 Task: Find connections with filter location St Albans with filter topic #Ideaswith filter profile language Spanish with filter current company Careernet with filter school Kuvempu University, Shankaraghatta, Shimoga with filter industry Performing Arts and Spectator Sports with filter service category Logo Design with filter keywords title Credit Authorizer
Action: Mouse moved to (645, 92)
Screenshot: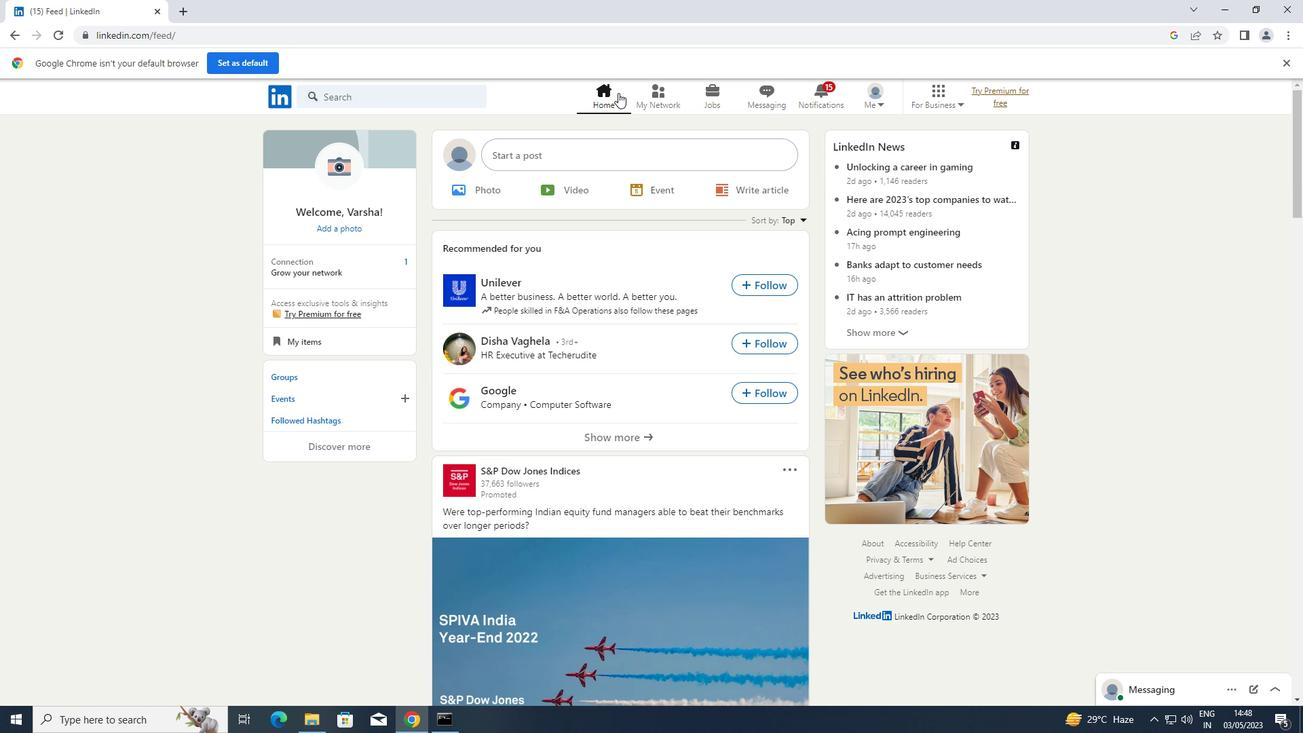 
Action: Mouse pressed left at (645, 92)
Screenshot: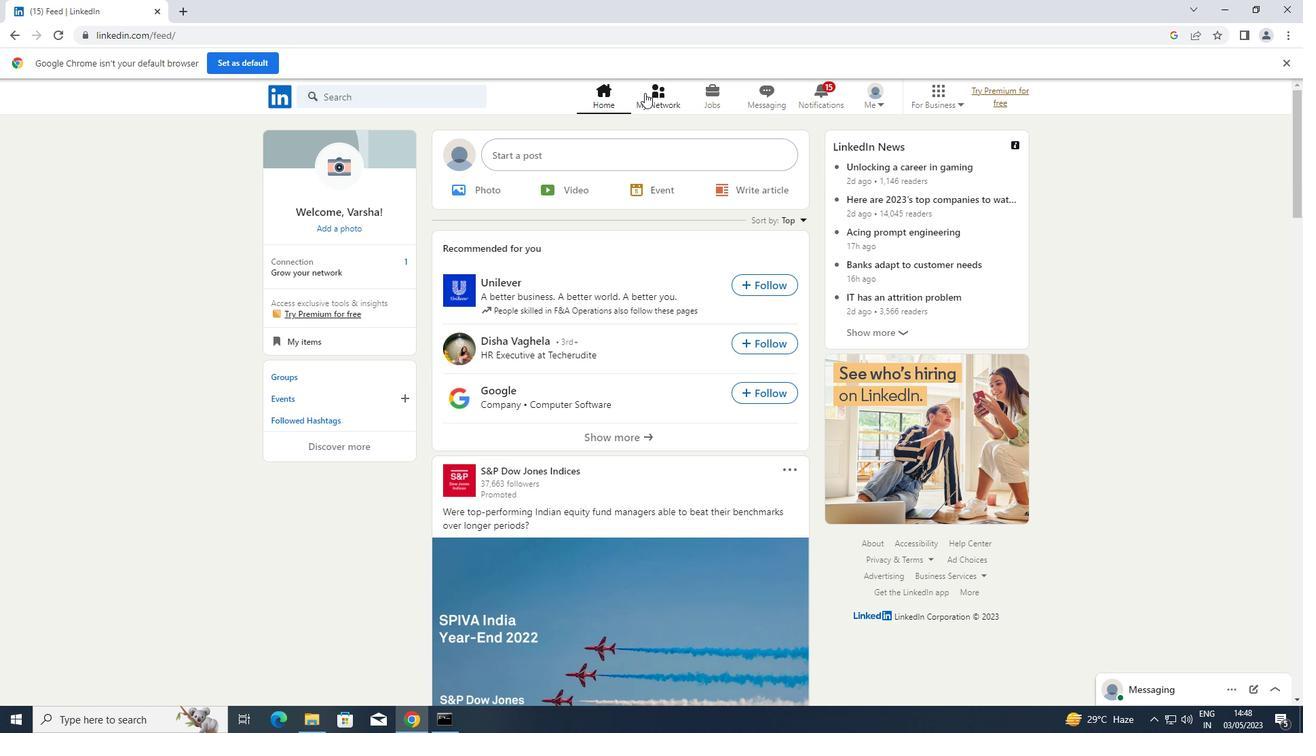 
Action: Mouse moved to (374, 175)
Screenshot: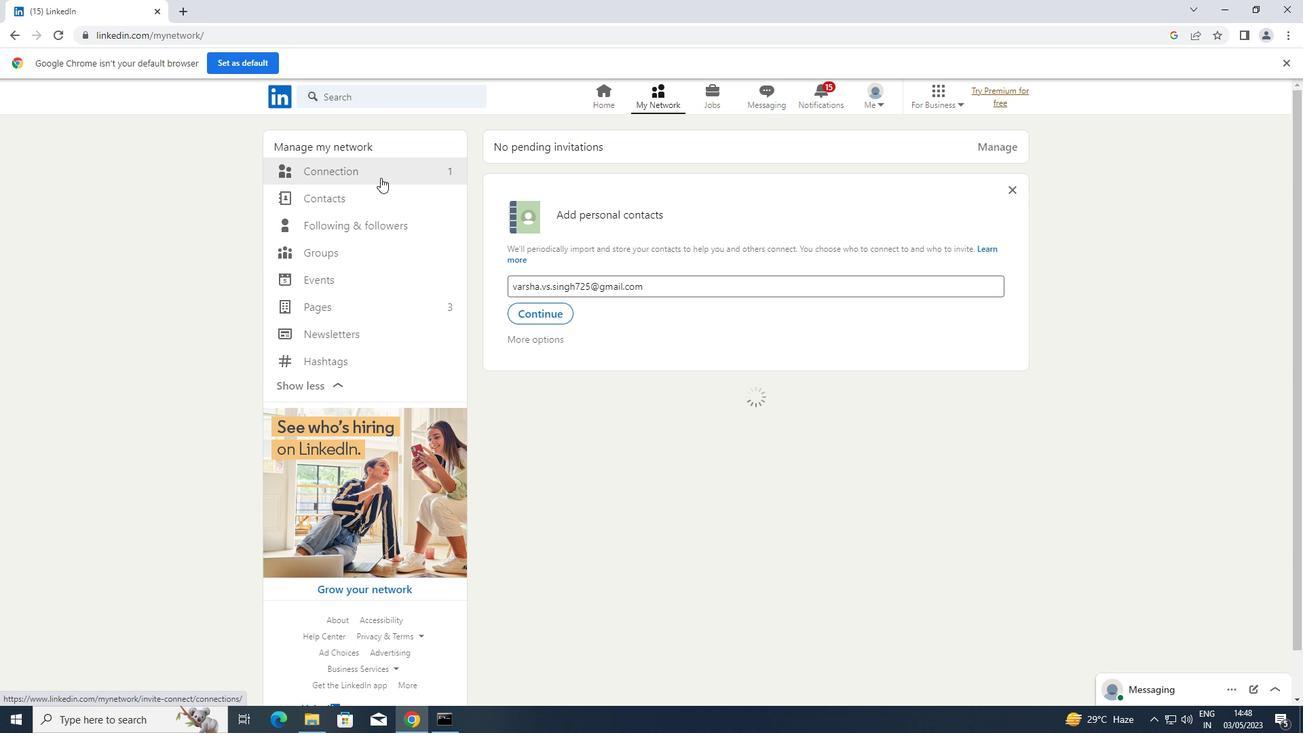 
Action: Mouse pressed left at (374, 175)
Screenshot: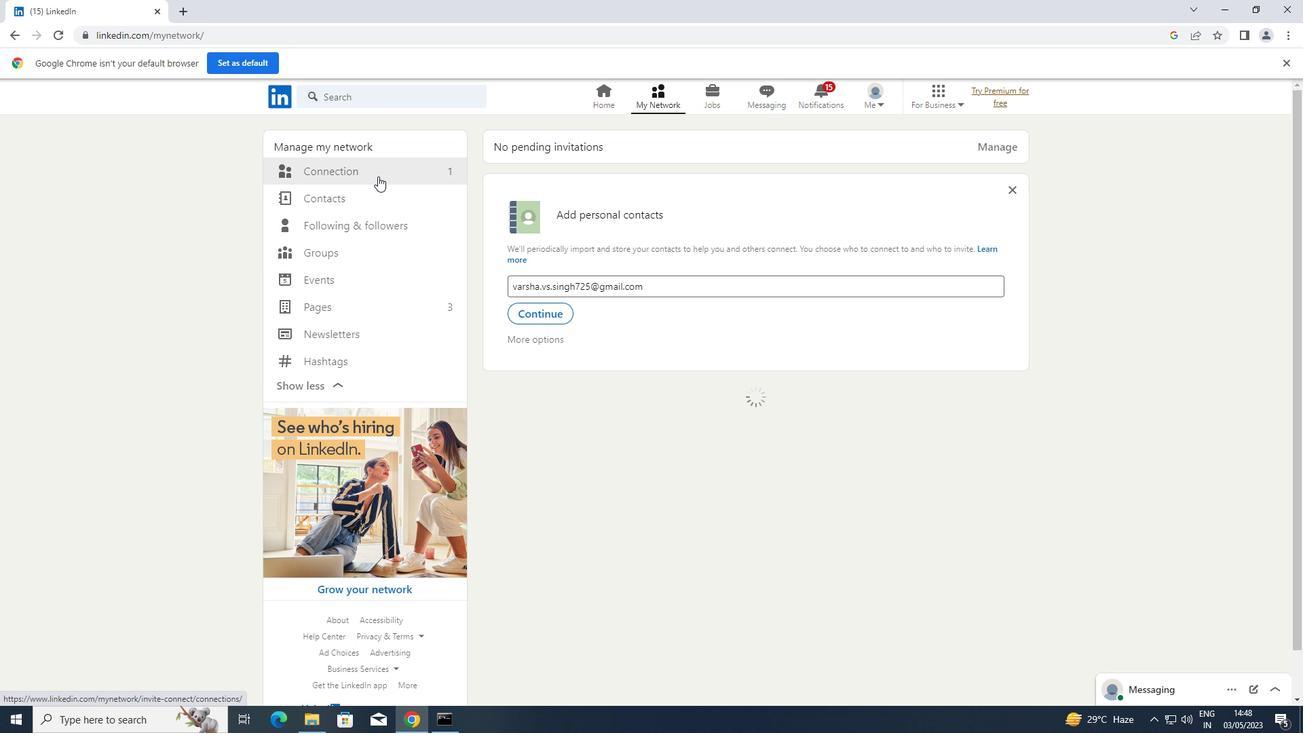 
Action: Mouse moved to (754, 171)
Screenshot: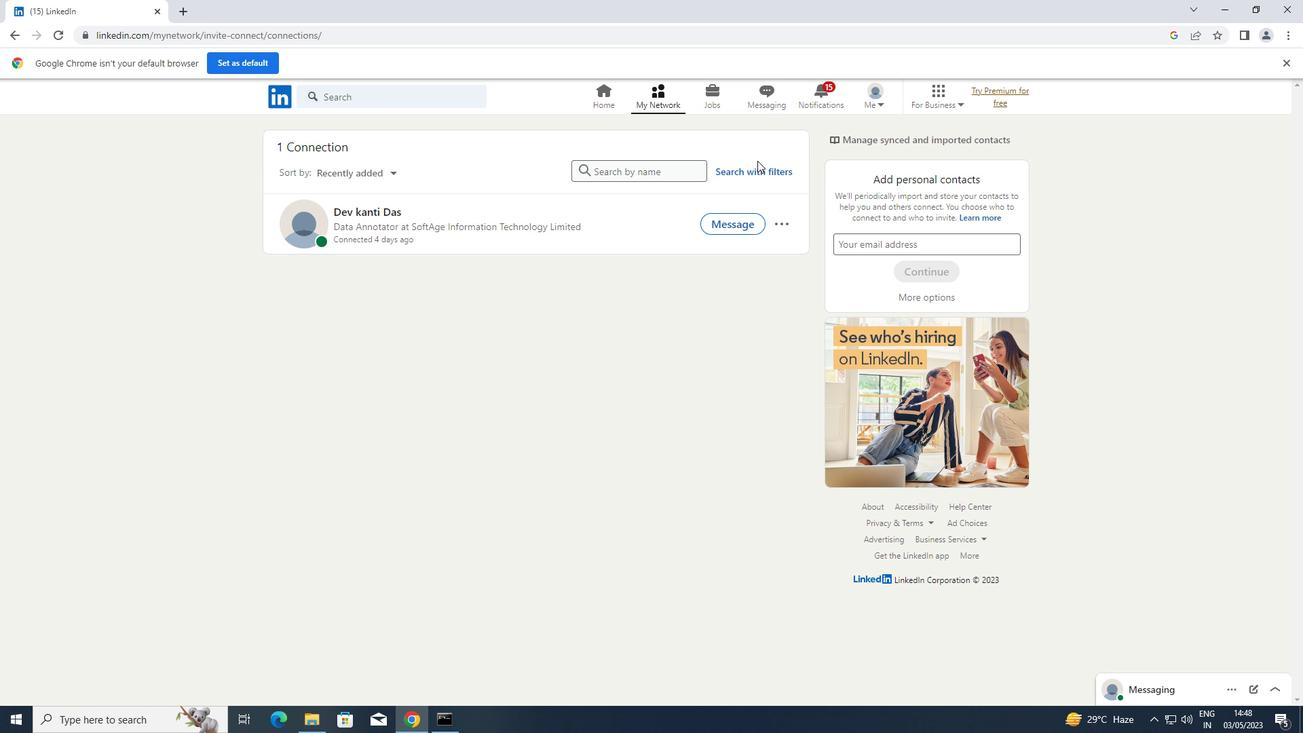 
Action: Mouse pressed left at (754, 171)
Screenshot: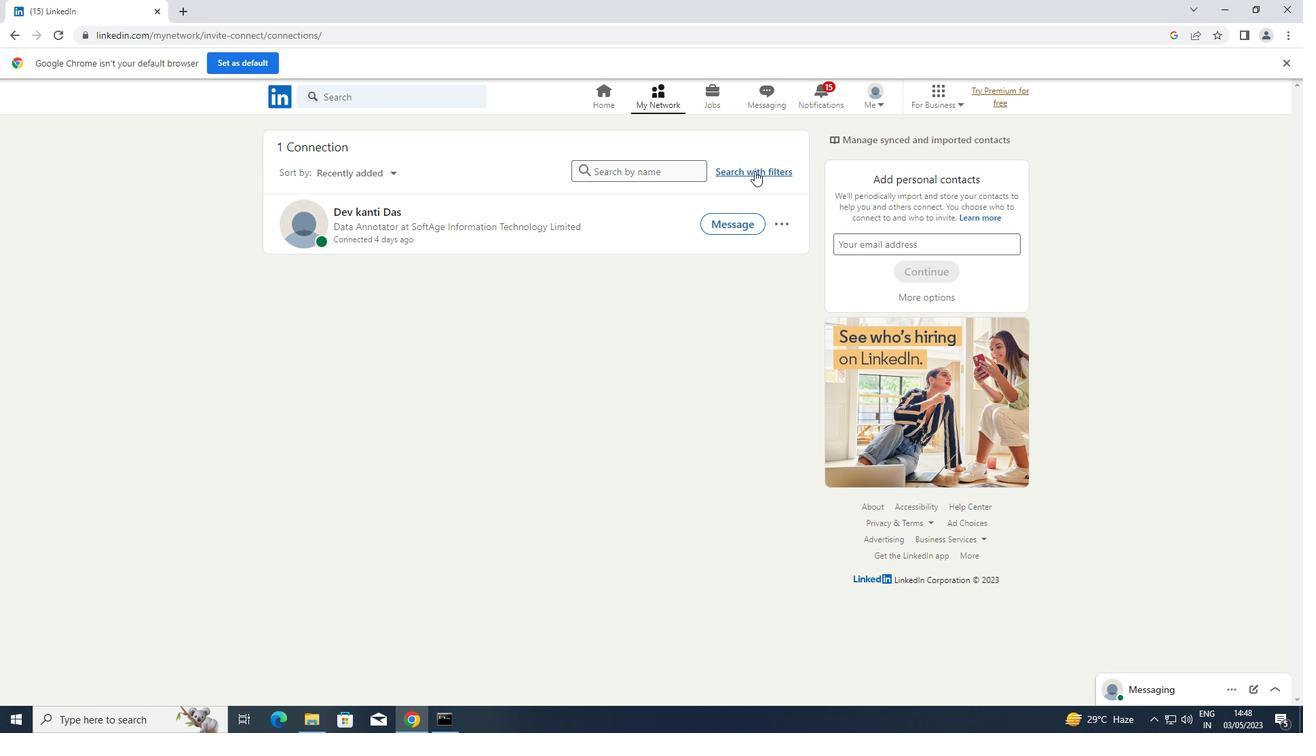 
Action: Mouse moved to (703, 131)
Screenshot: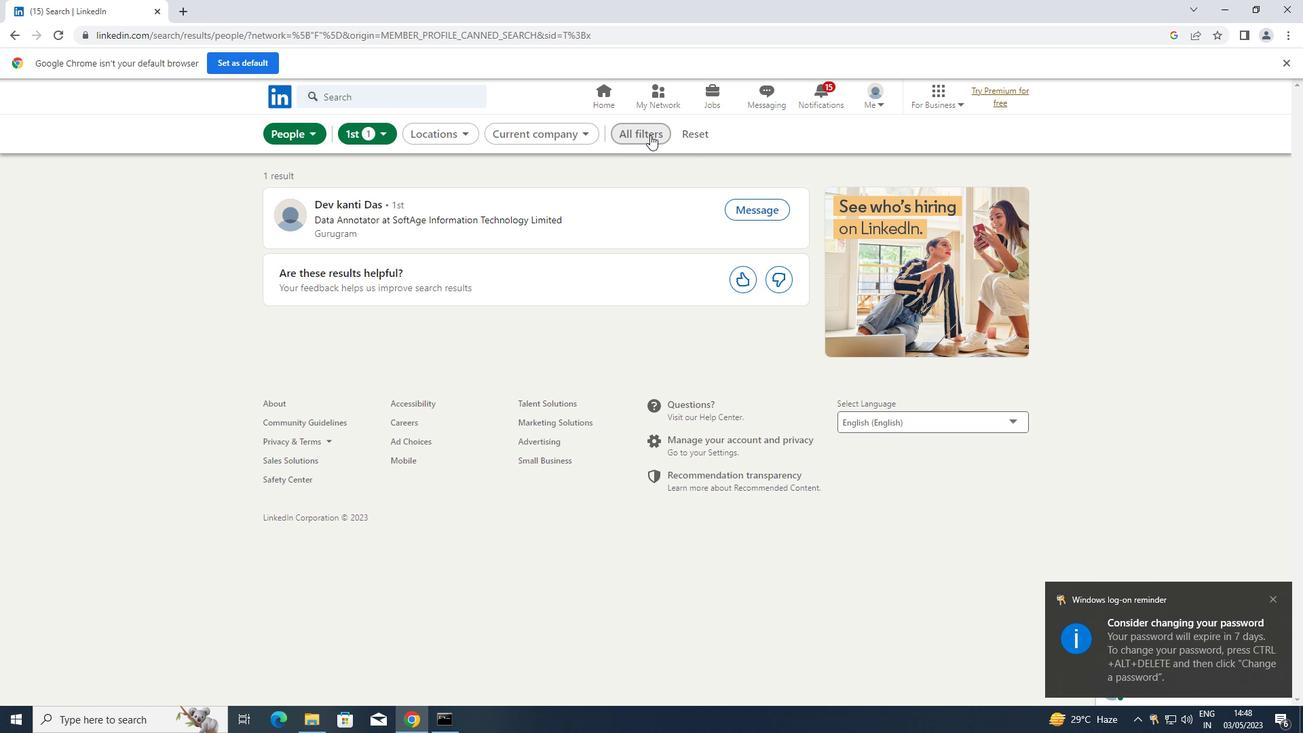 
Action: Mouse pressed left at (703, 131)
Screenshot: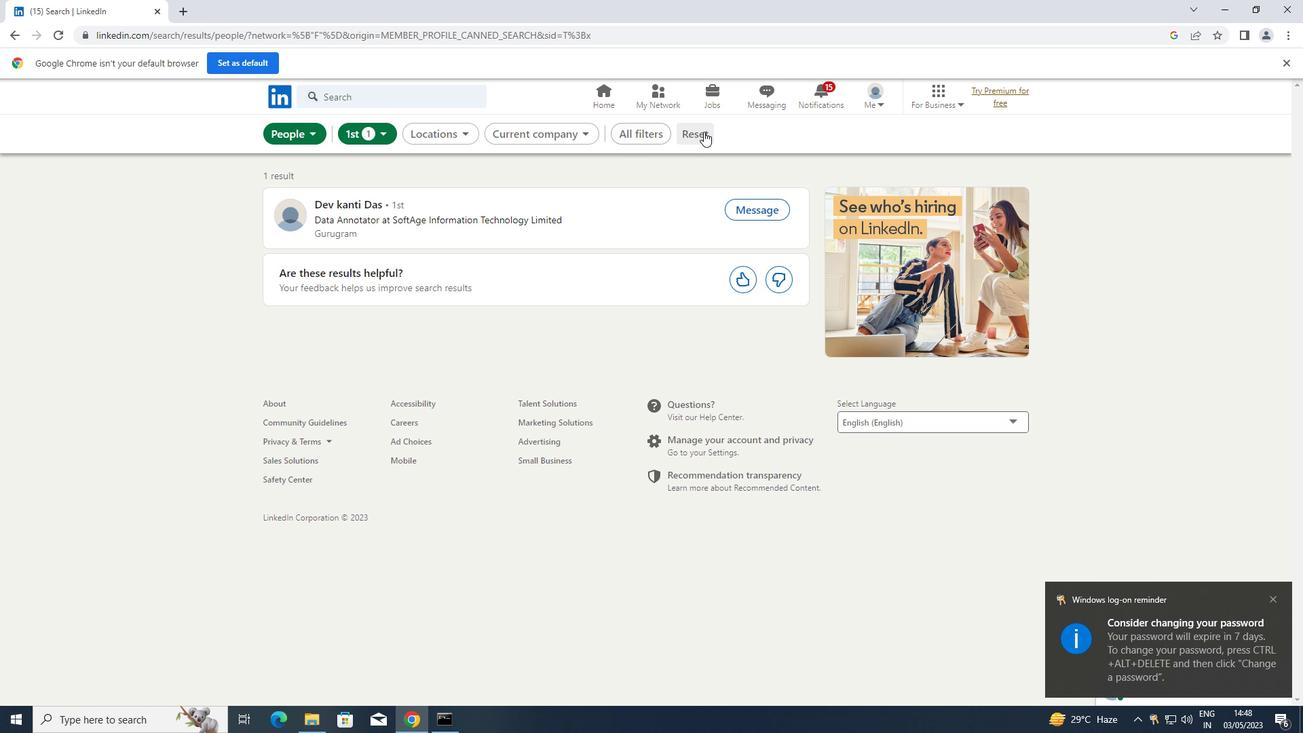 
Action: Mouse moved to (670, 132)
Screenshot: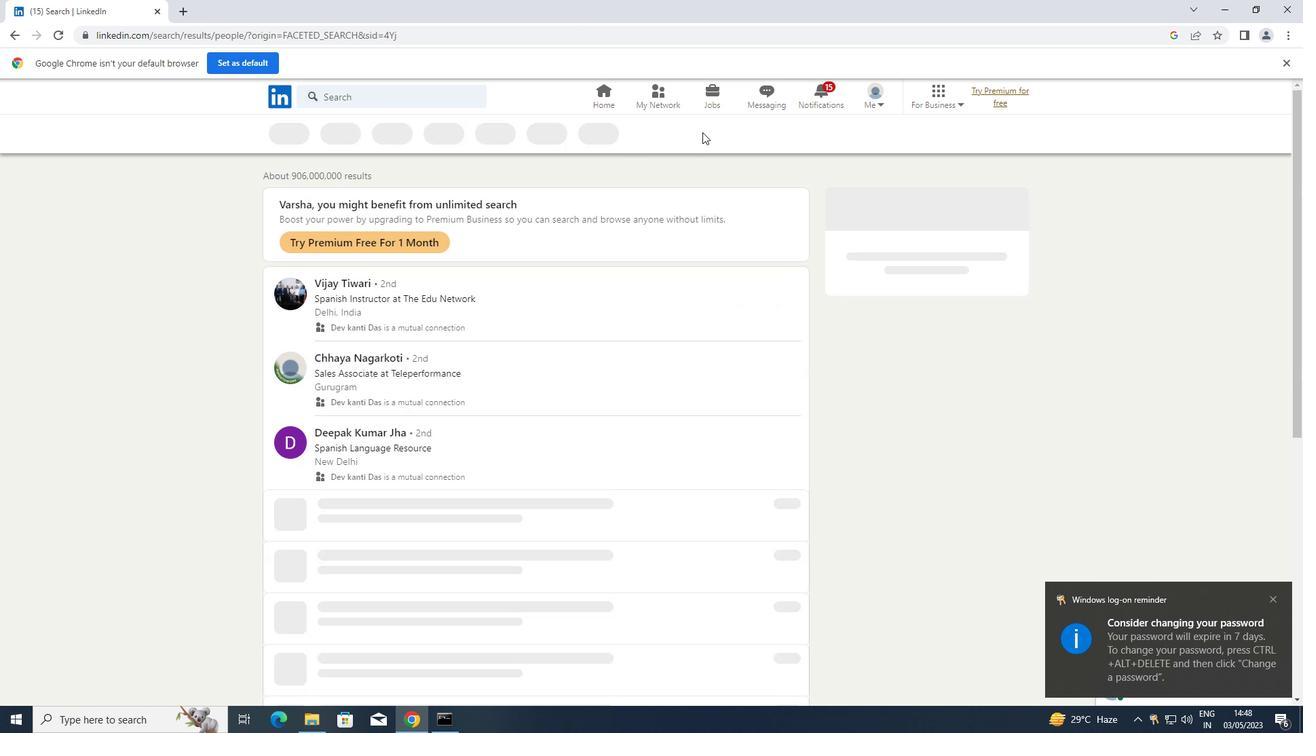 
Action: Mouse pressed left at (670, 132)
Screenshot: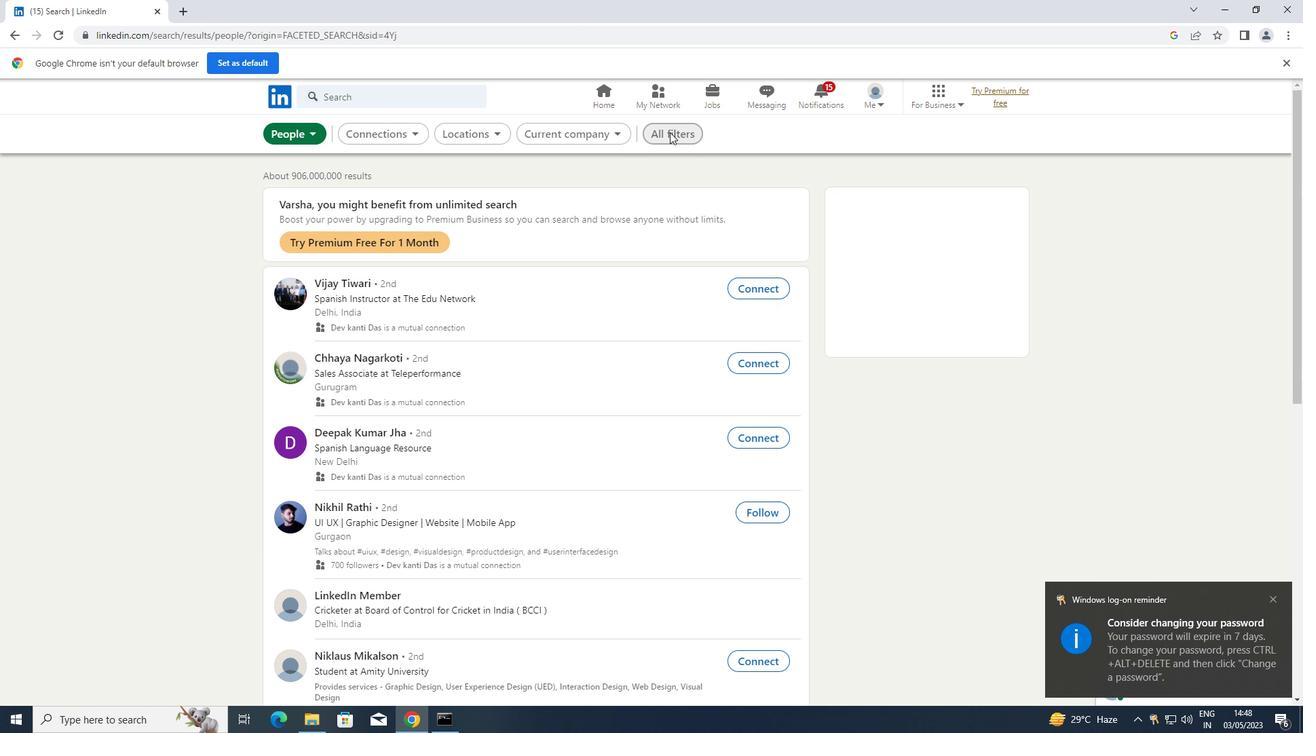 
Action: Mouse moved to (947, 297)
Screenshot: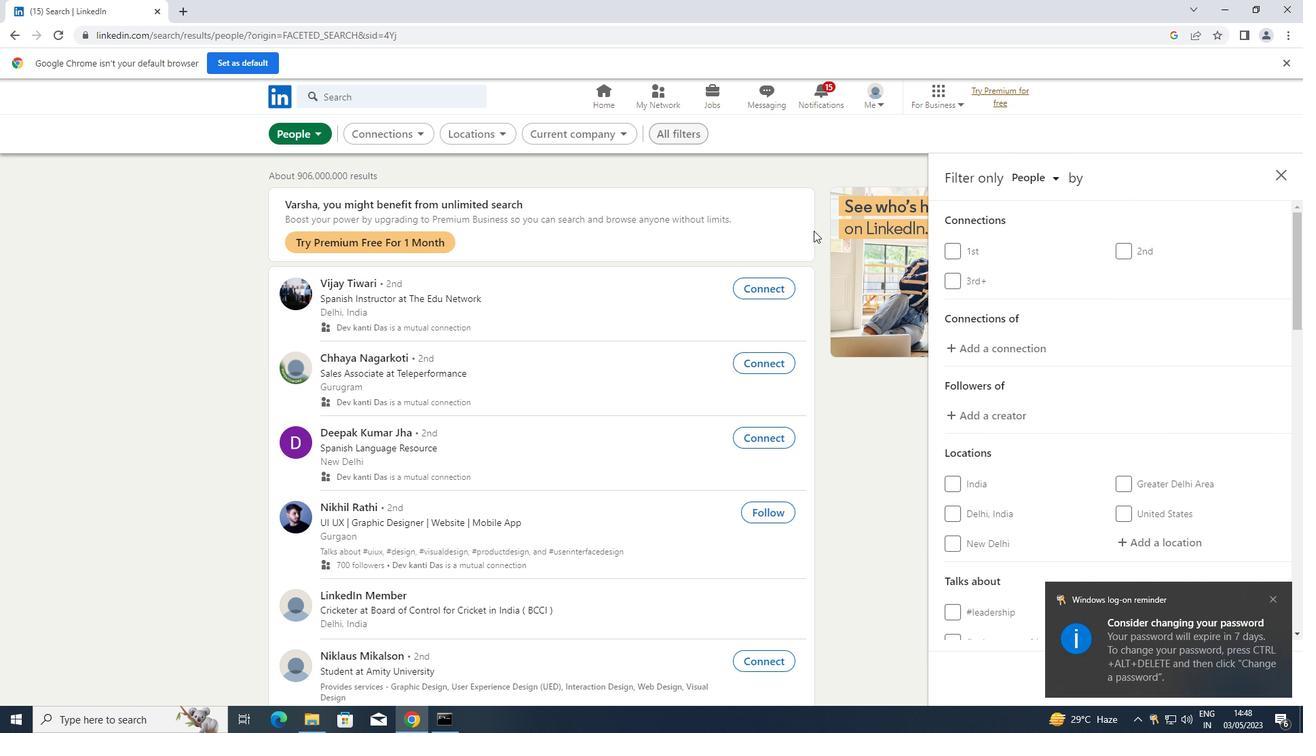 
Action: Mouse scrolled (947, 296) with delta (0, 0)
Screenshot: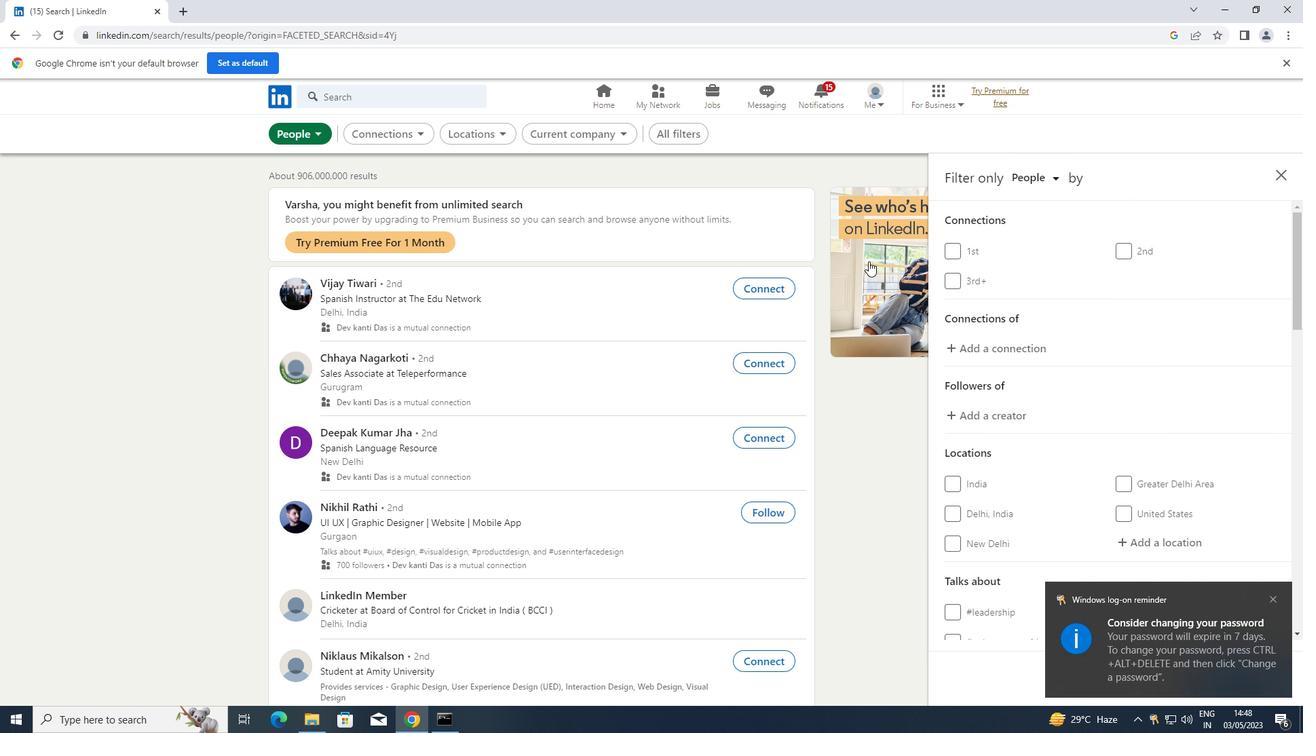 
Action: Mouse scrolled (947, 296) with delta (0, 0)
Screenshot: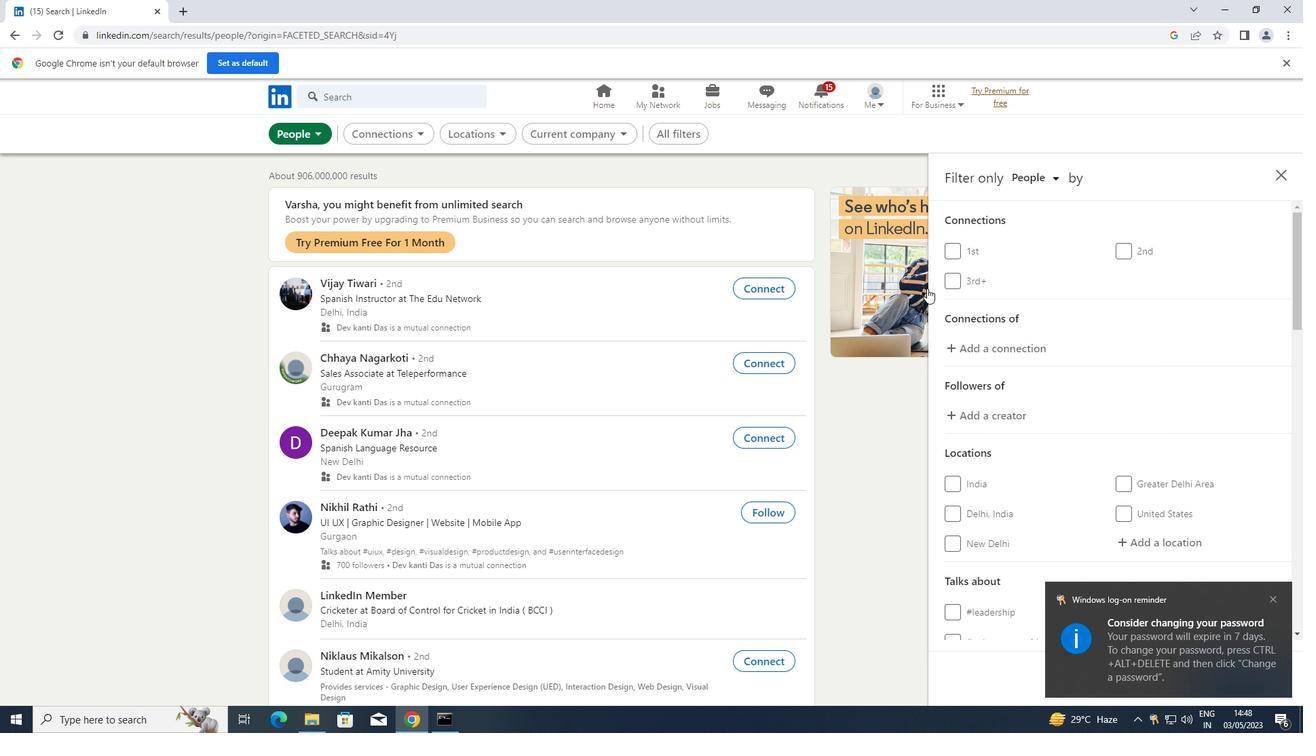 
Action: Mouse moved to (1181, 400)
Screenshot: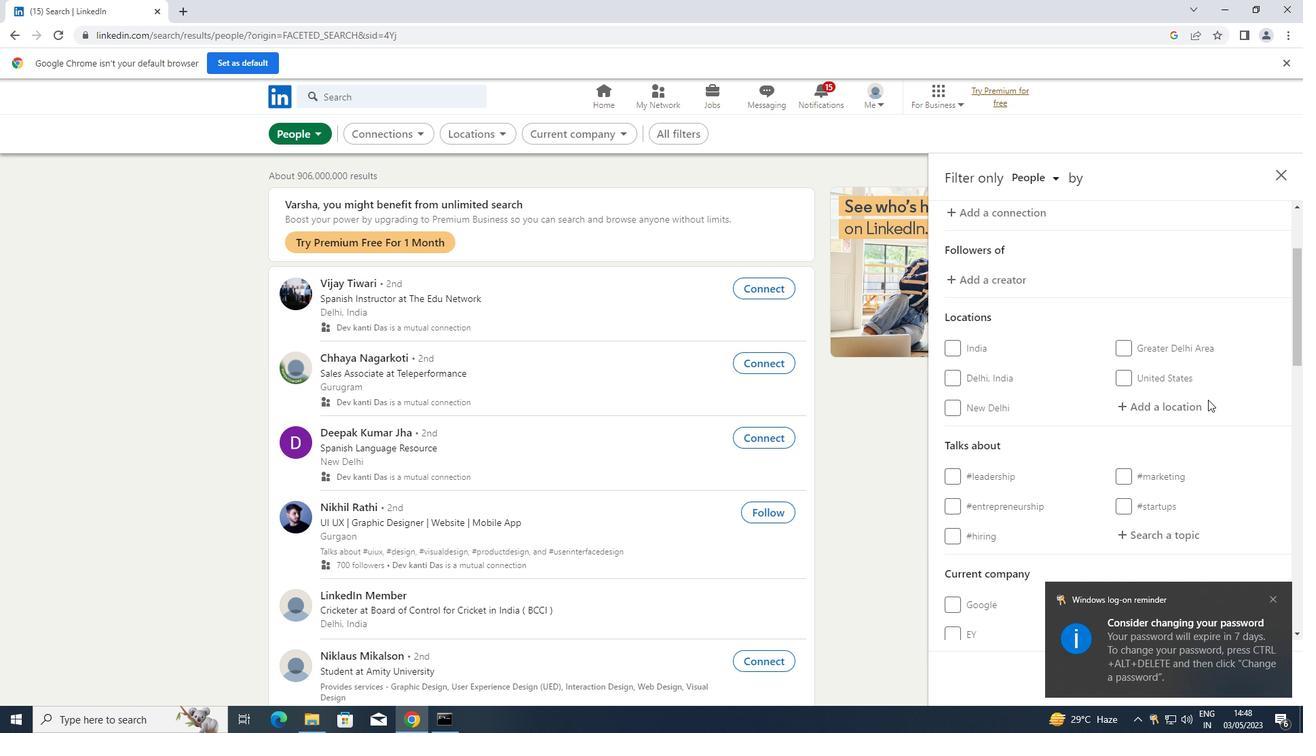 
Action: Mouse pressed left at (1181, 400)
Screenshot: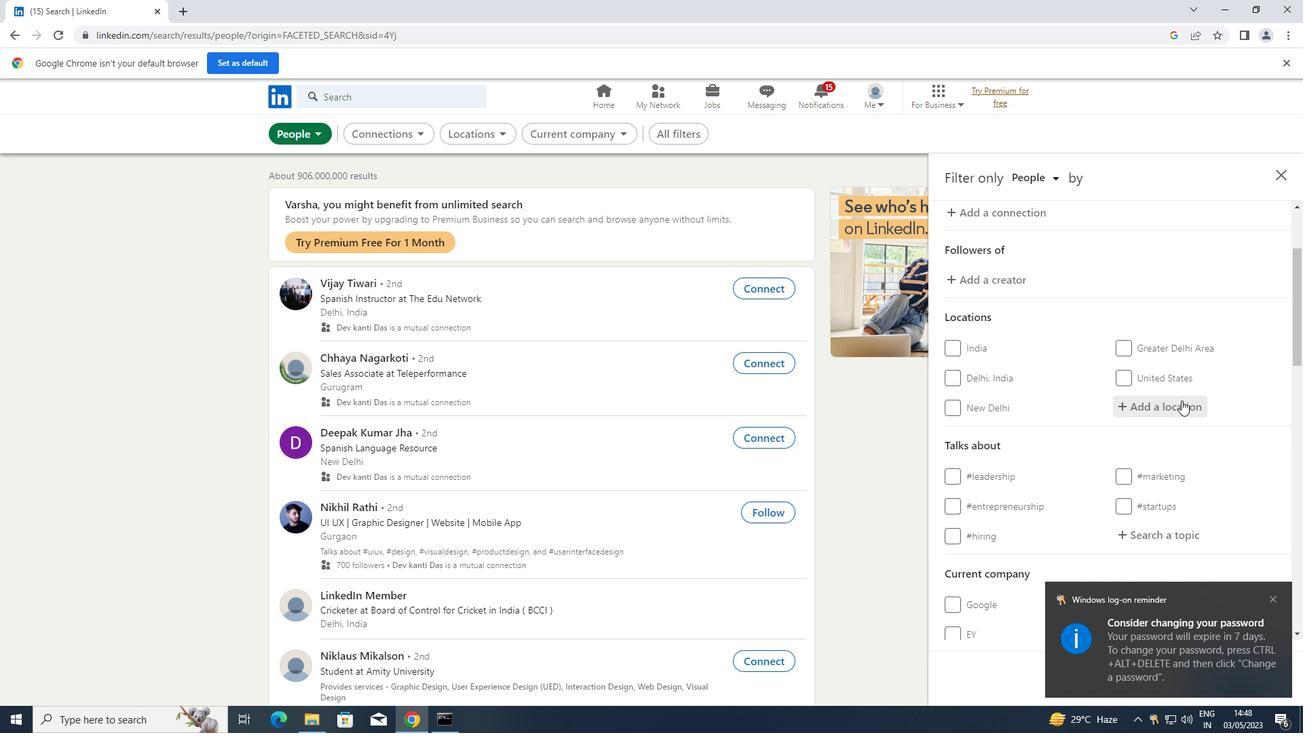 
Action: Key pressed <Key.shift>ST<Key.space><Key.shift>ALBANS<Key.enter>
Screenshot: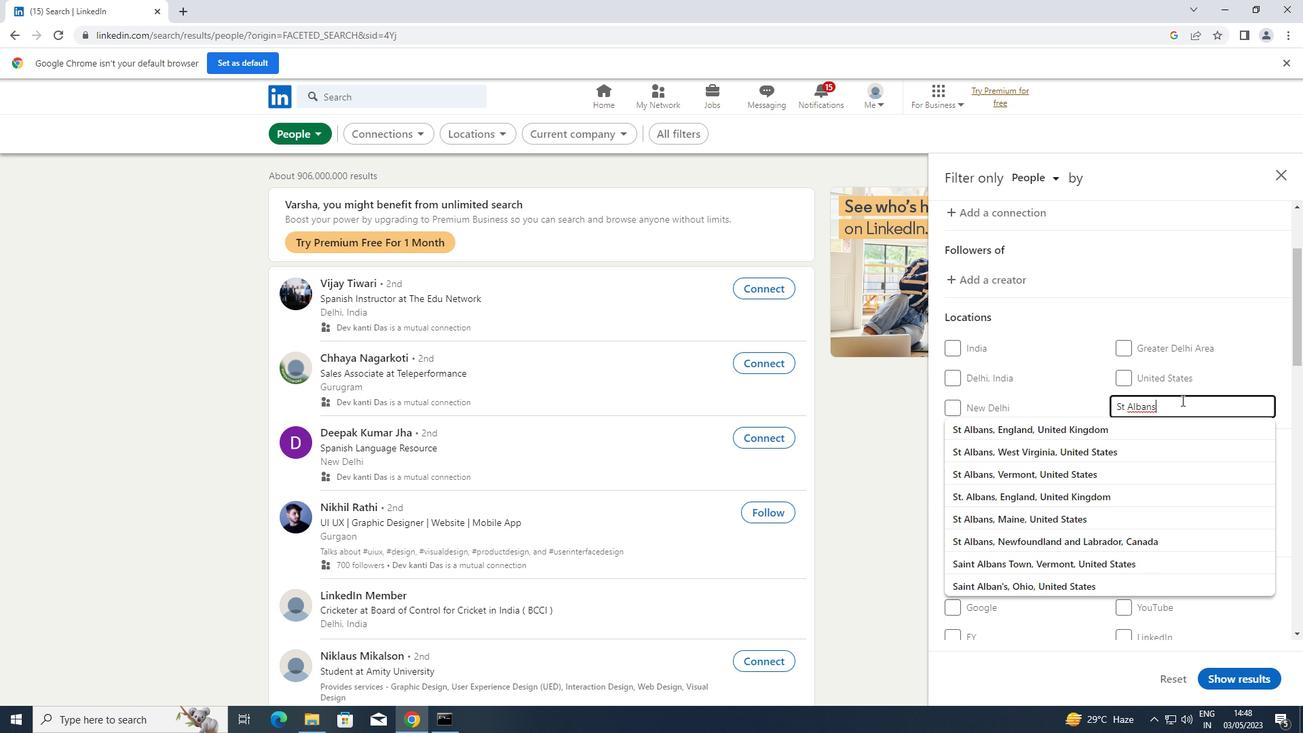 
Action: Mouse moved to (1144, 537)
Screenshot: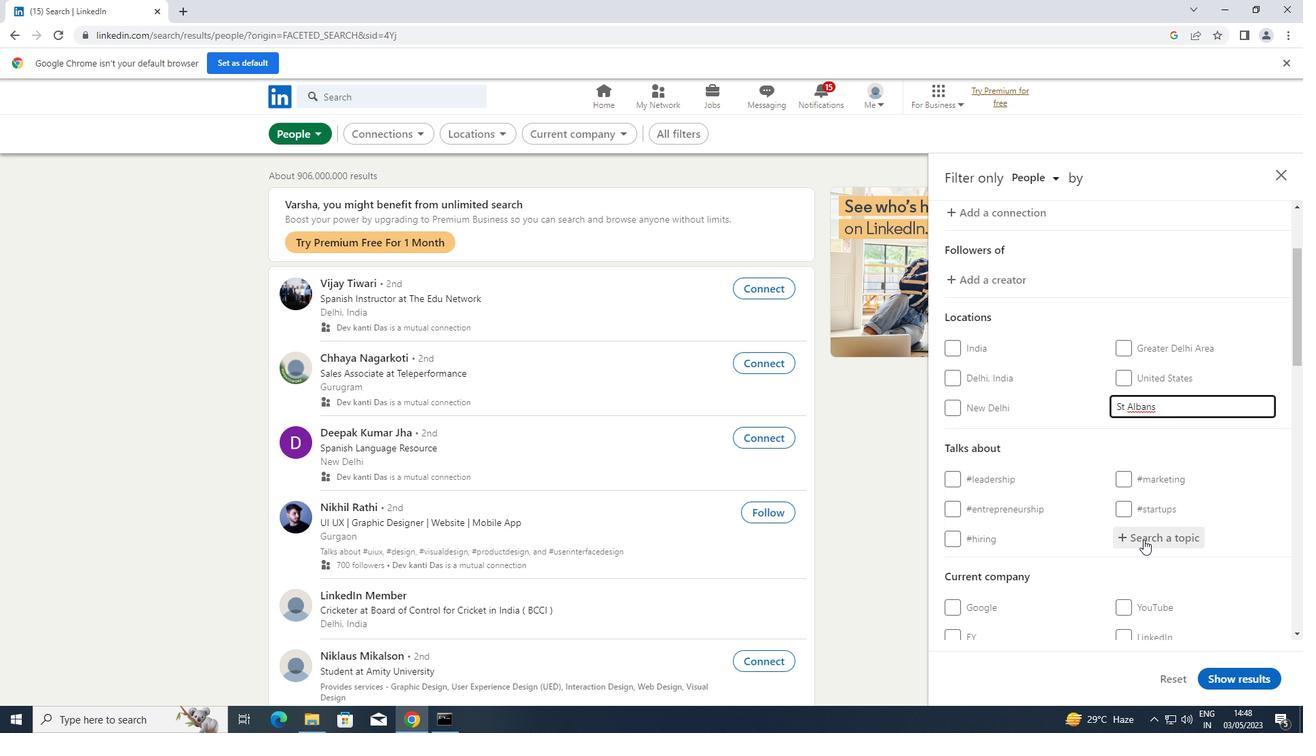 
Action: Mouse pressed left at (1144, 537)
Screenshot: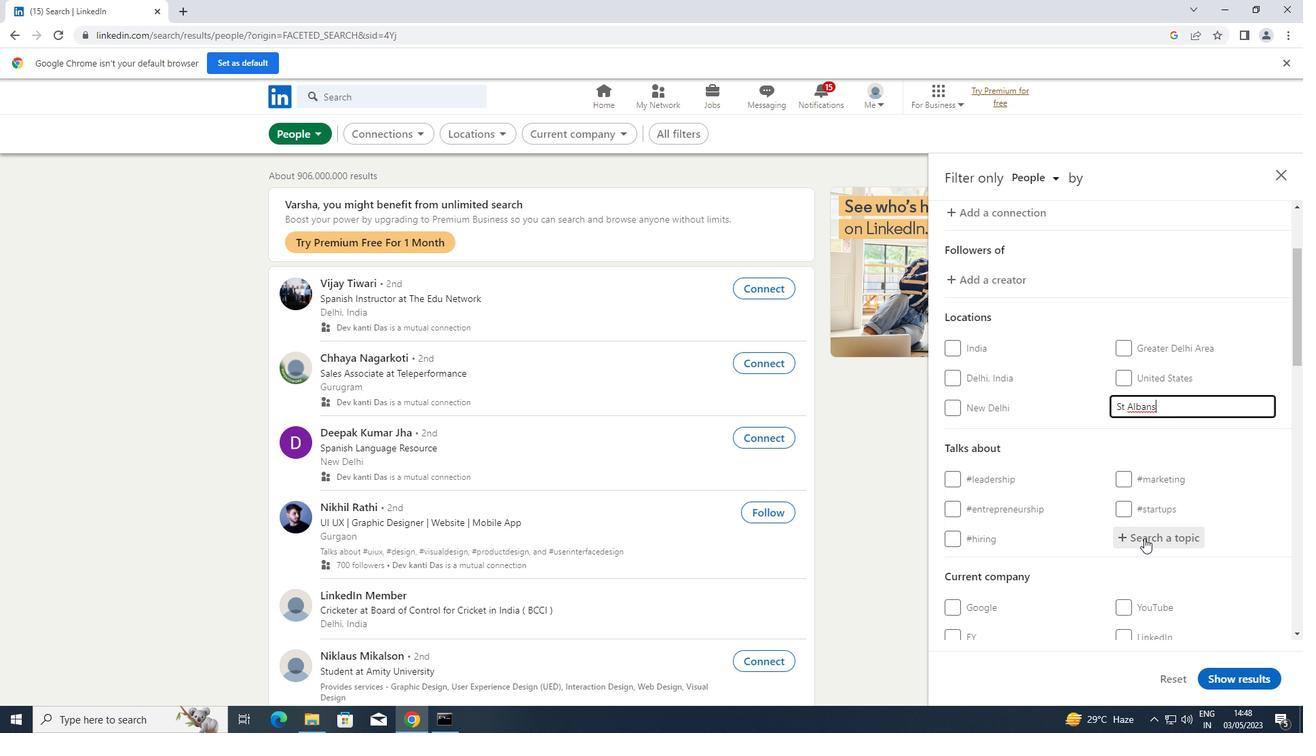 
Action: Key pressed <Key.shift>IDEAS
Screenshot: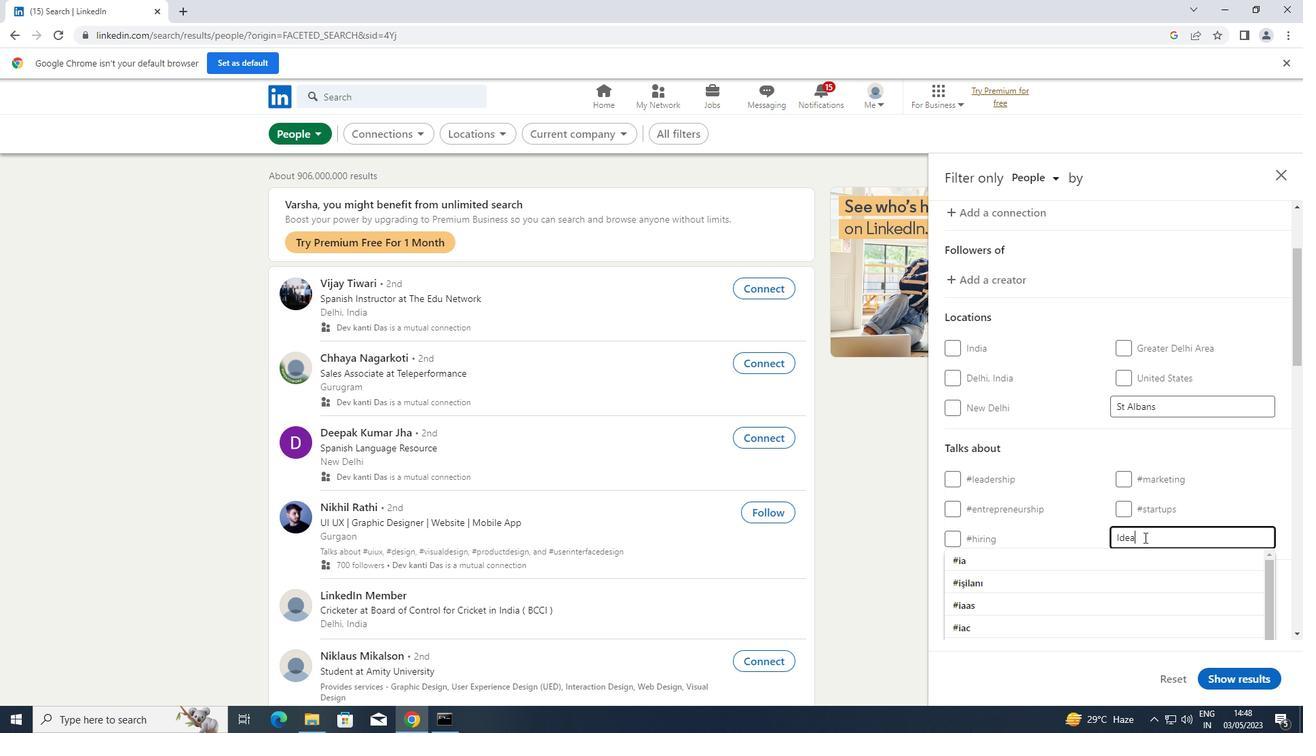
Action: Mouse moved to (1073, 528)
Screenshot: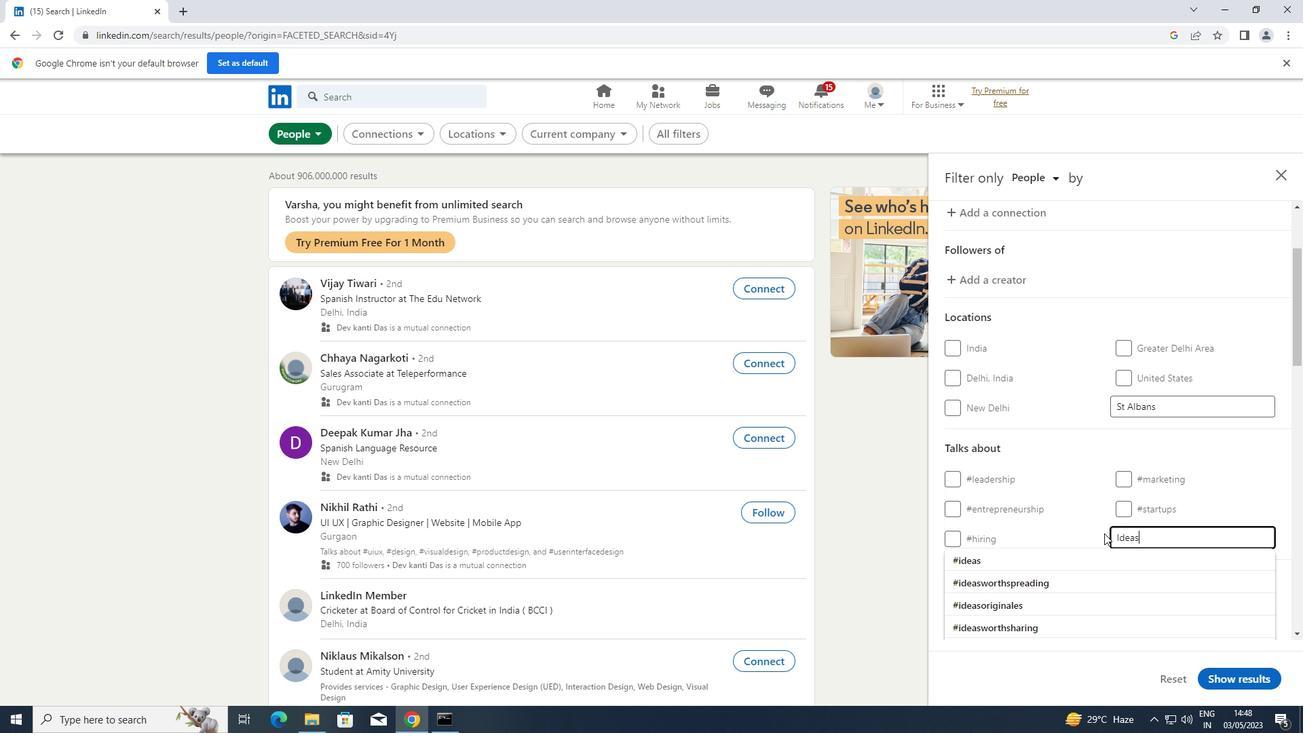 
Action: Mouse scrolled (1073, 528) with delta (0, 0)
Screenshot: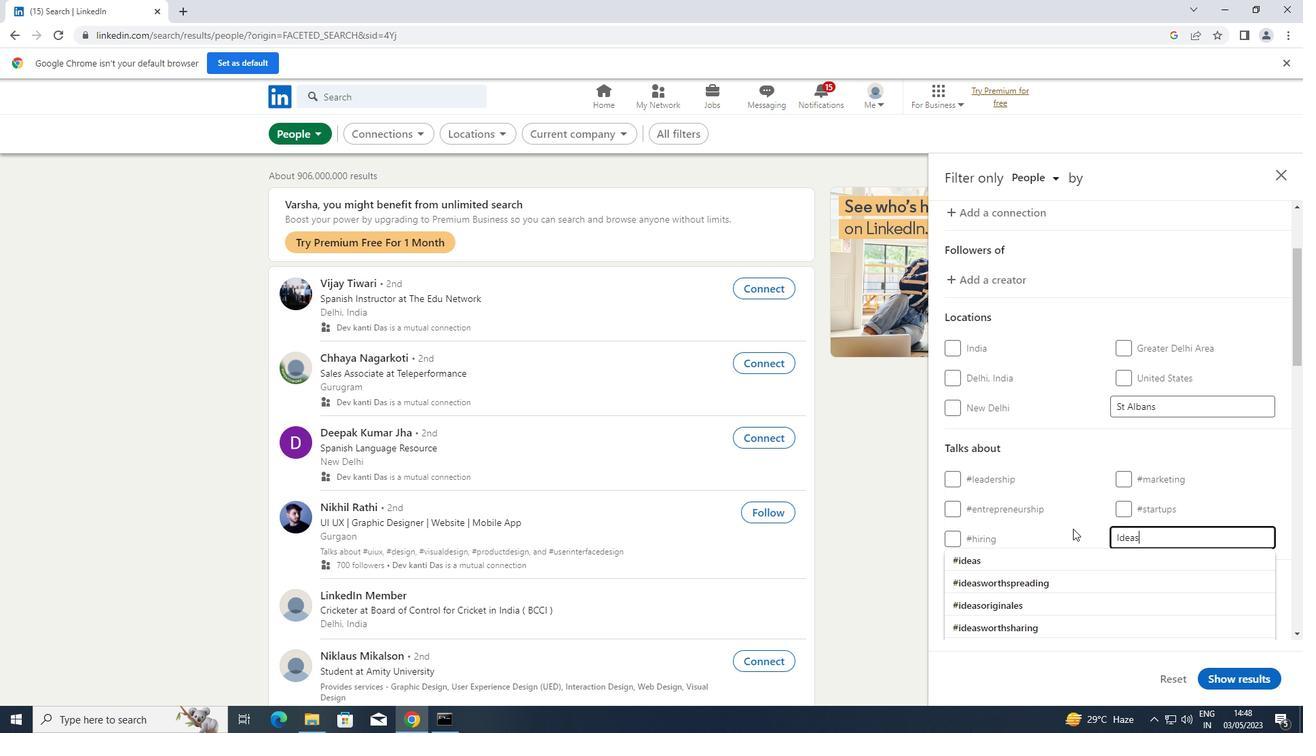 
Action: Mouse scrolled (1073, 528) with delta (0, 0)
Screenshot: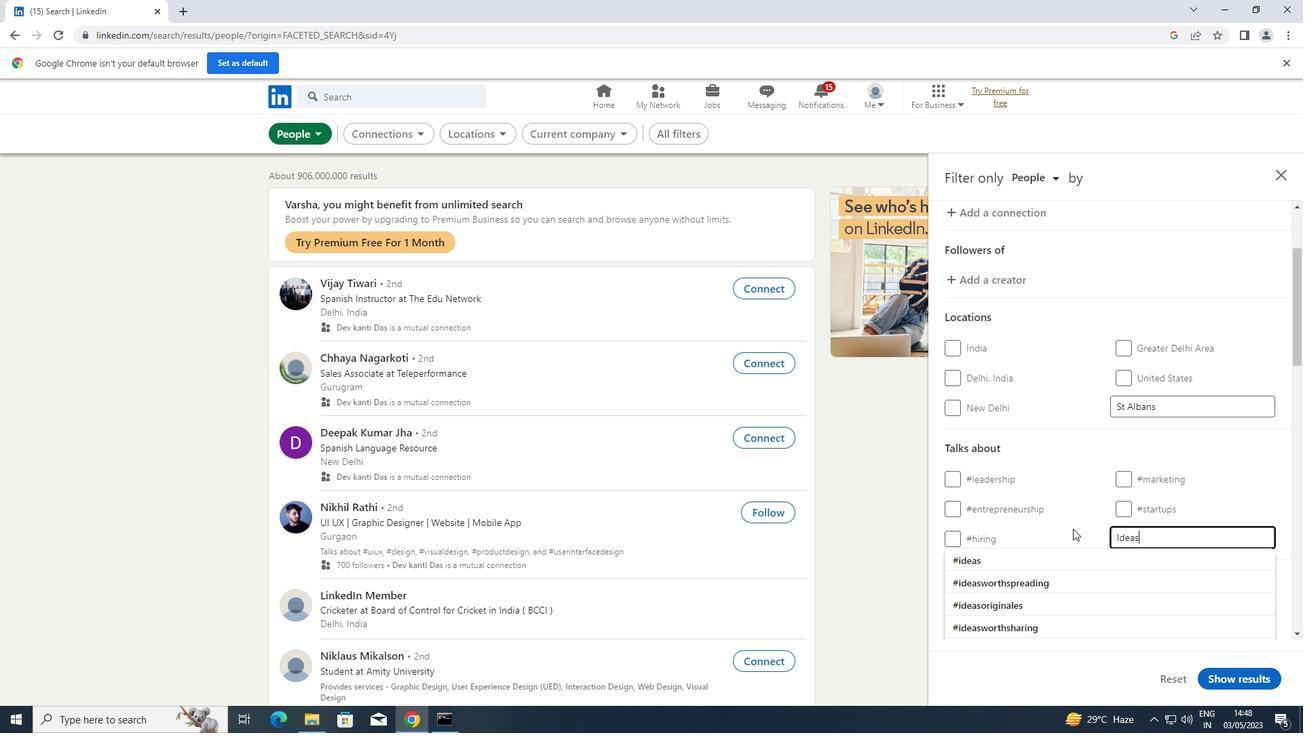 
Action: Mouse scrolled (1073, 528) with delta (0, 0)
Screenshot: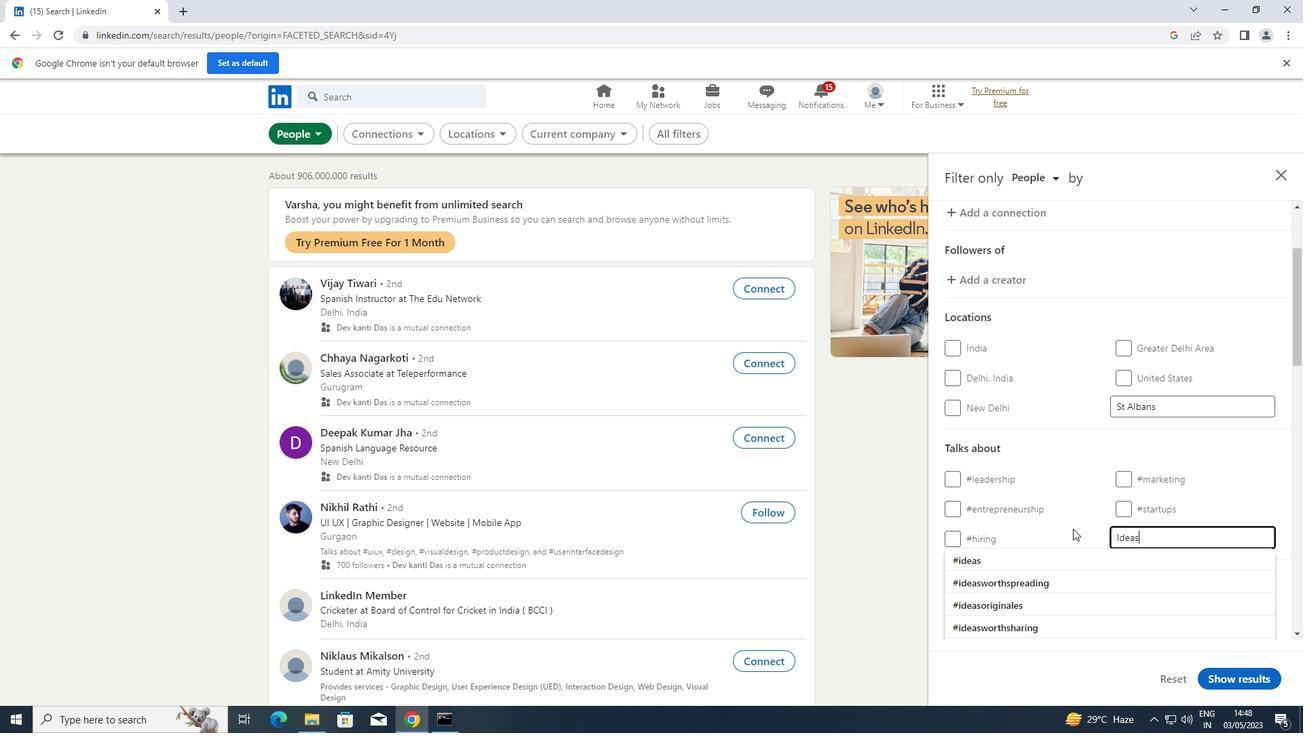 
Action: Mouse scrolled (1073, 528) with delta (0, 0)
Screenshot: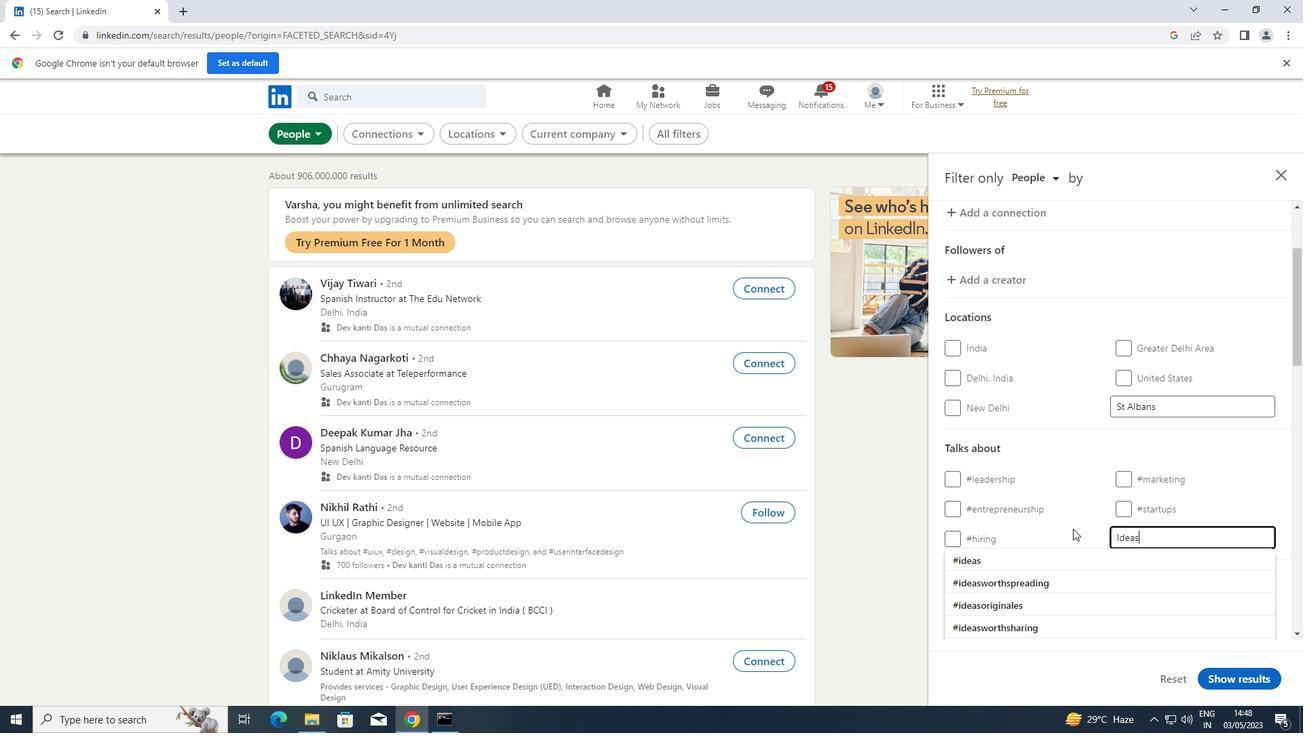 
Action: Mouse moved to (1000, 291)
Screenshot: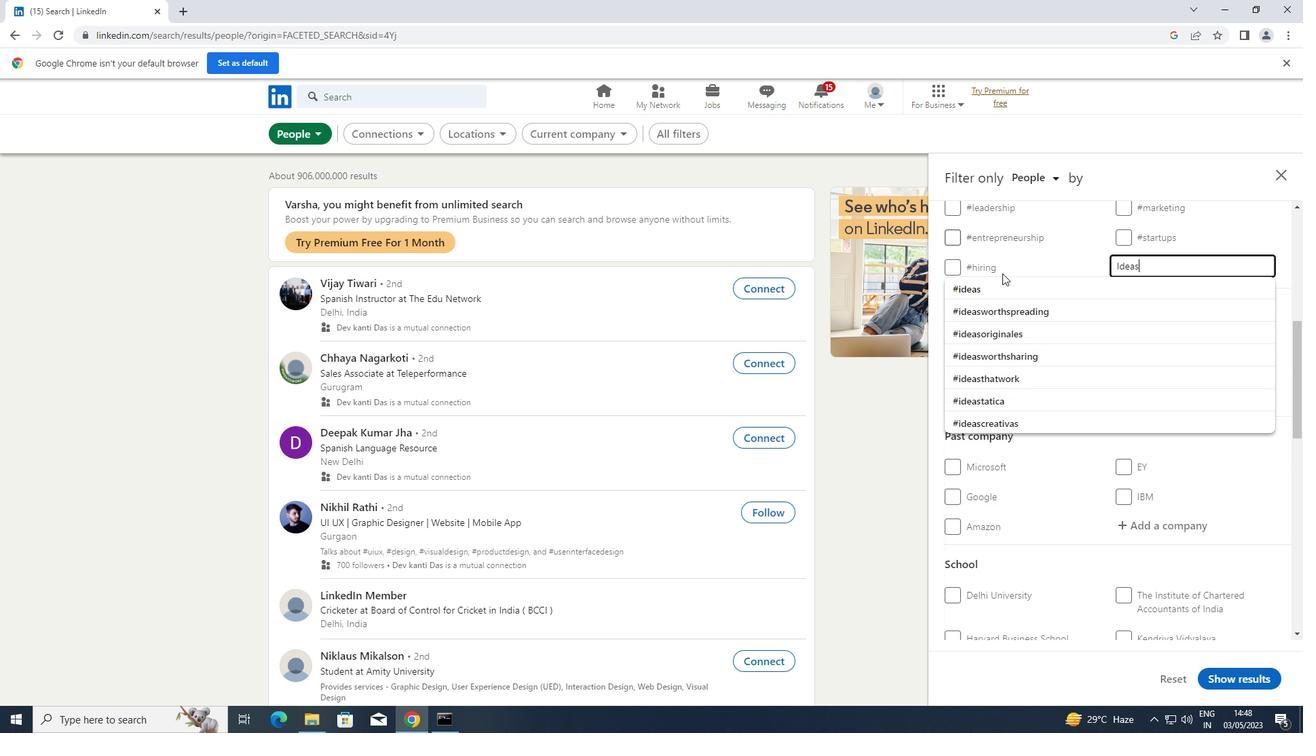 
Action: Mouse pressed left at (1000, 291)
Screenshot: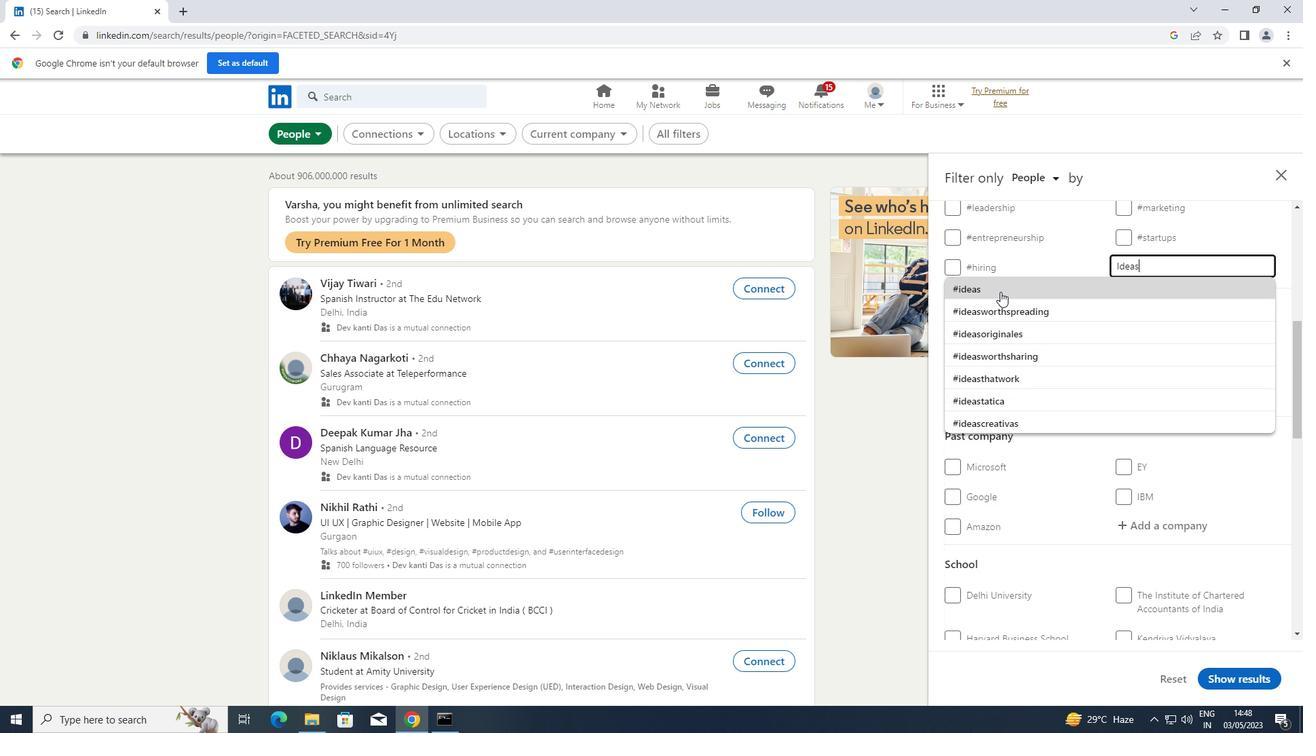 
Action: Mouse moved to (1051, 348)
Screenshot: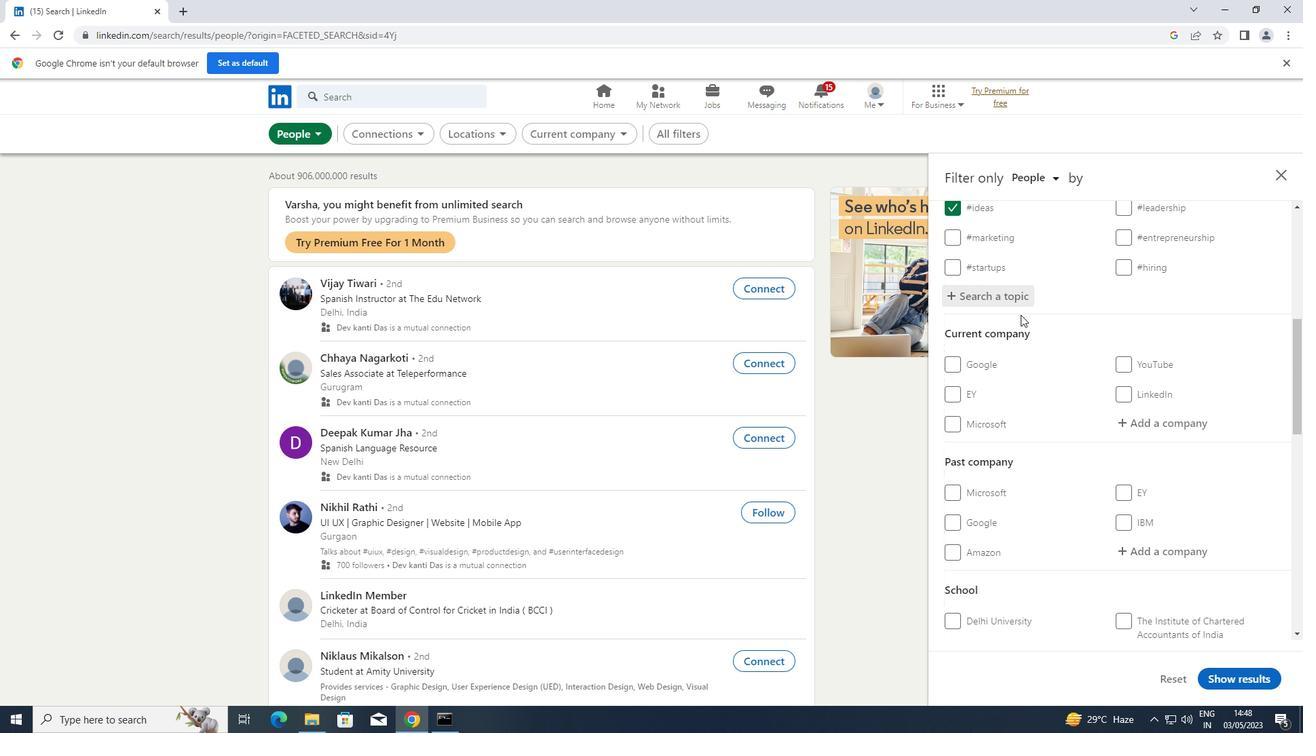 
Action: Mouse scrolled (1051, 348) with delta (0, 0)
Screenshot: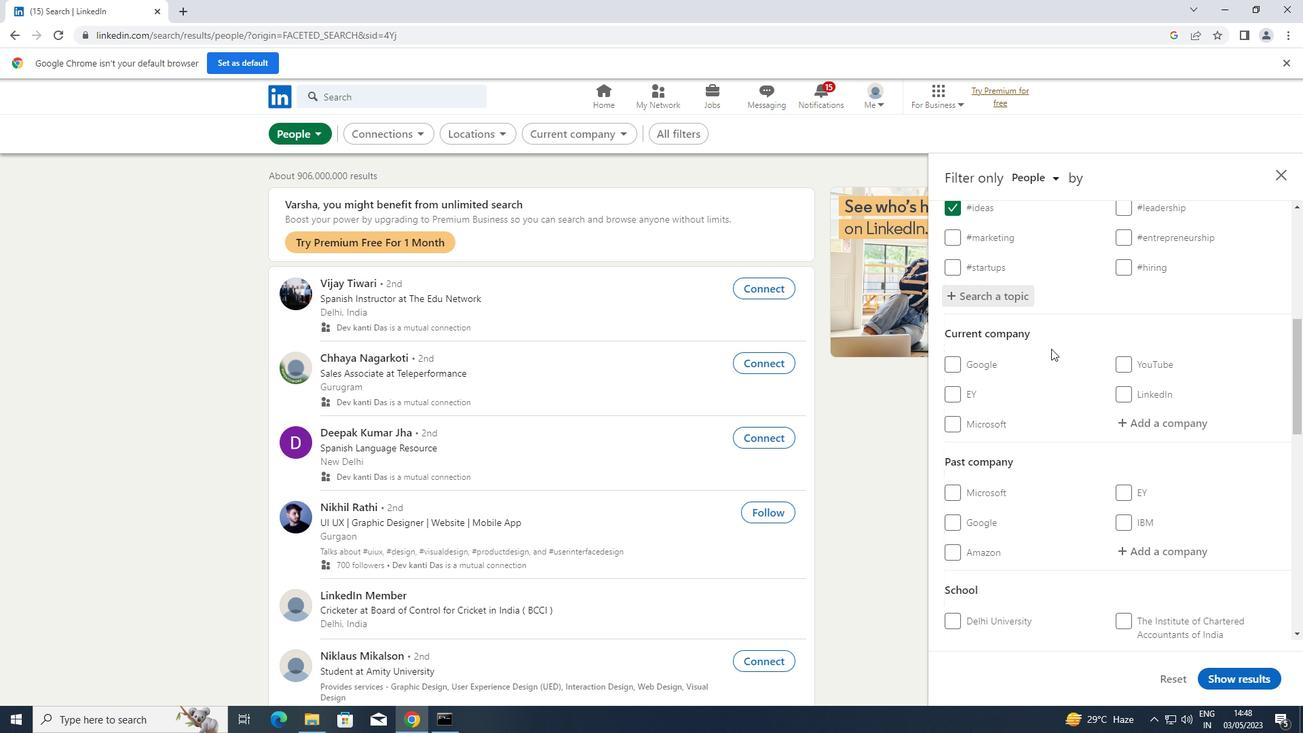 
Action: Mouse scrolled (1051, 348) with delta (0, 0)
Screenshot: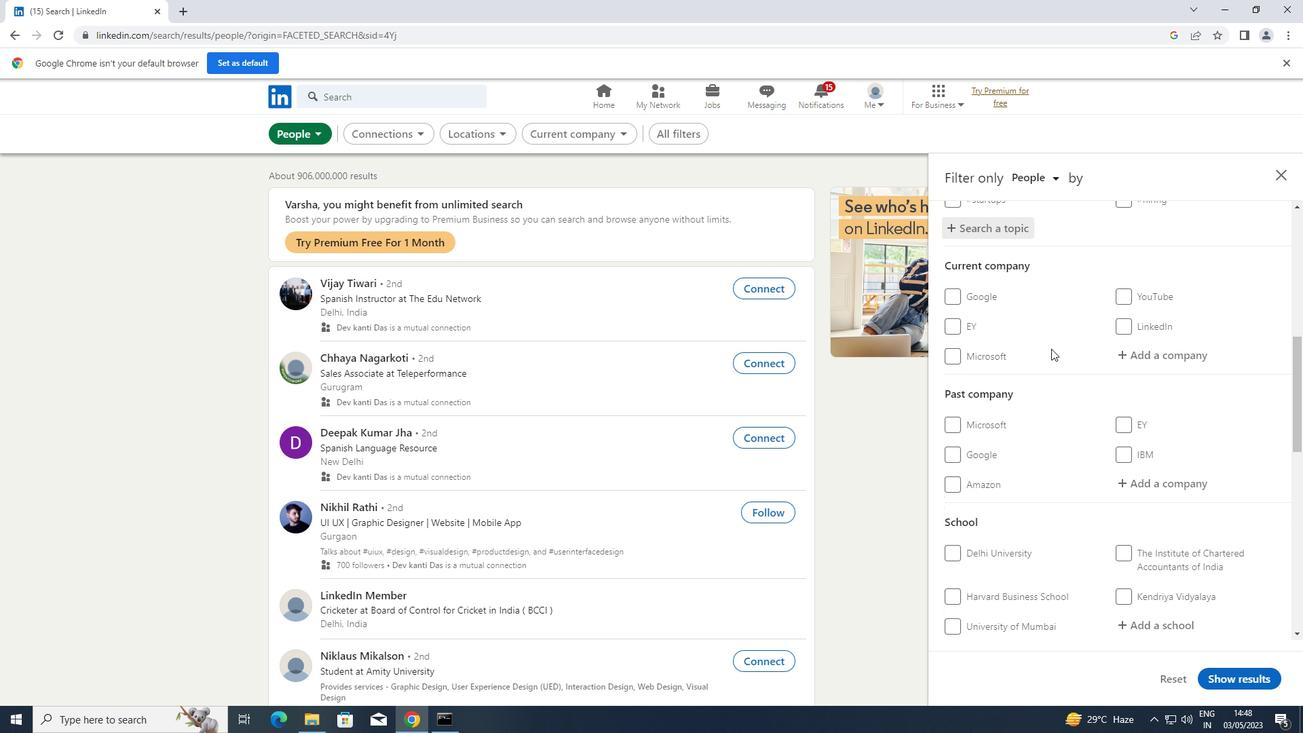 
Action: Mouse scrolled (1051, 348) with delta (0, 0)
Screenshot: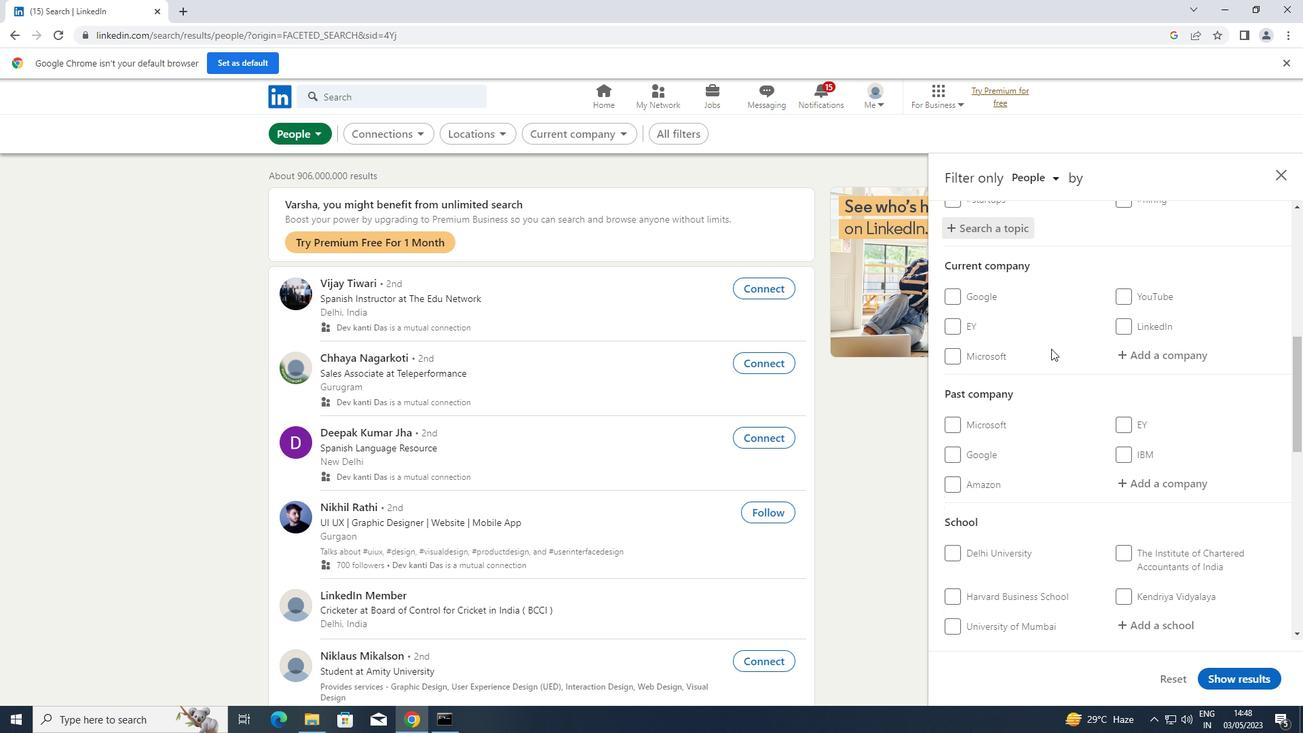 
Action: Mouse scrolled (1051, 348) with delta (0, 0)
Screenshot: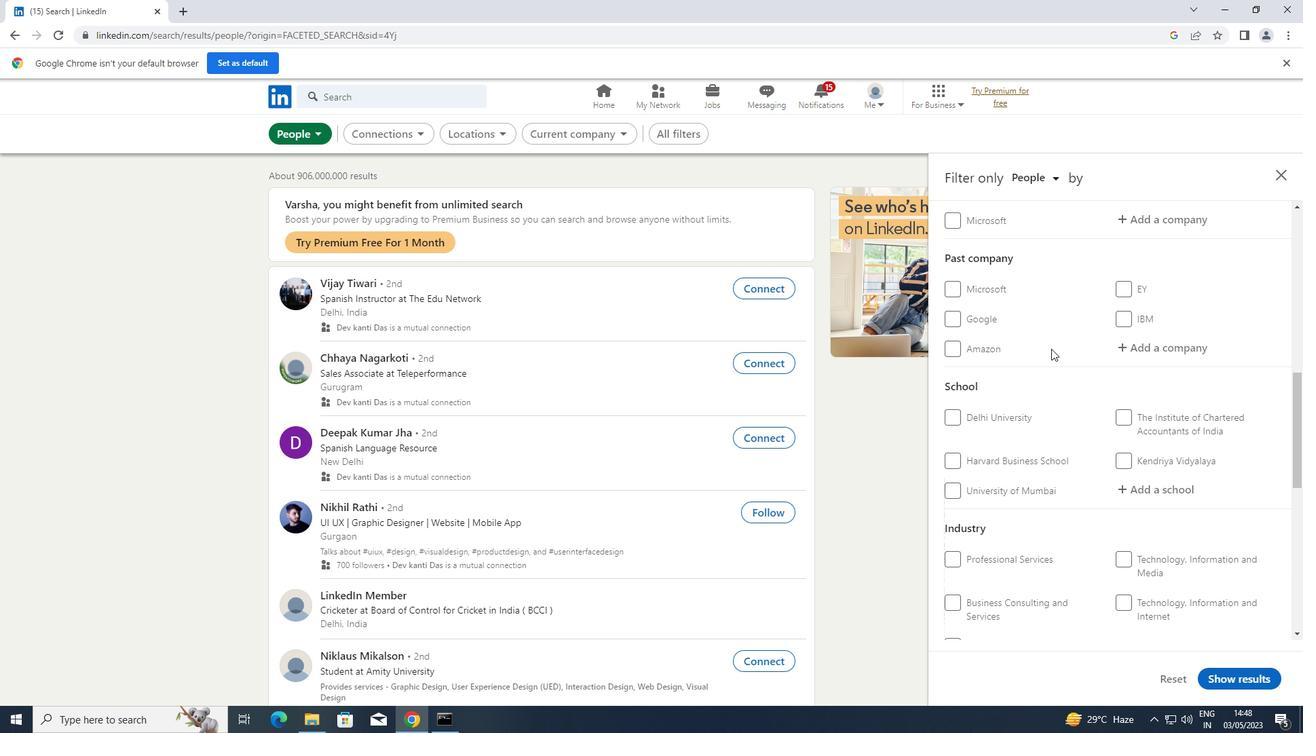 
Action: Mouse scrolled (1051, 348) with delta (0, 0)
Screenshot: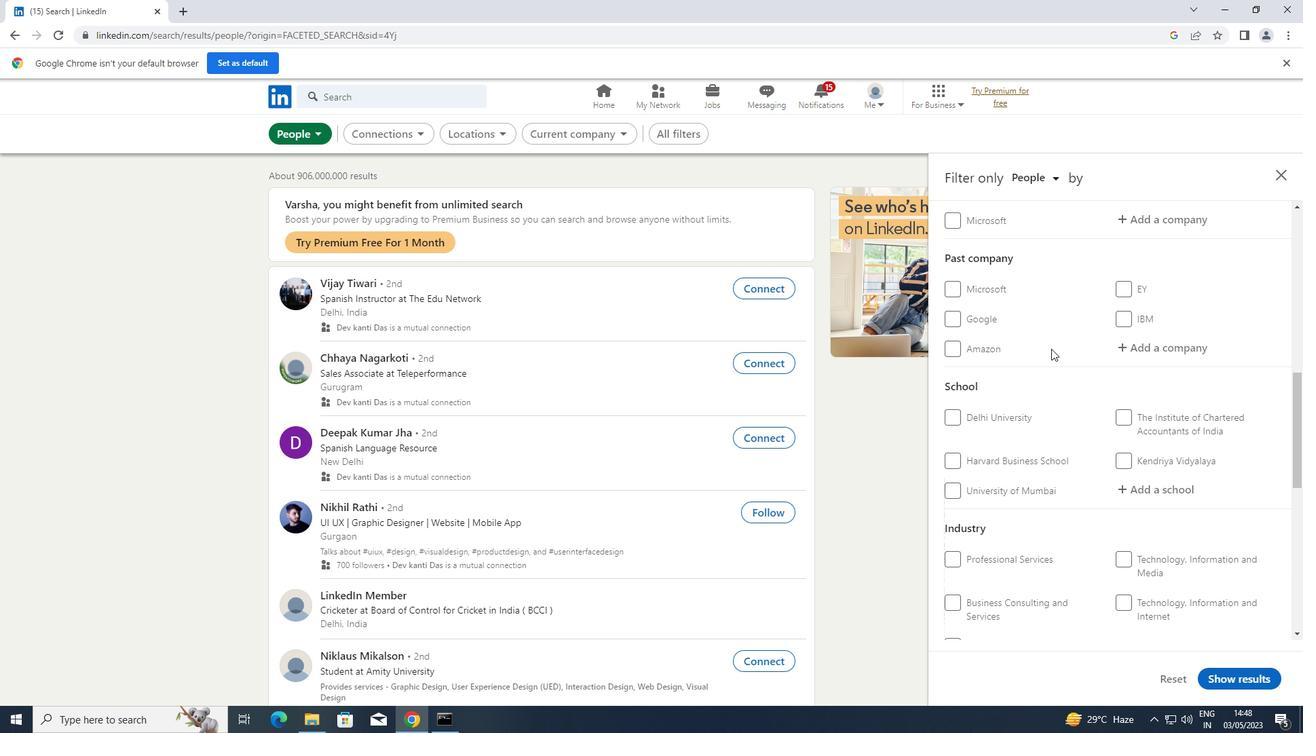 
Action: Mouse scrolled (1051, 348) with delta (0, 0)
Screenshot: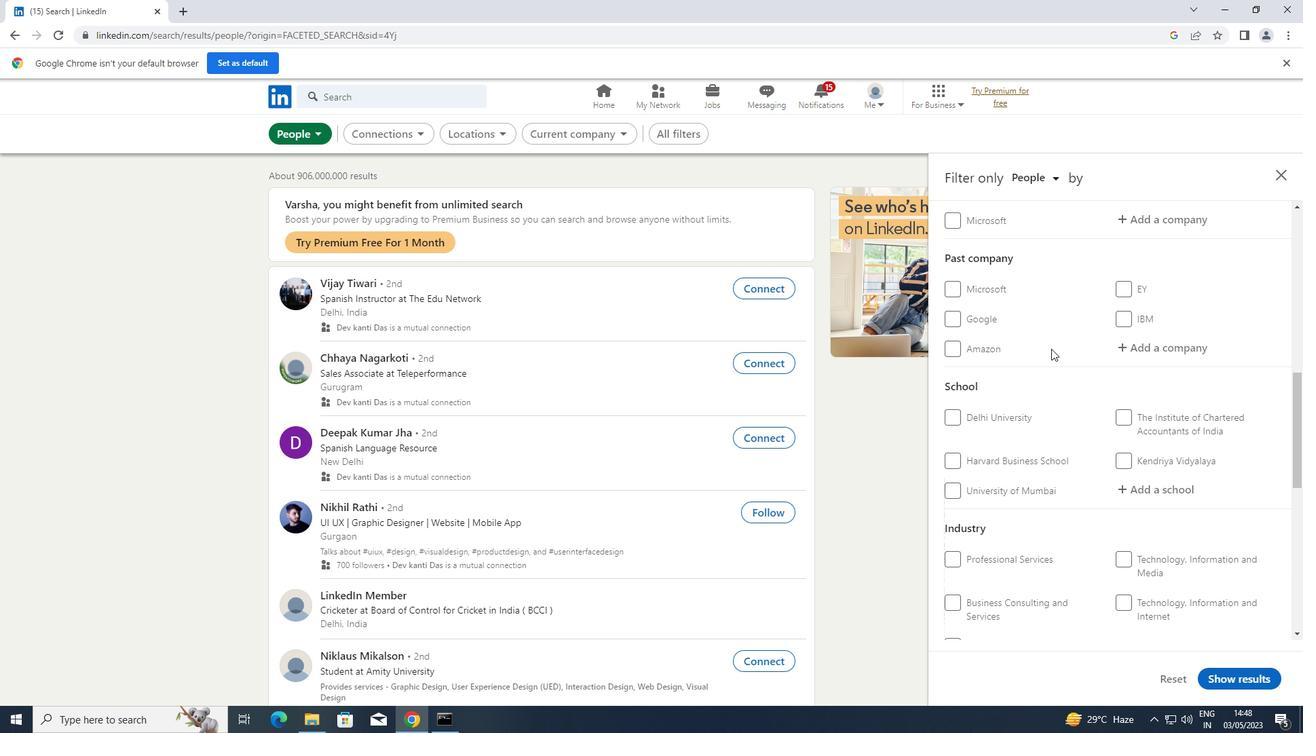 
Action: Mouse scrolled (1051, 348) with delta (0, 0)
Screenshot: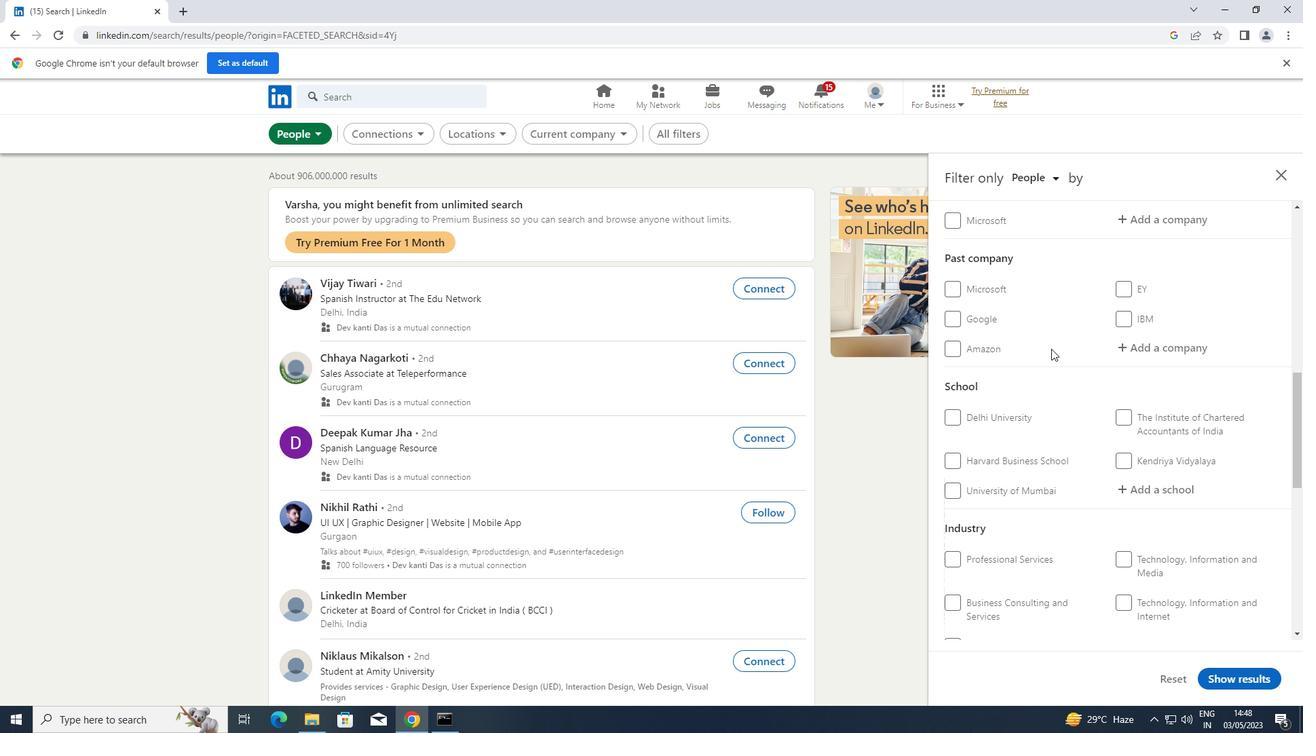 
Action: Mouse moved to (1051, 348)
Screenshot: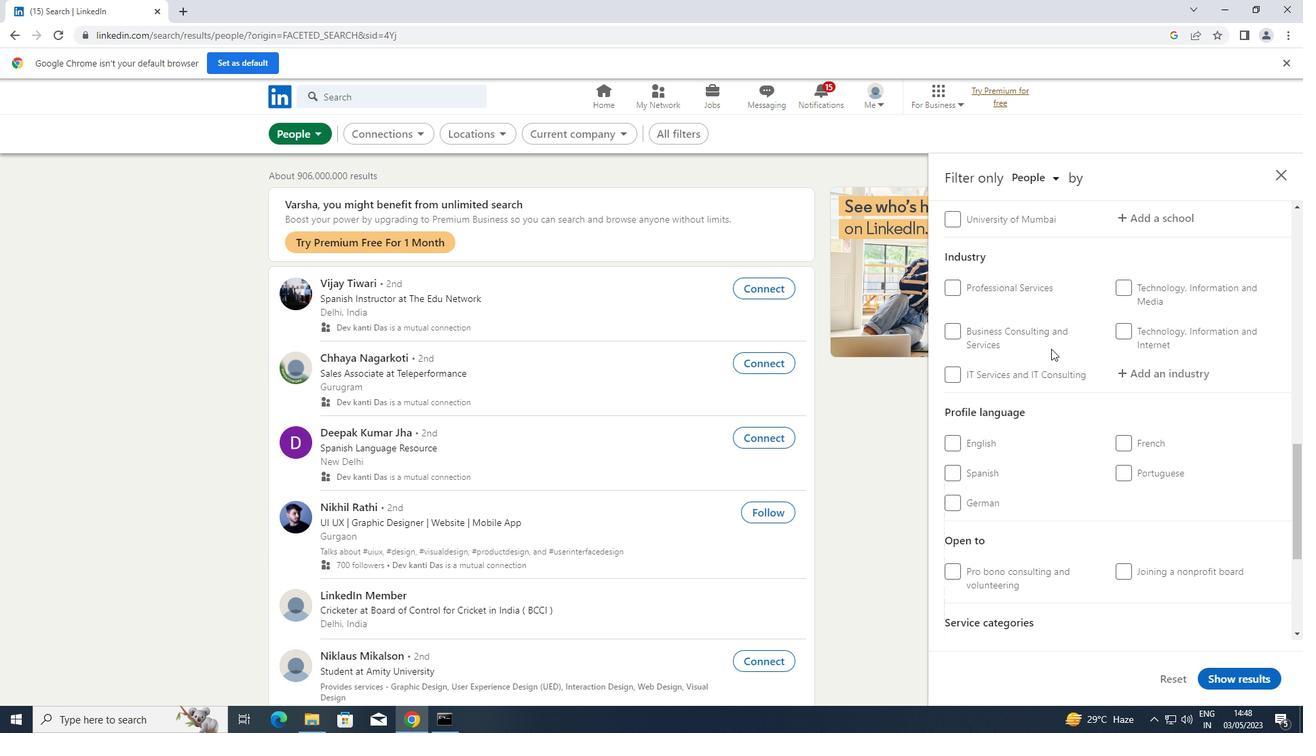 
Action: Mouse scrolled (1051, 348) with delta (0, 0)
Screenshot: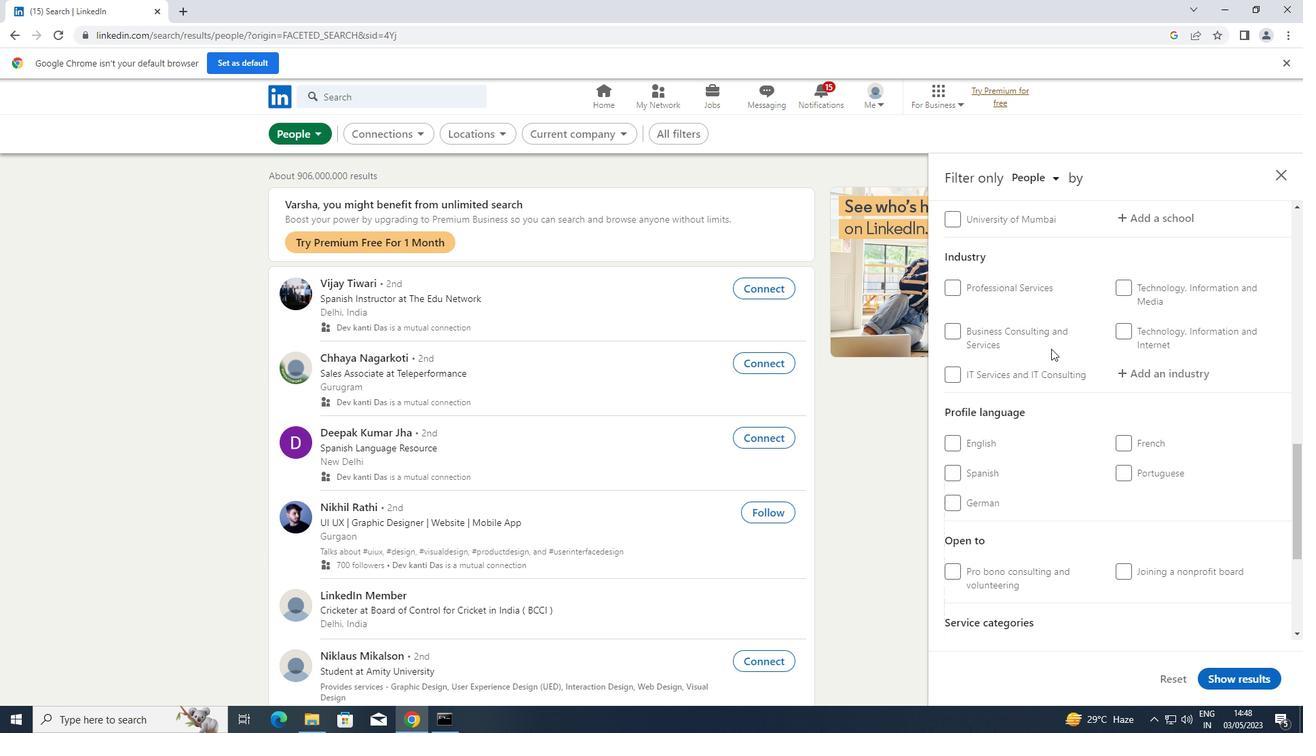 
Action: Mouse scrolled (1051, 348) with delta (0, 0)
Screenshot: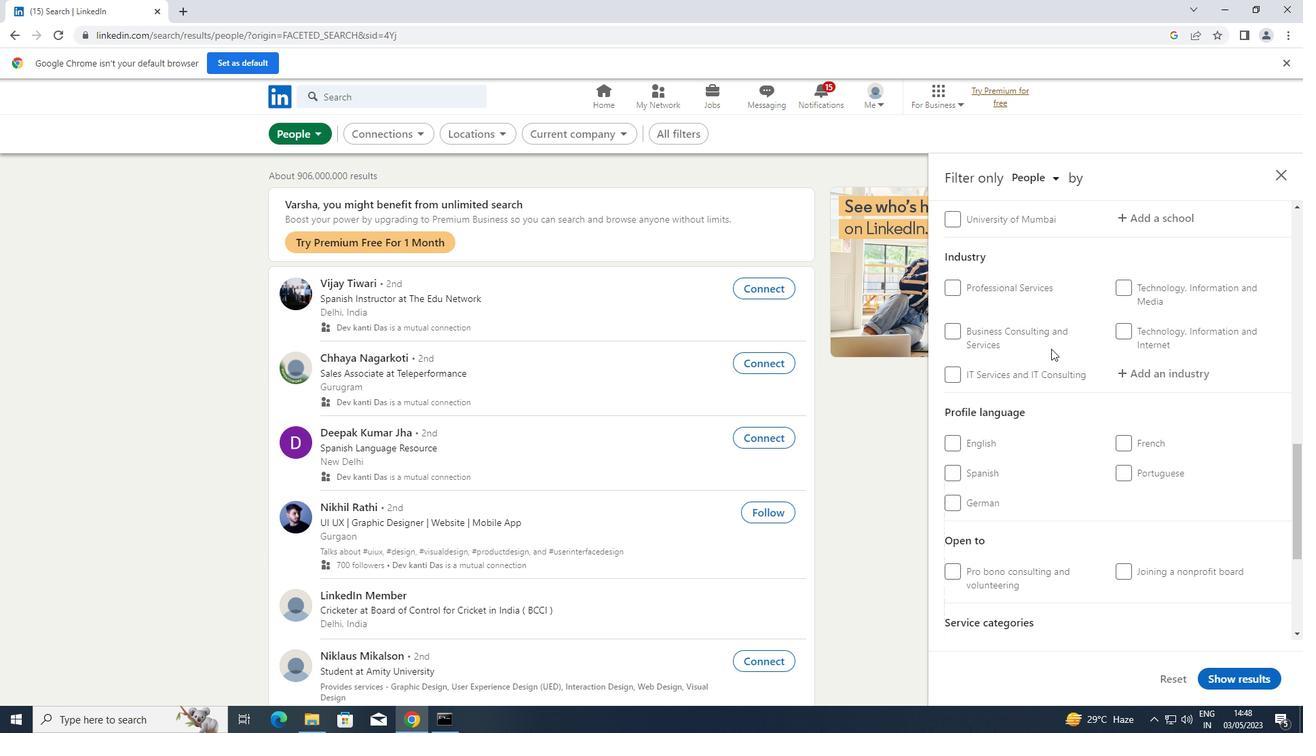 
Action: Mouse moved to (1051, 350)
Screenshot: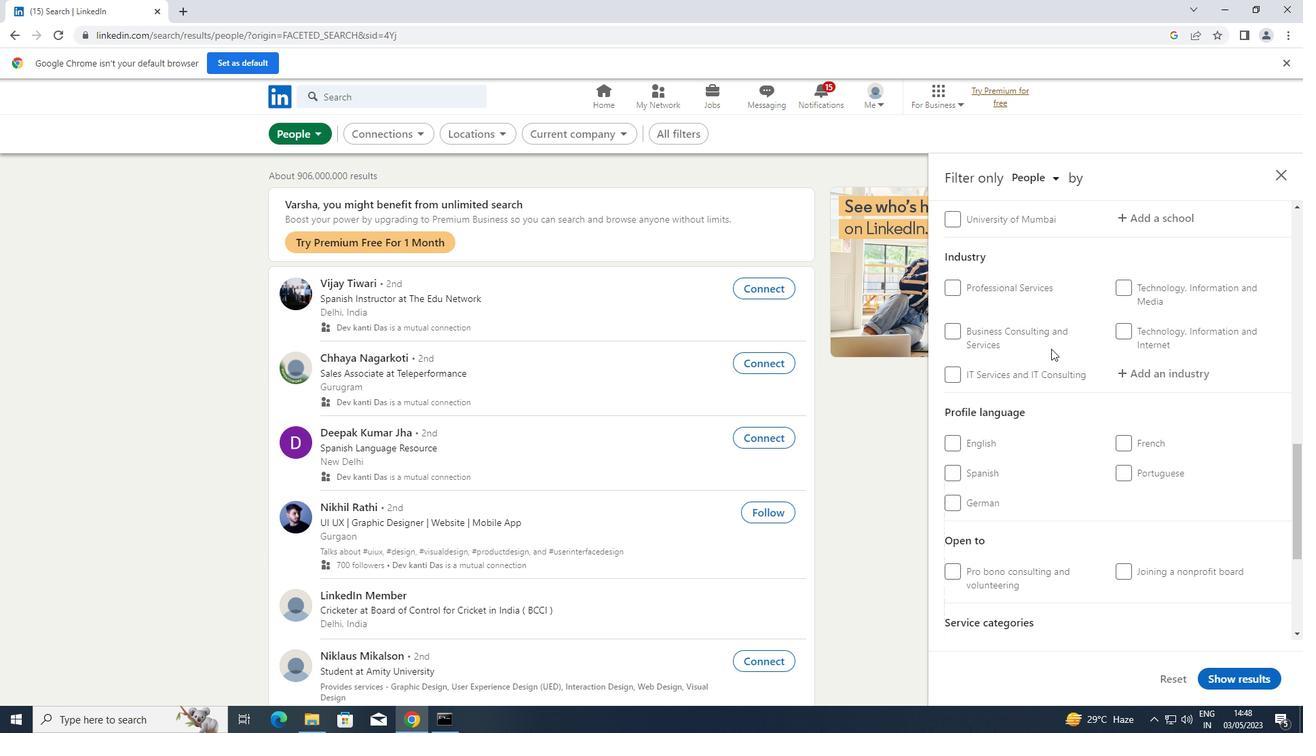 
Action: Mouse scrolled (1051, 350) with delta (0, 0)
Screenshot: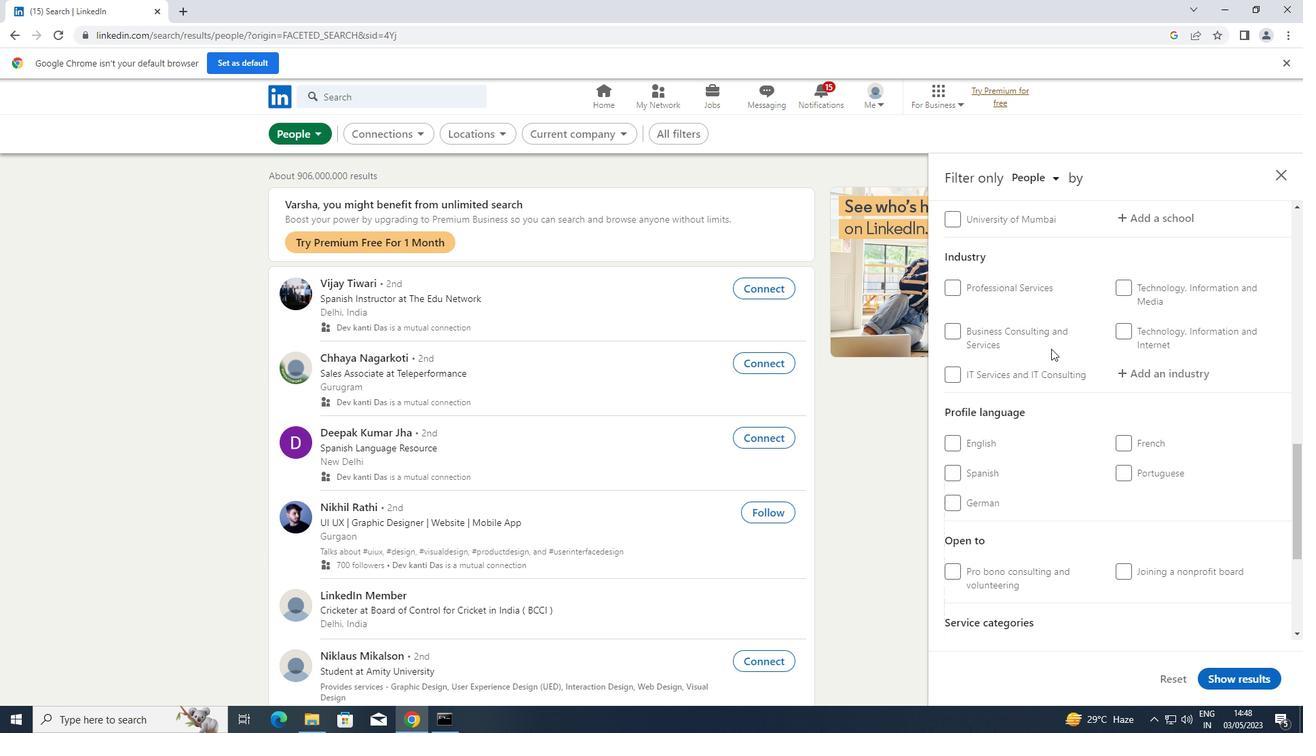 
Action: Mouse moved to (953, 266)
Screenshot: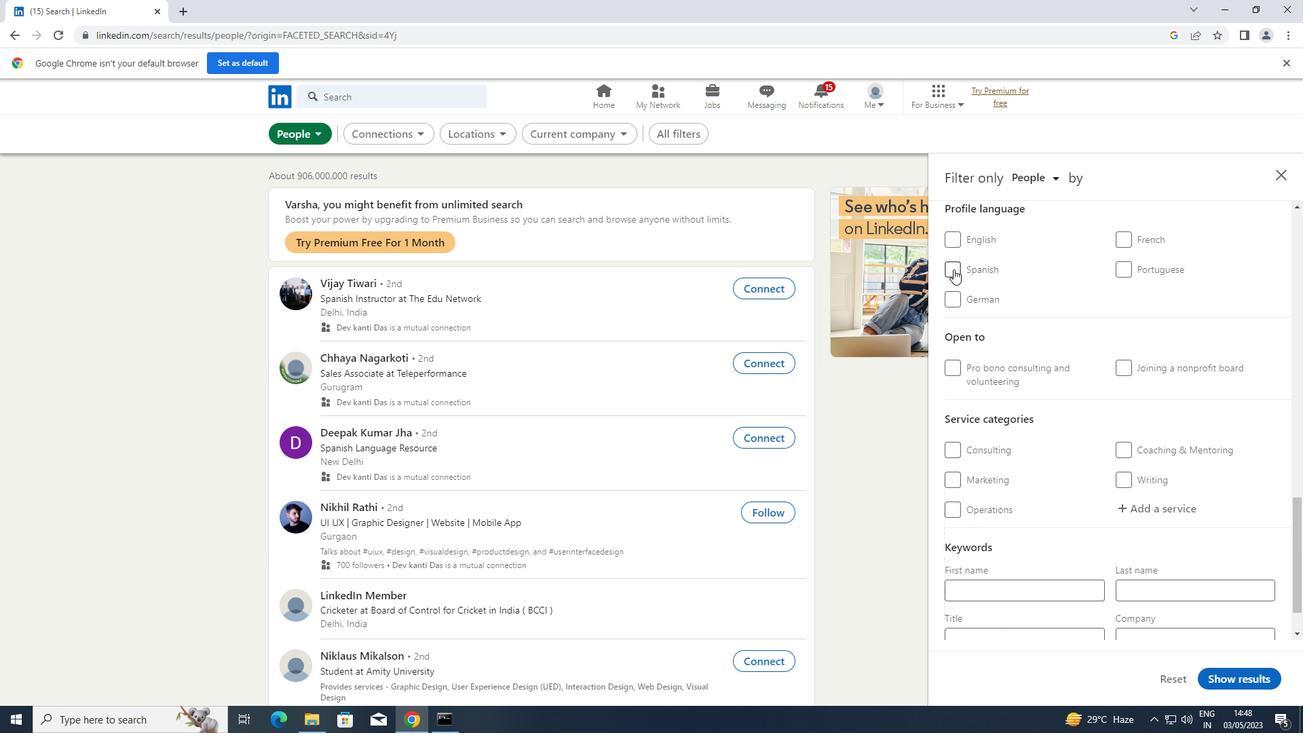 
Action: Mouse pressed left at (953, 266)
Screenshot: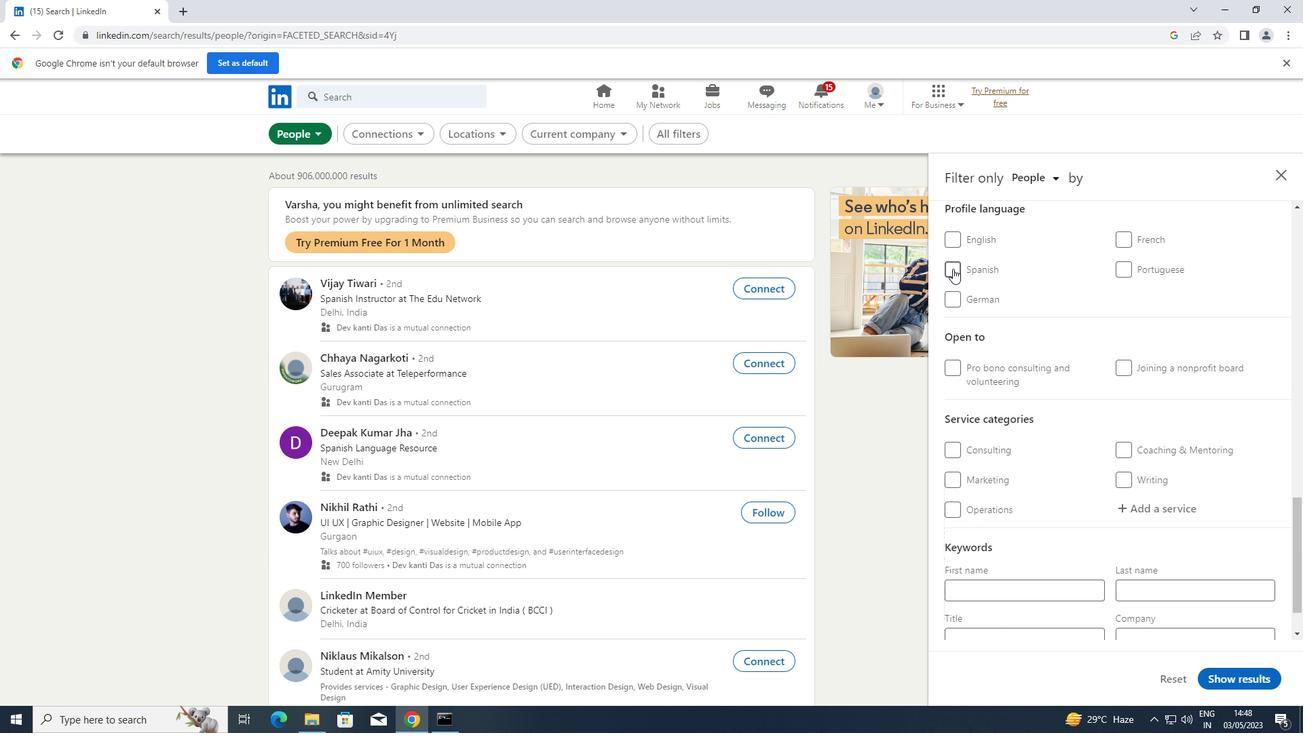 
Action: Mouse scrolled (953, 267) with delta (0, 0)
Screenshot: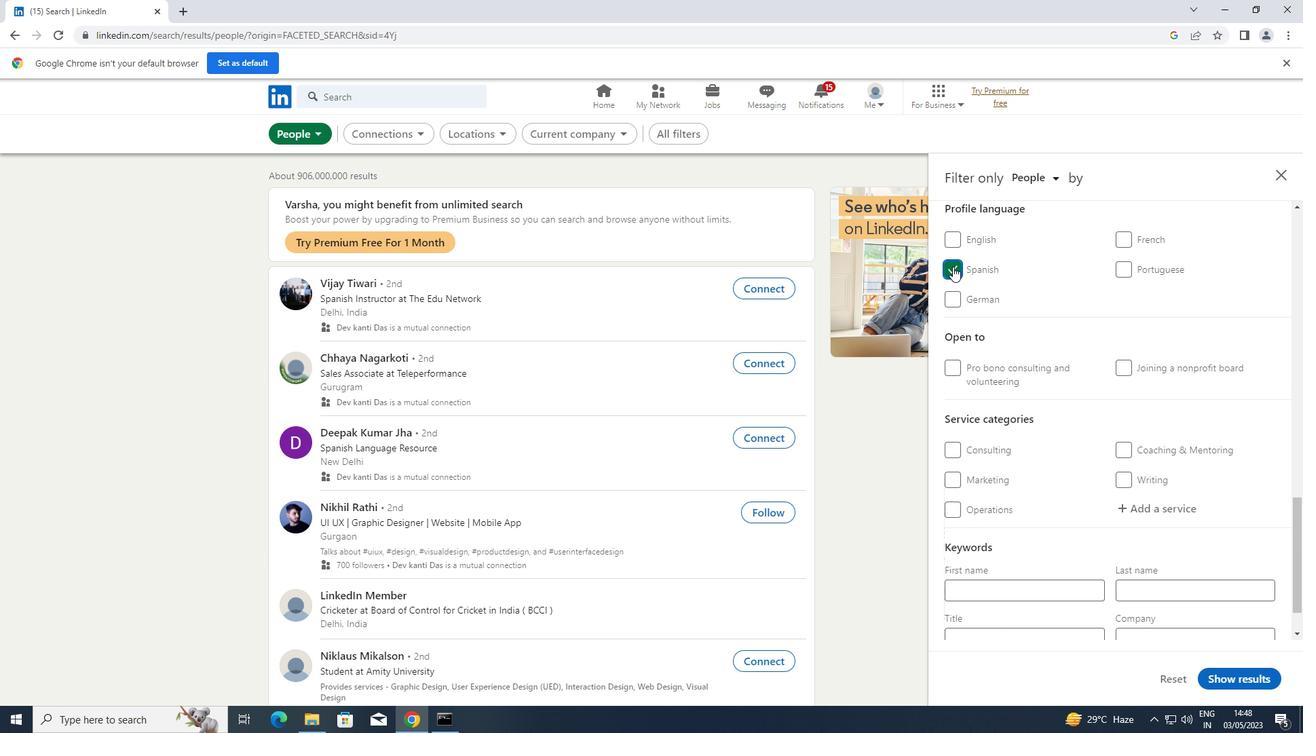 
Action: Mouse scrolled (953, 267) with delta (0, 0)
Screenshot: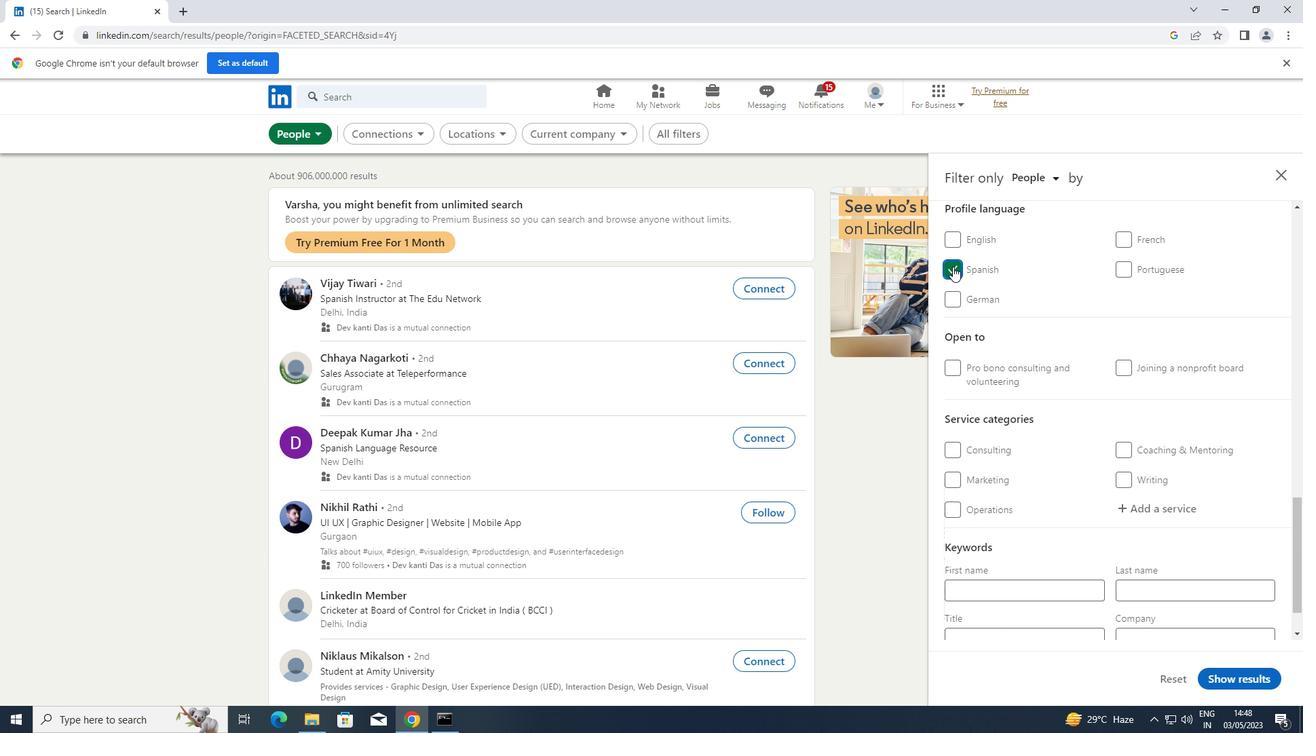 
Action: Mouse scrolled (953, 267) with delta (0, 0)
Screenshot: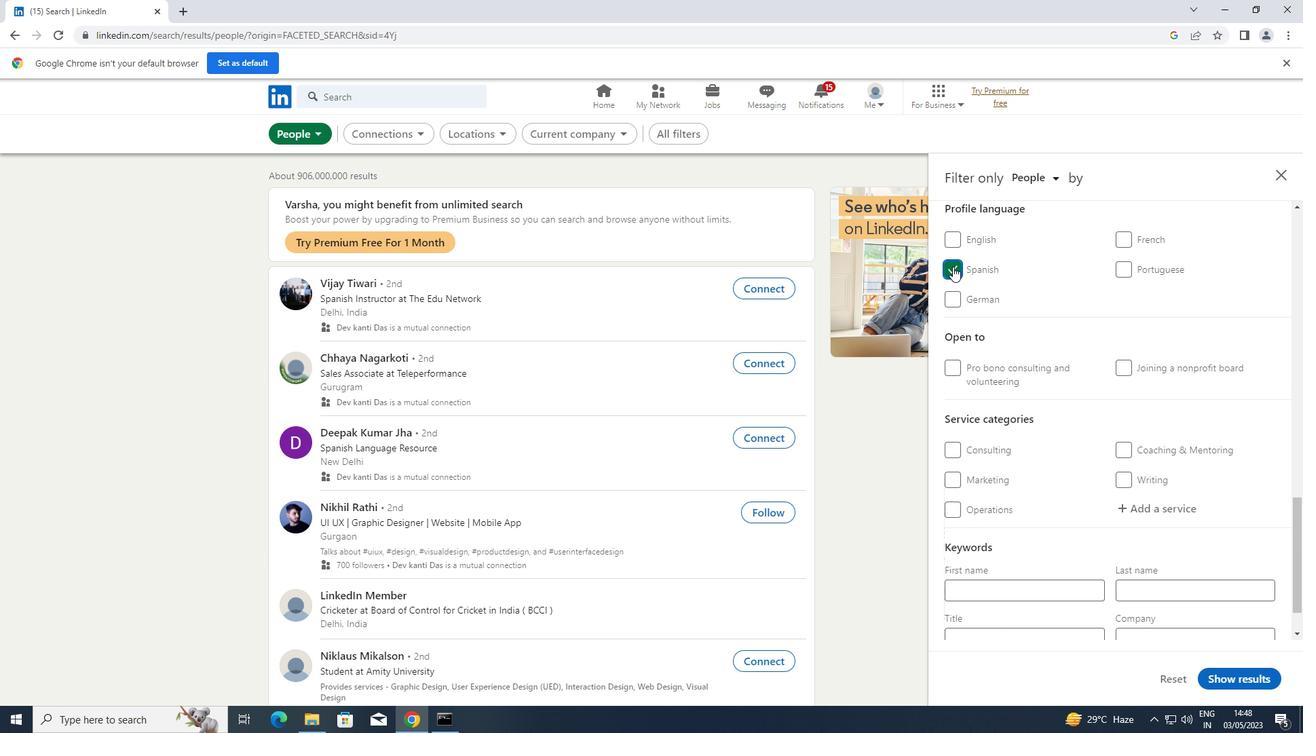 
Action: Mouse scrolled (953, 267) with delta (0, 0)
Screenshot: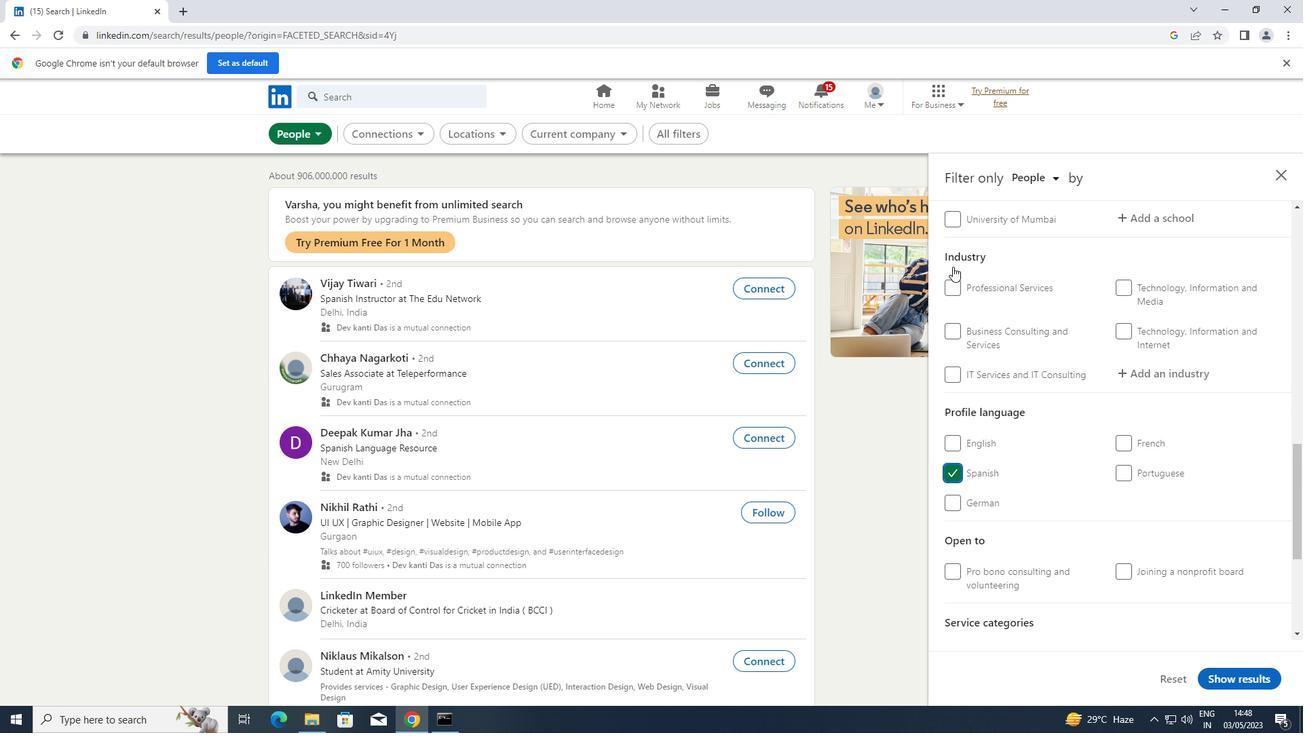 
Action: Mouse scrolled (953, 267) with delta (0, 0)
Screenshot: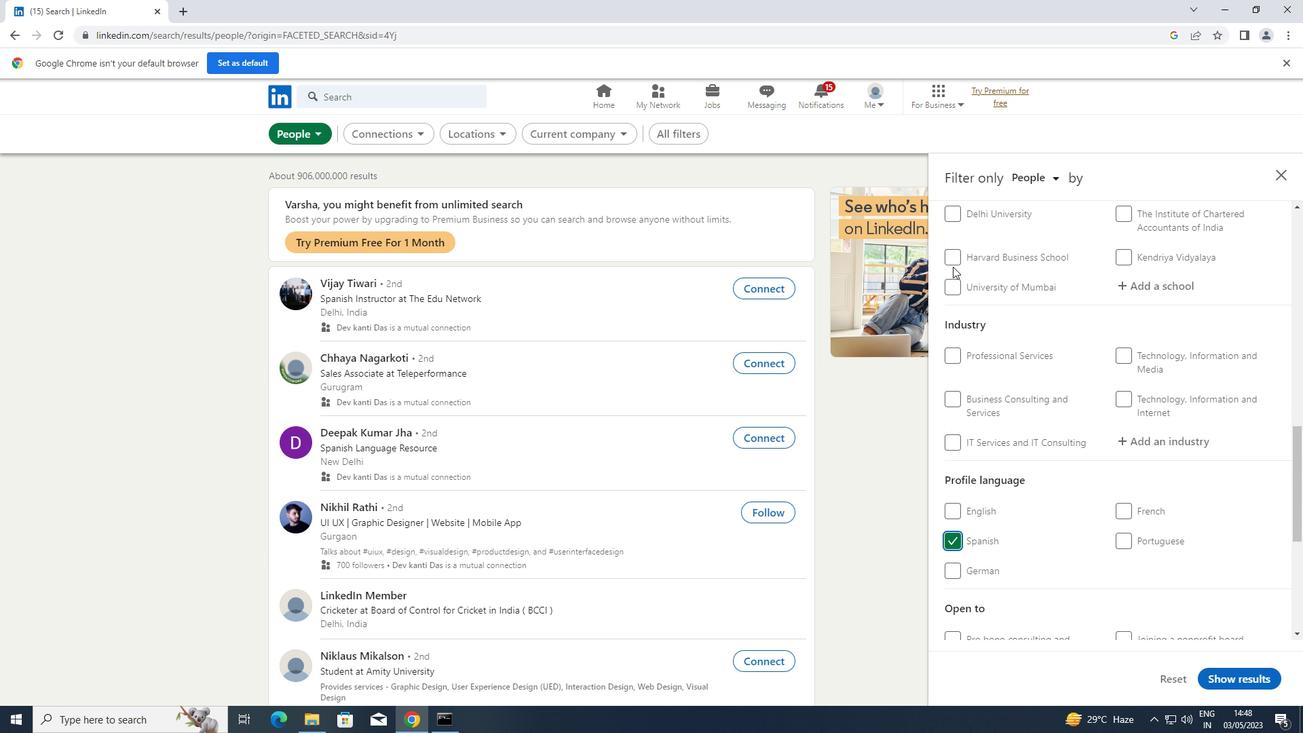 
Action: Mouse scrolled (953, 267) with delta (0, 0)
Screenshot: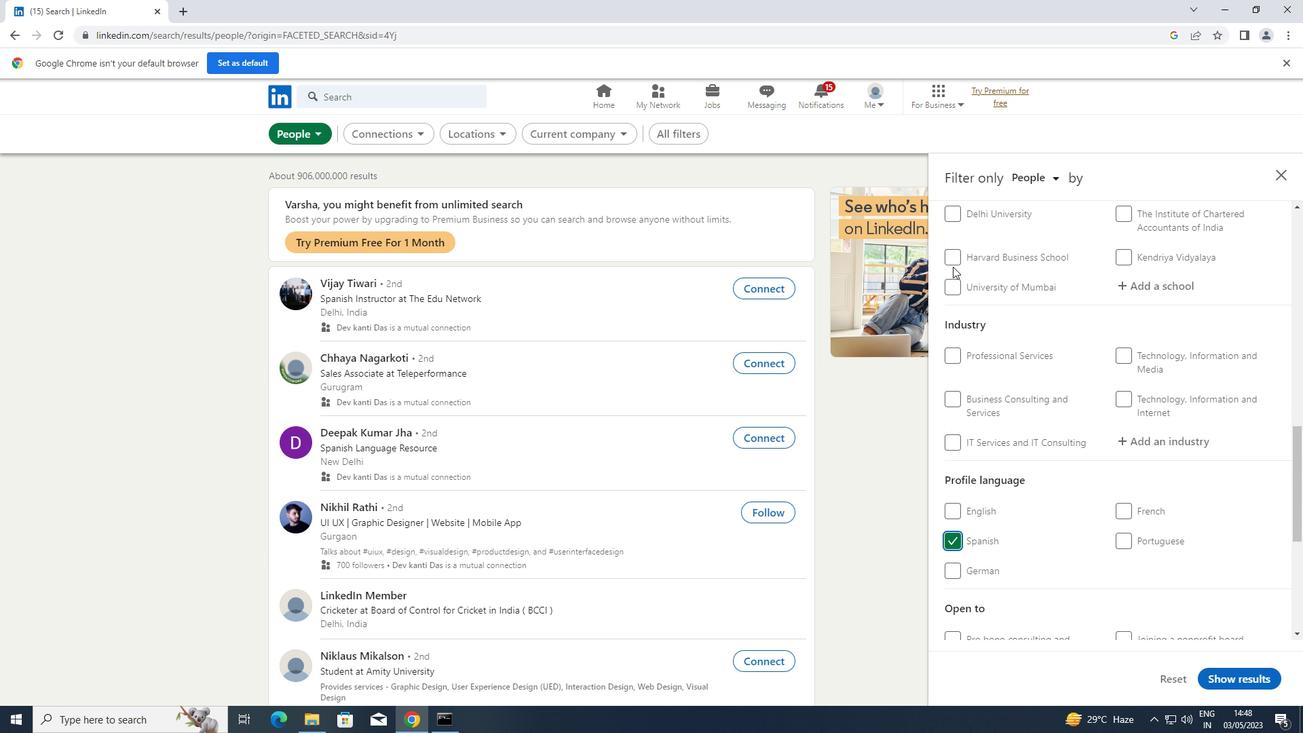 
Action: Mouse scrolled (953, 267) with delta (0, 0)
Screenshot: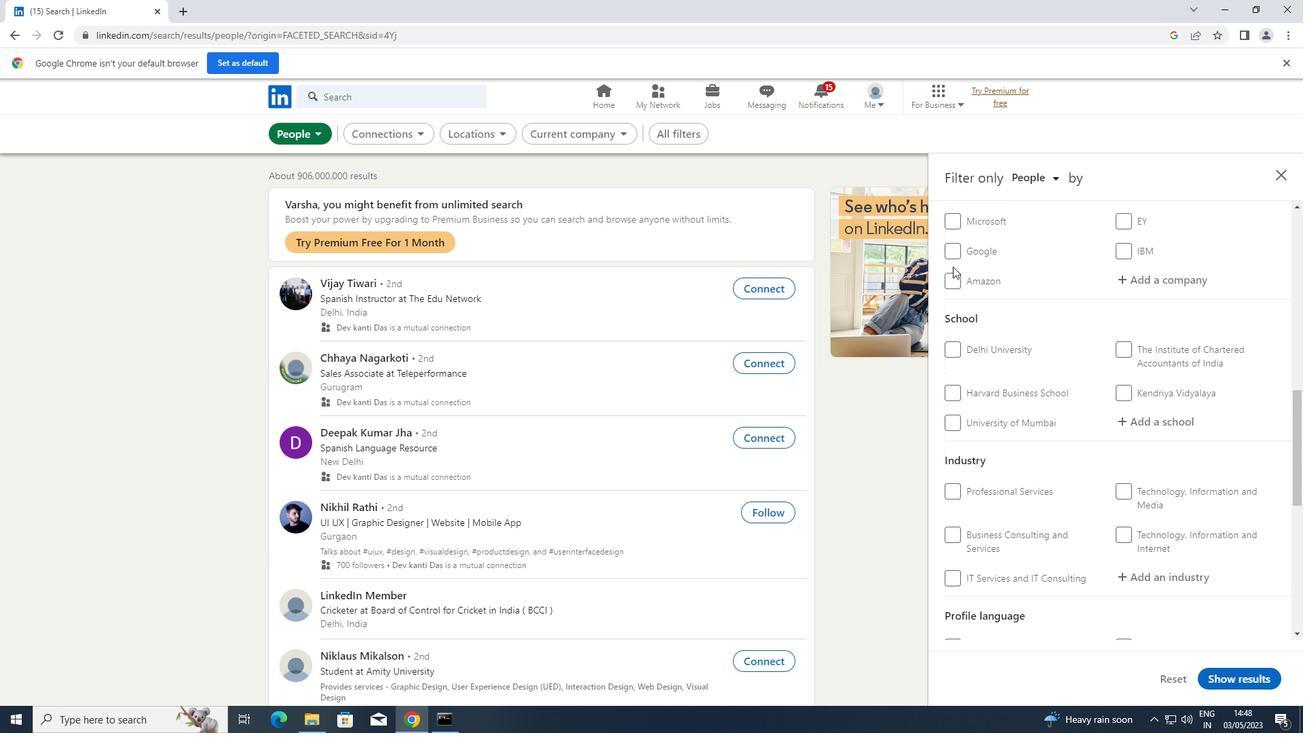 
Action: Mouse scrolled (953, 267) with delta (0, 0)
Screenshot: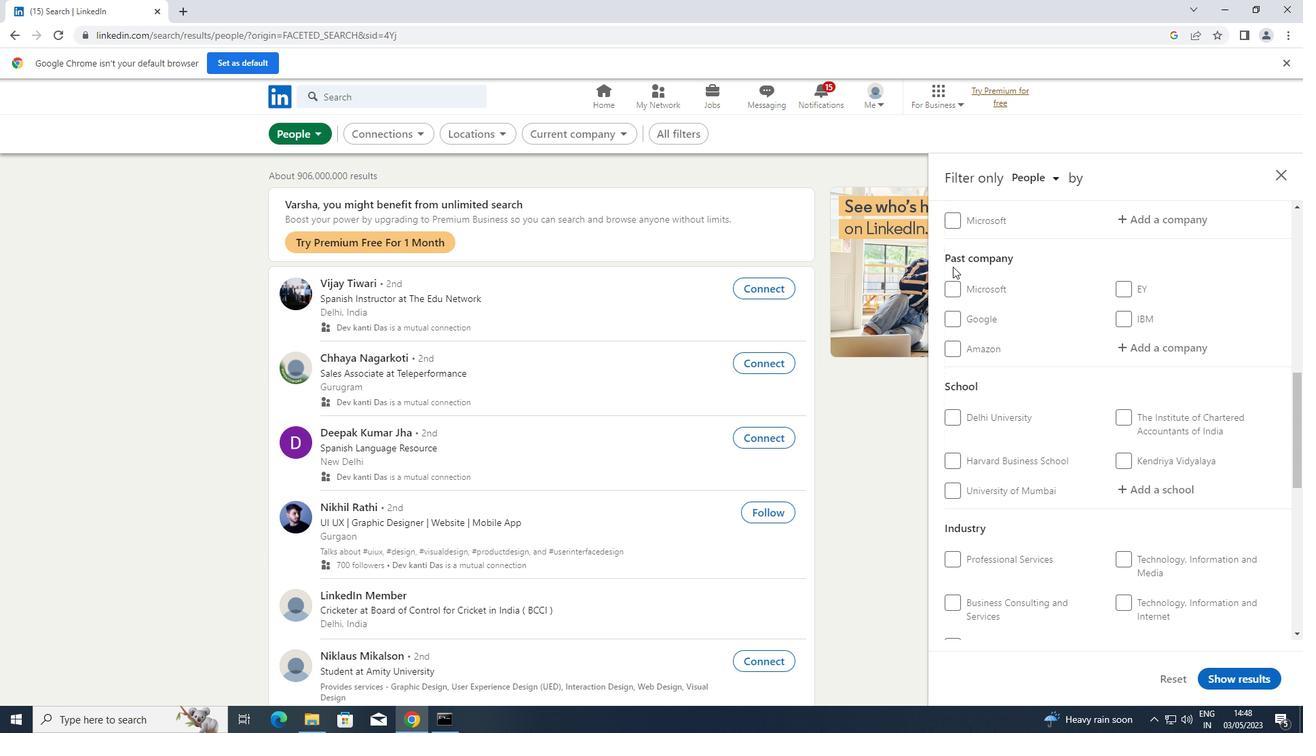 
Action: Mouse scrolled (953, 267) with delta (0, 0)
Screenshot: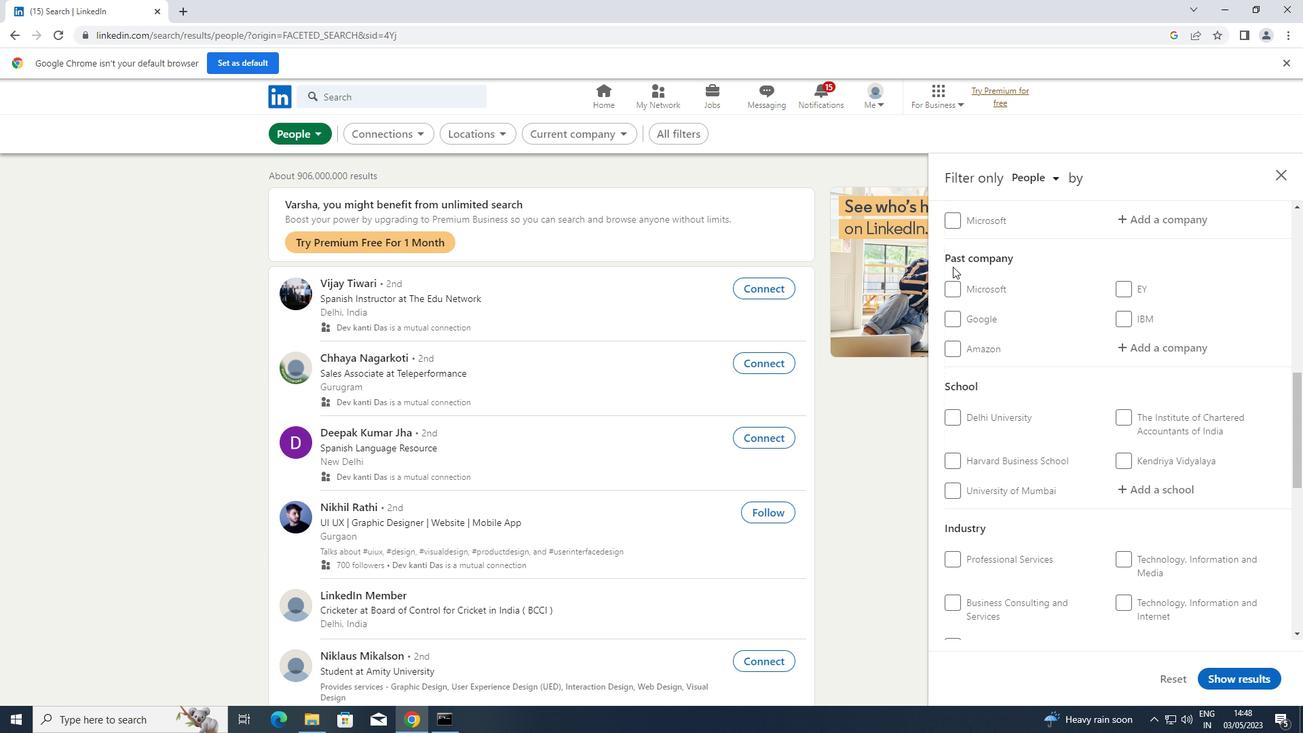 
Action: Mouse moved to (1176, 346)
Screenshot: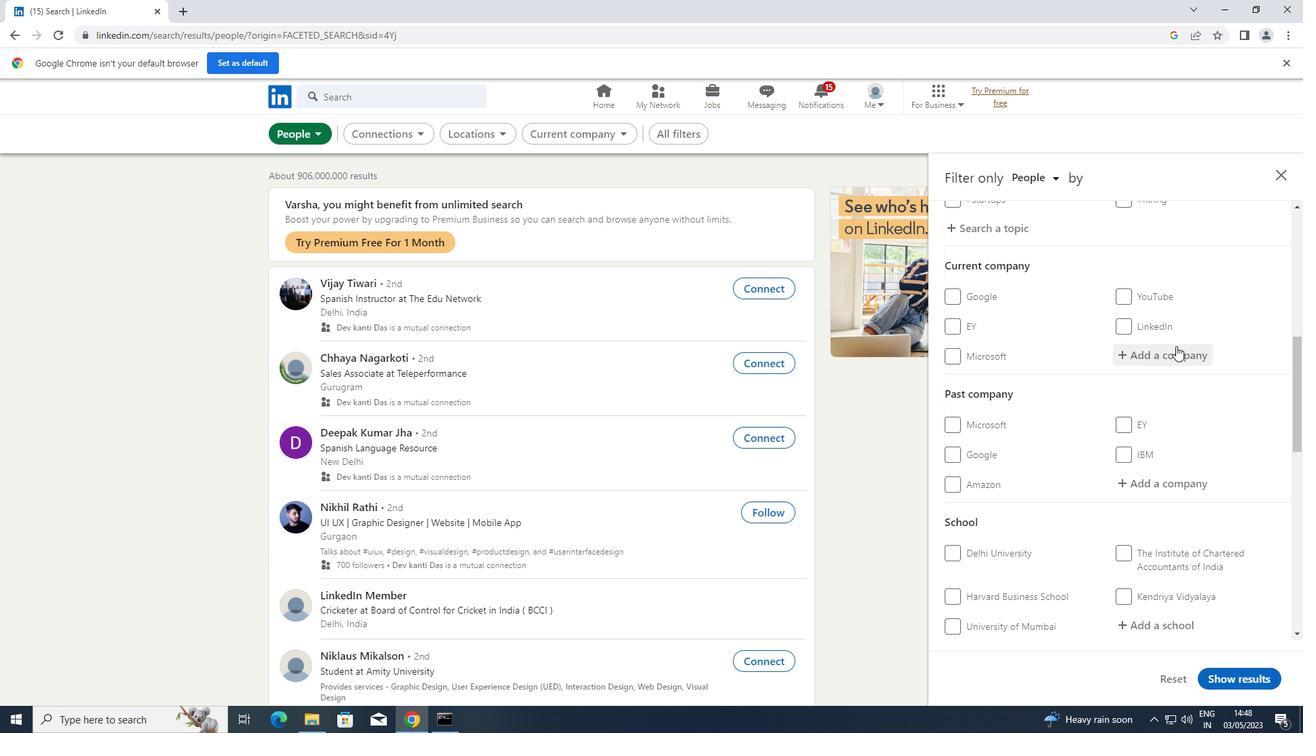 
Action: Mouse pressed left at (1176, 346)
Screenshot: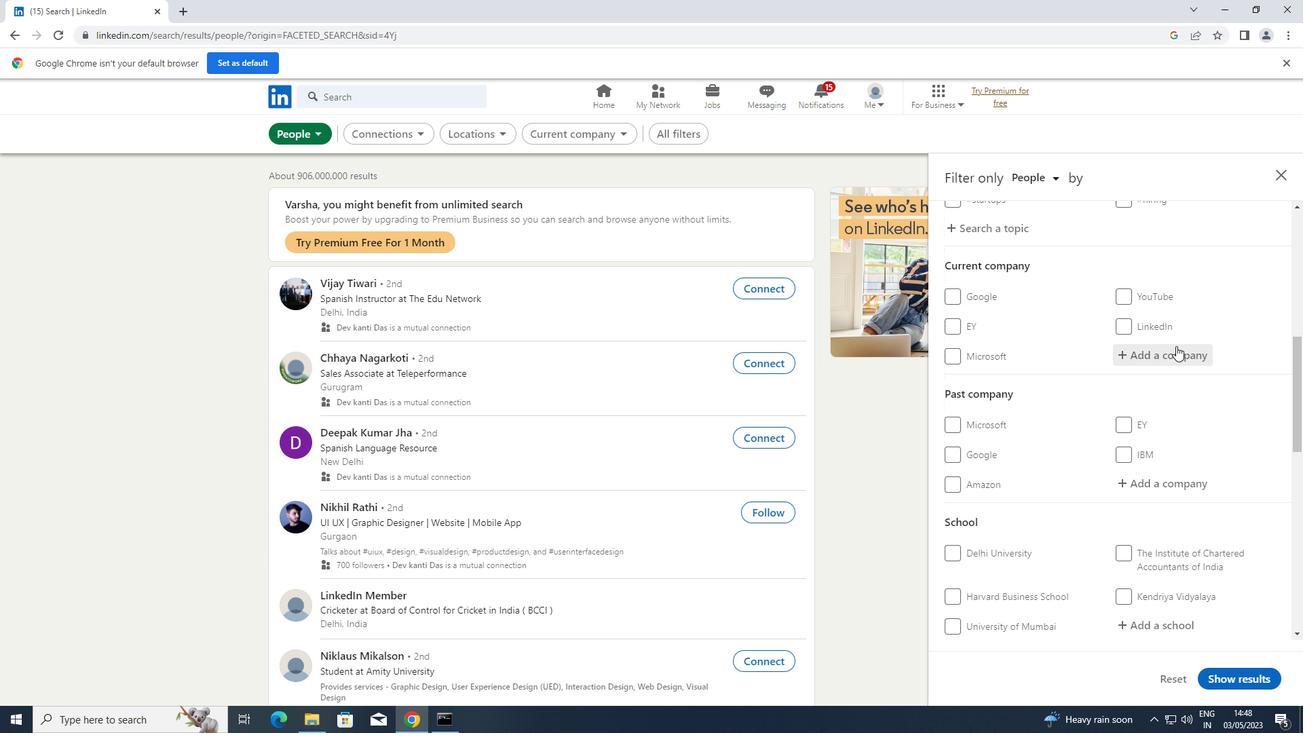 
Action: Key pressed <Key.shift>CAREERNET
Screenshot: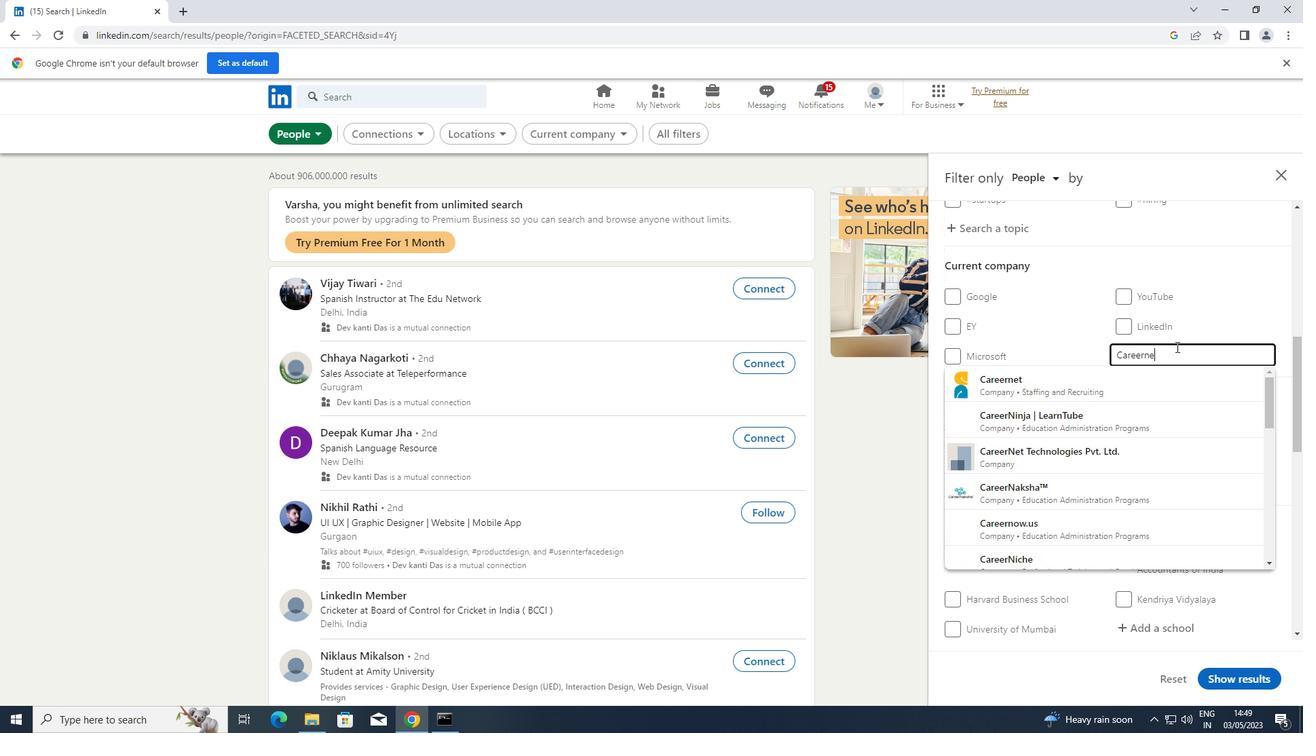 
Action: Mouse moved to (1076, 380)
Screenshot: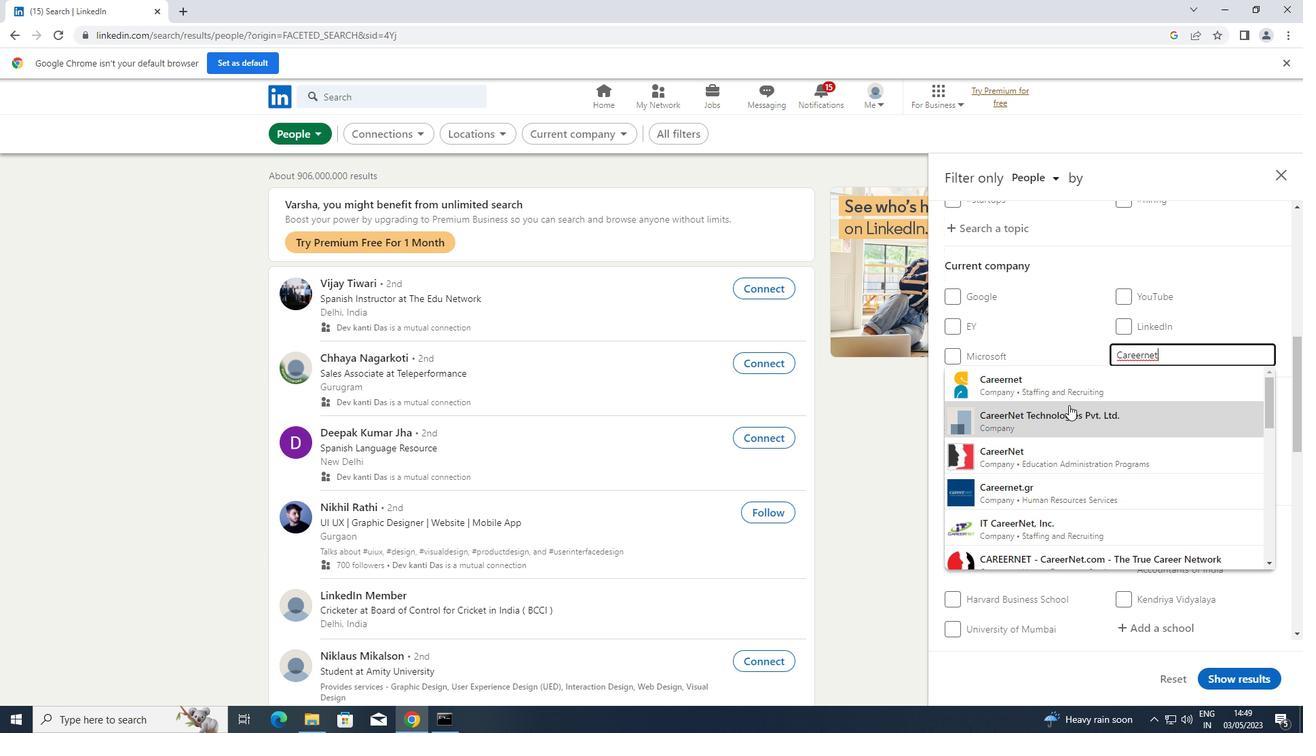 
Action: Mouse pressed left at (1076, 380)
Screenshot: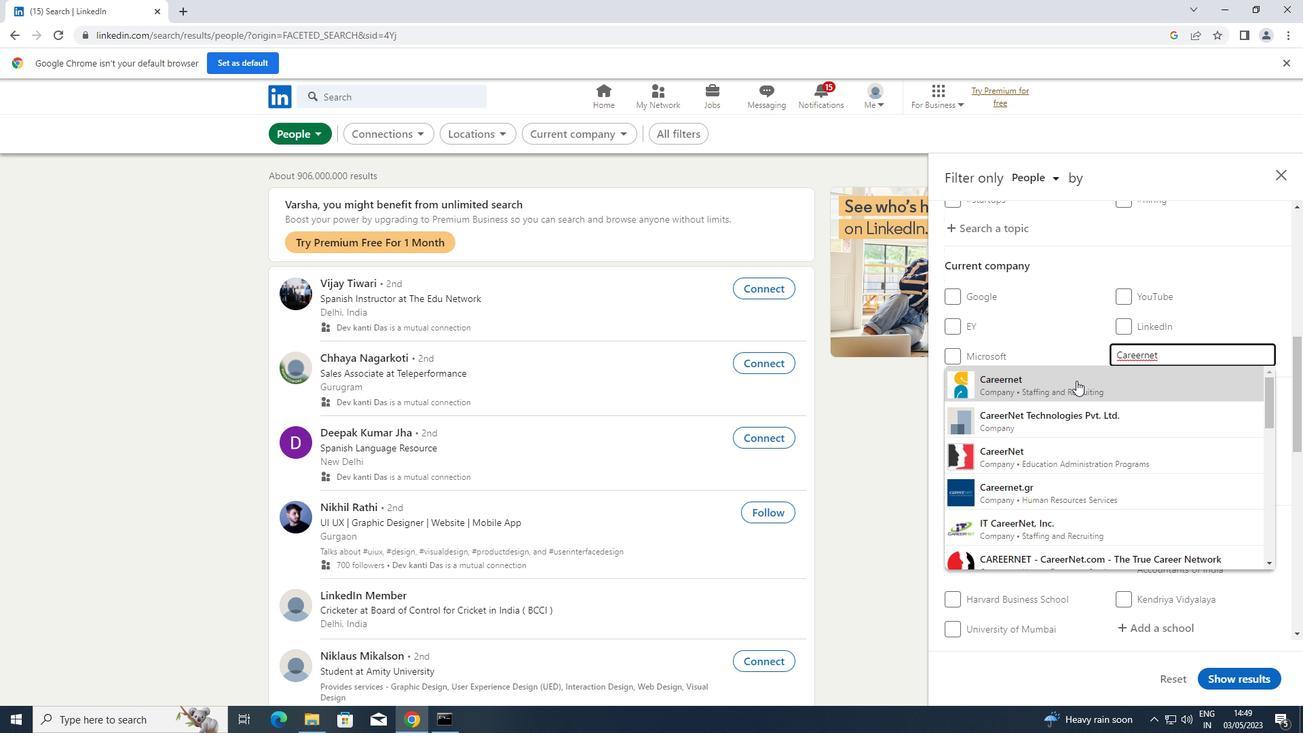 
Action: Mouse scrolled (1076, 380) with delta (0, 0)
Screenshot: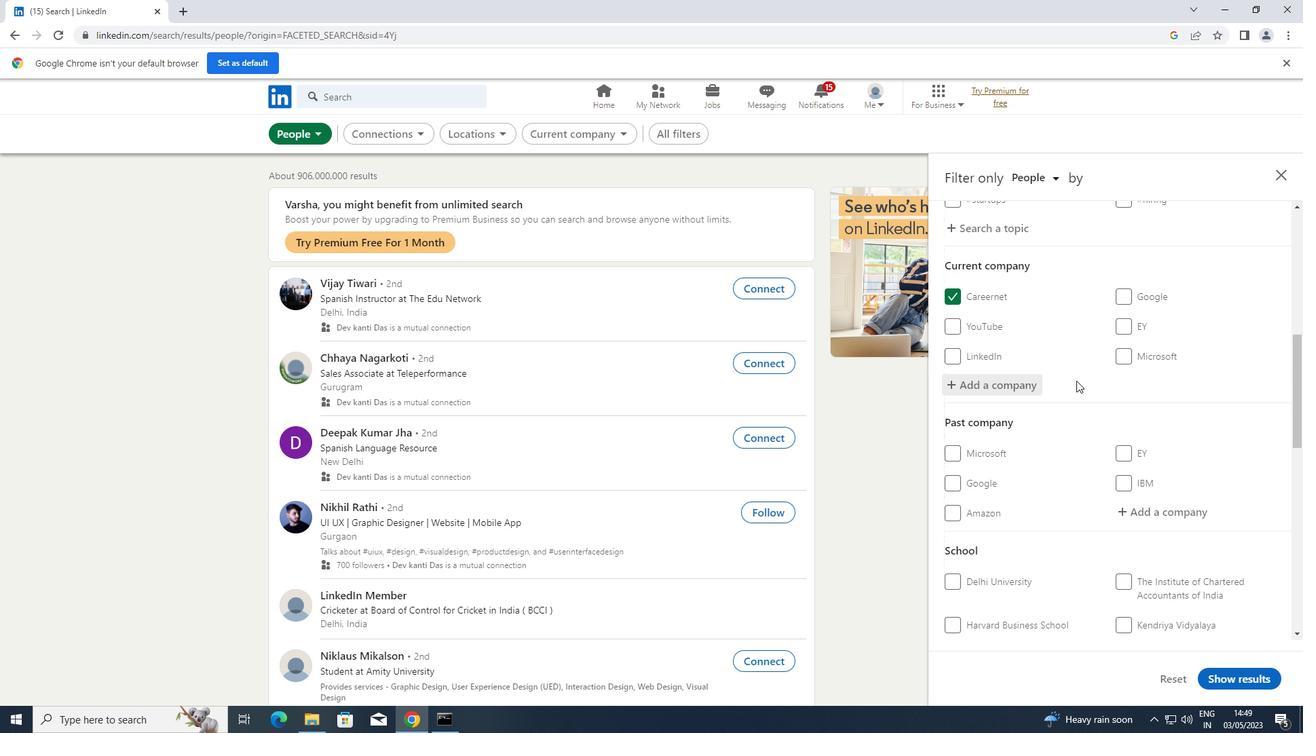 
Action: Mouse scrolled (1076, 380) with delta (0, 0)
Screenshot: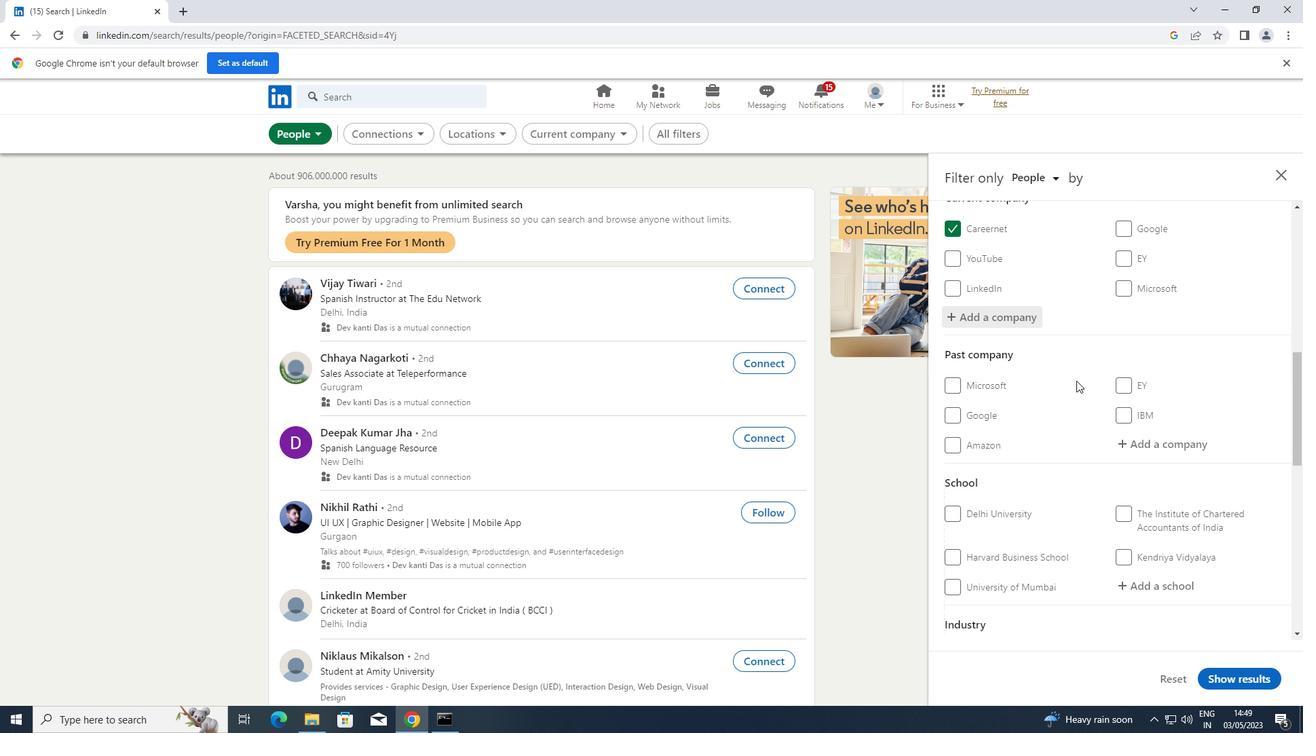 
Action: Mouse moved to (1160, 509)
Screenshot: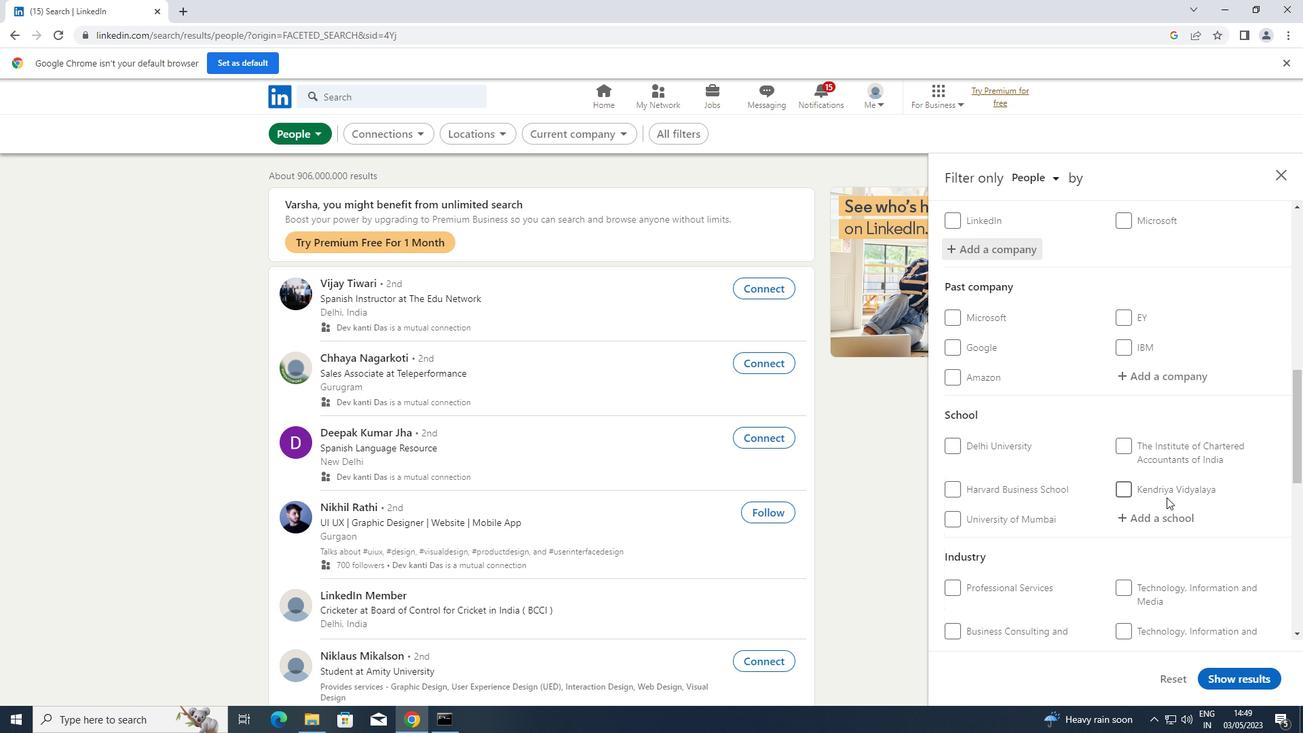 
Action: Mouse pressed left at (1160, 509)
Screenshot: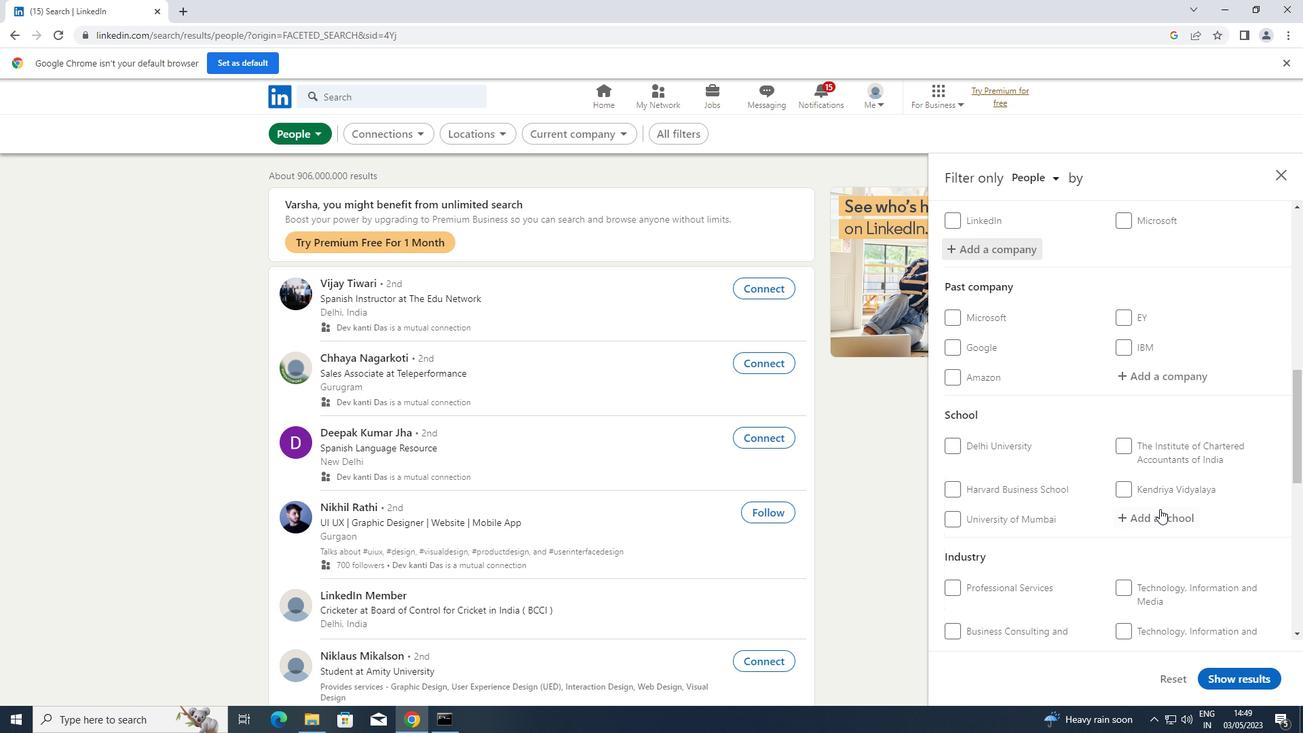 
Action: Key pressed <Key.shift>KUVEMPU
Screenshot: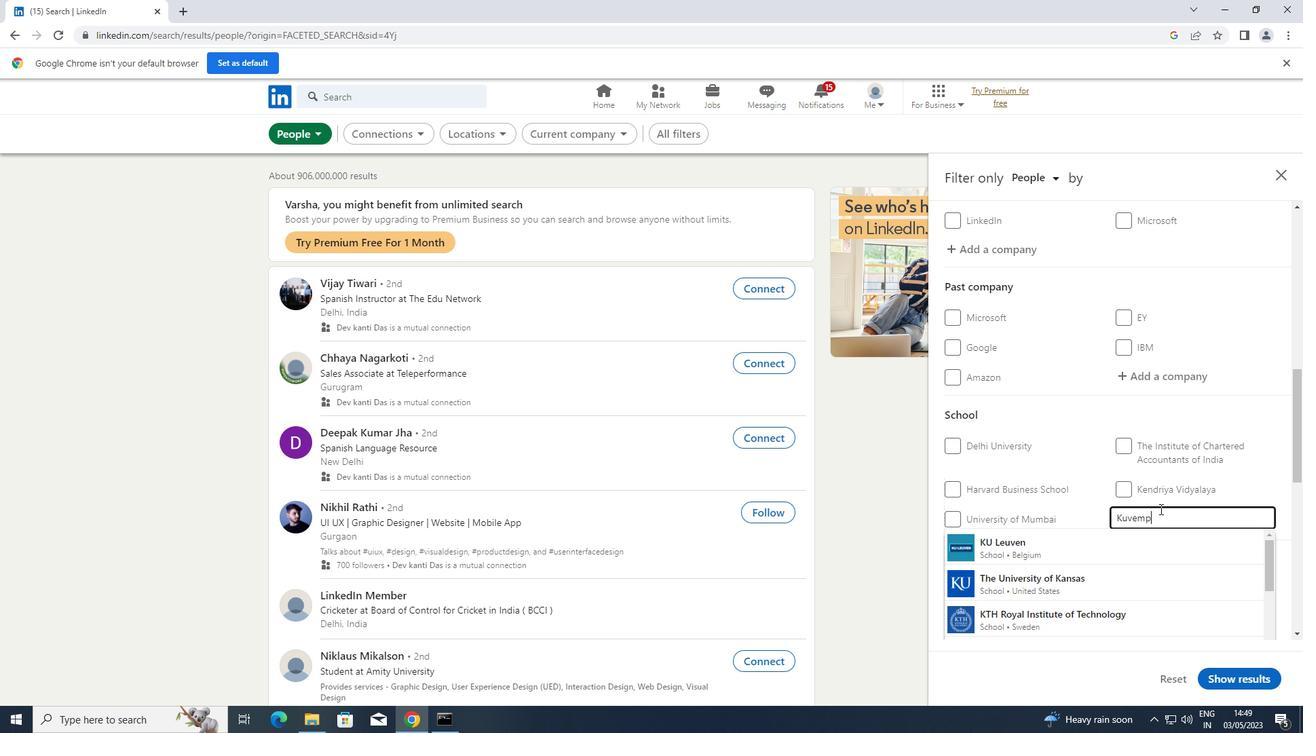 
Action: Mouse moved to (1078, 587)
Screenshot: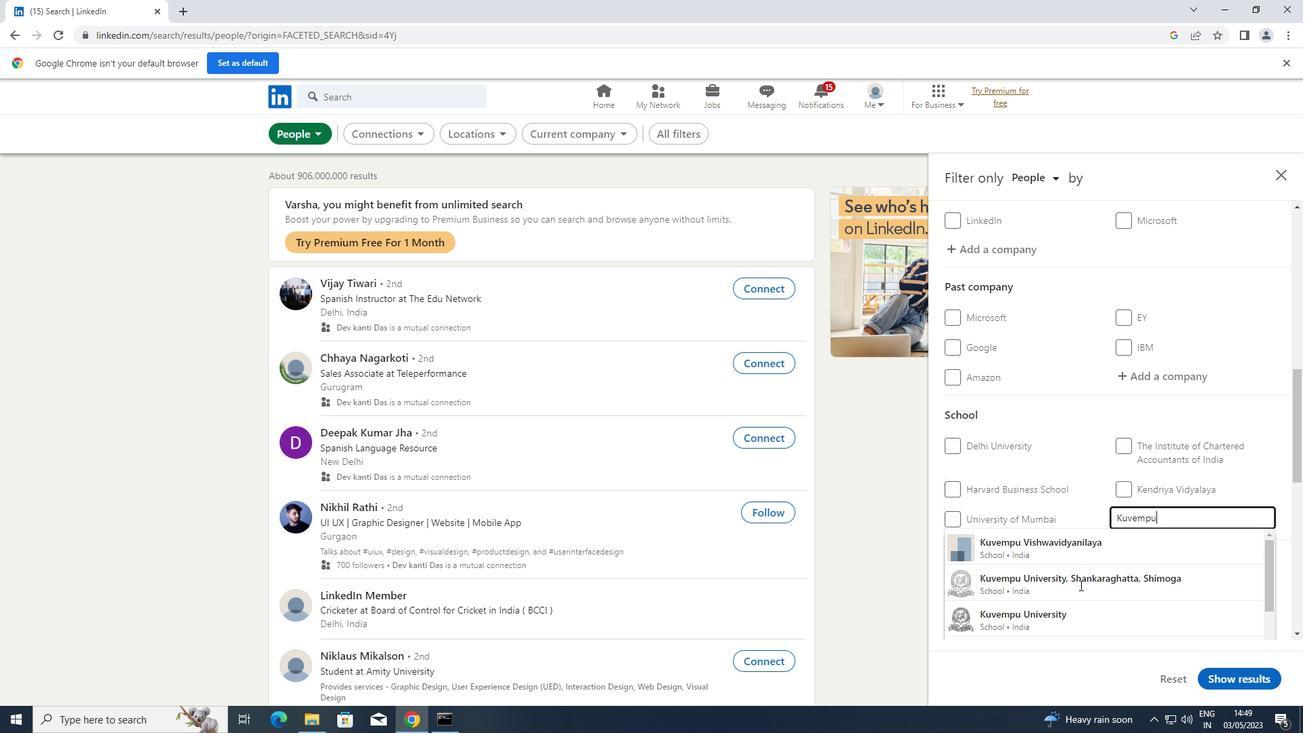 
Action: Mouse pressed left at (1078, 587)
Screenshot: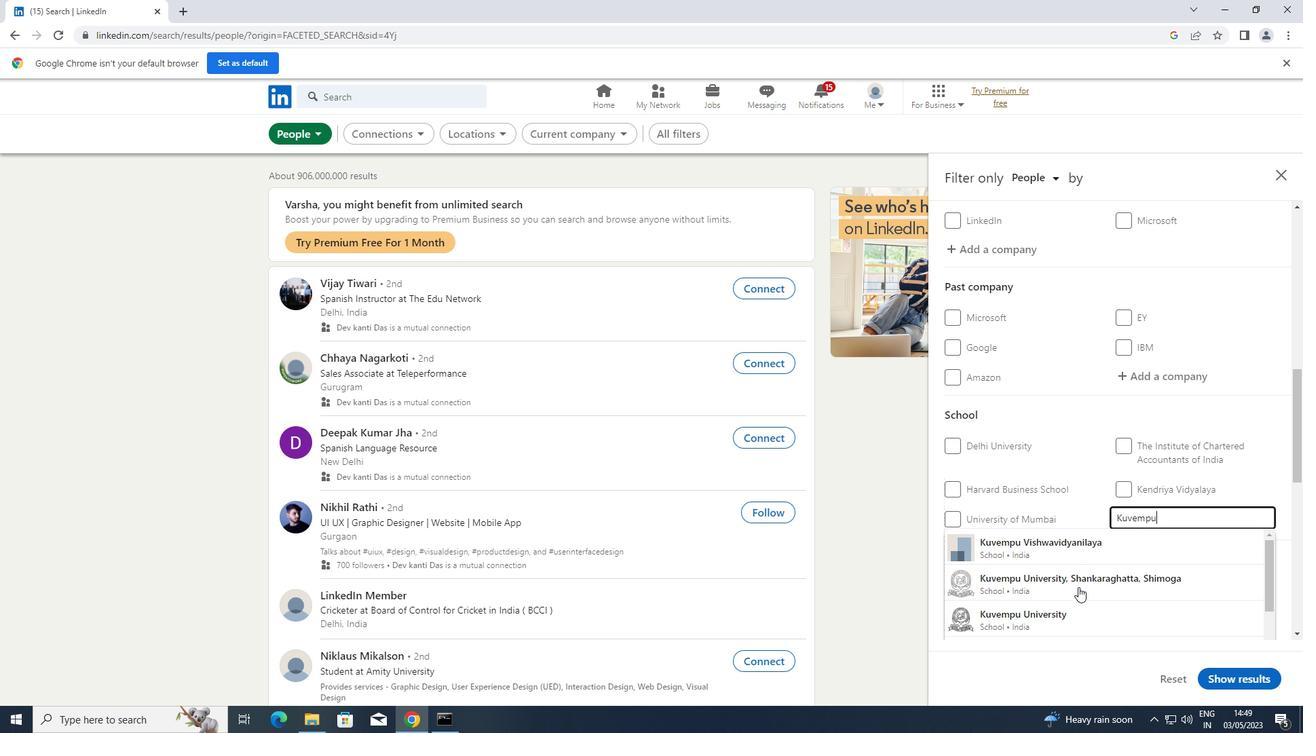 
Action: Mouse moved to (1084, 585)
Screenshot: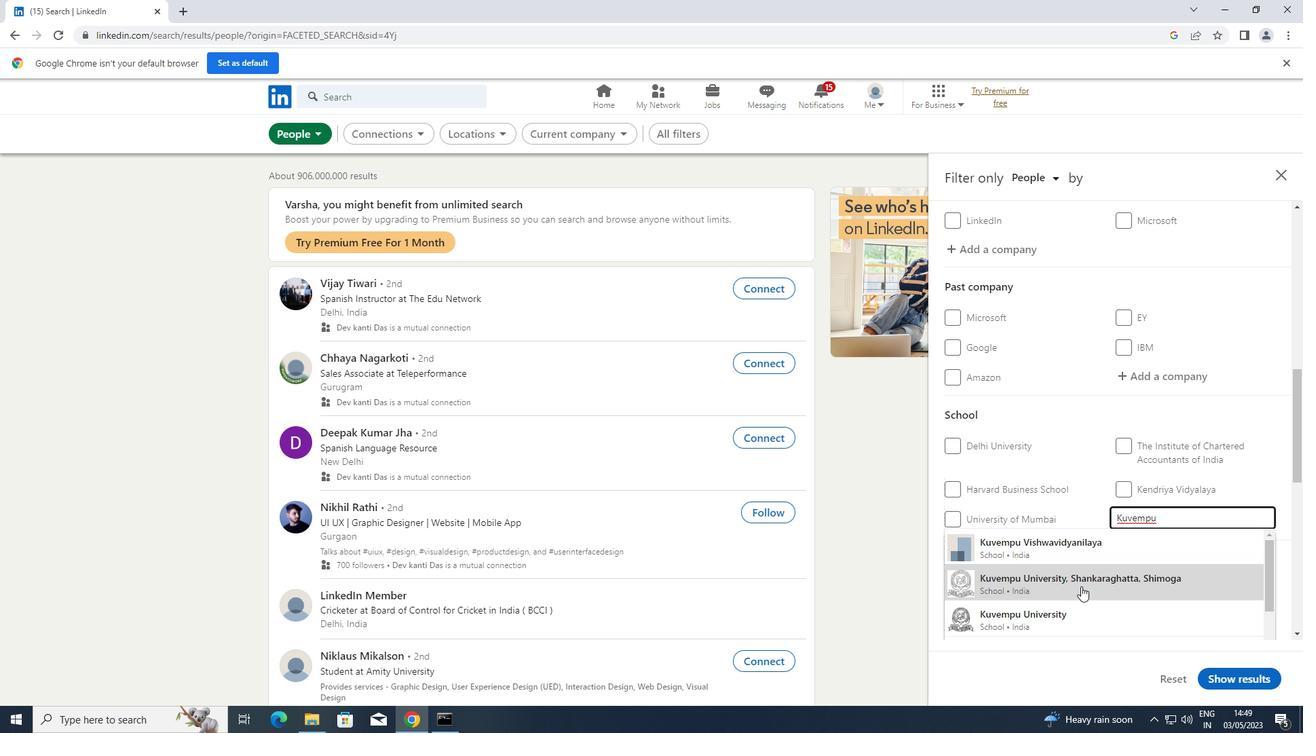
Action: Mouse pressed left at (1084, 585)
Screenshot: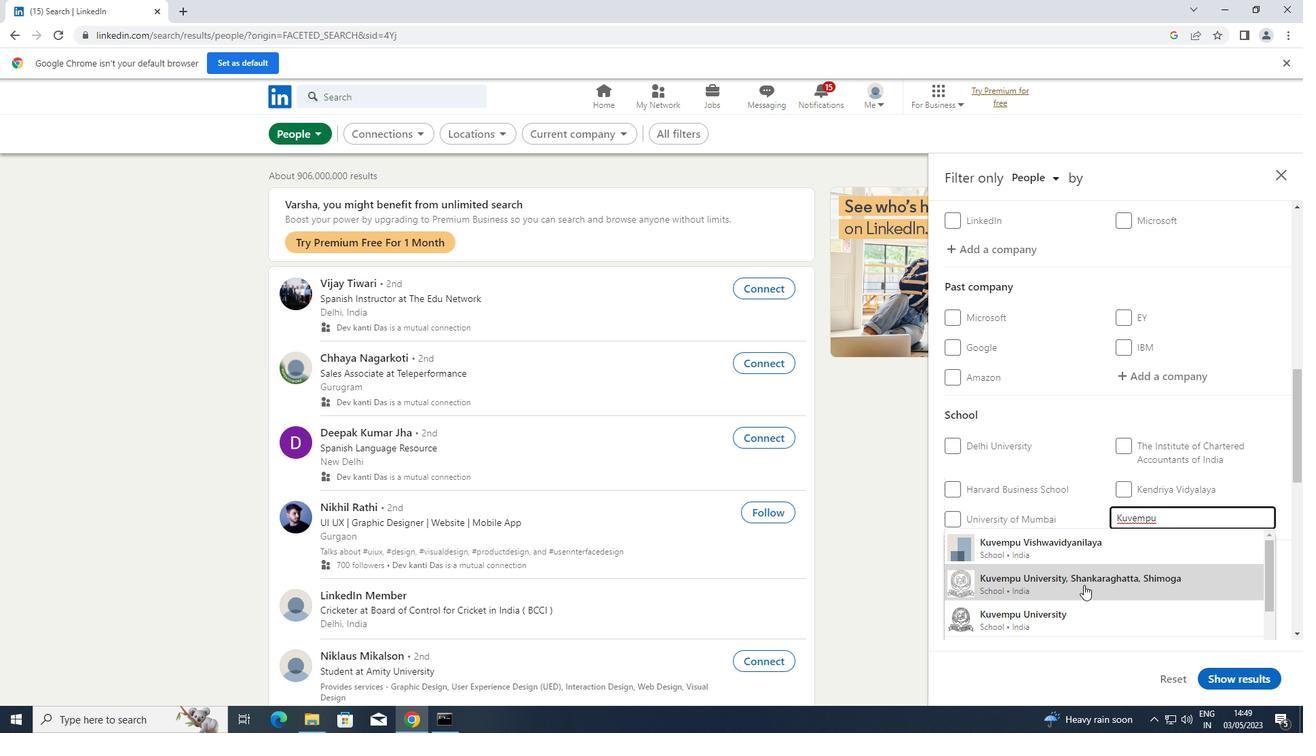 
Action: Mouse moved to (1100, 562)
Screenshot: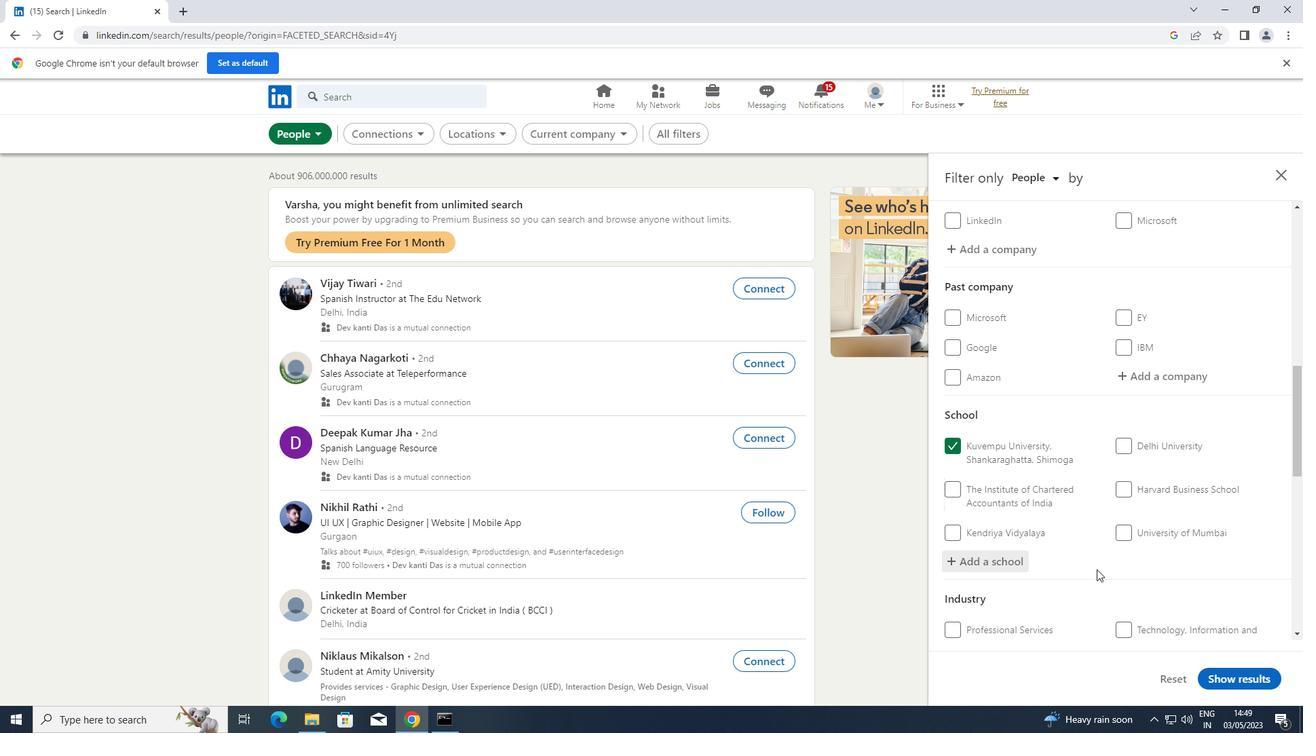 
Action: Mouse scrolled (1100, 562) with delta (0, 0)
Screenshot: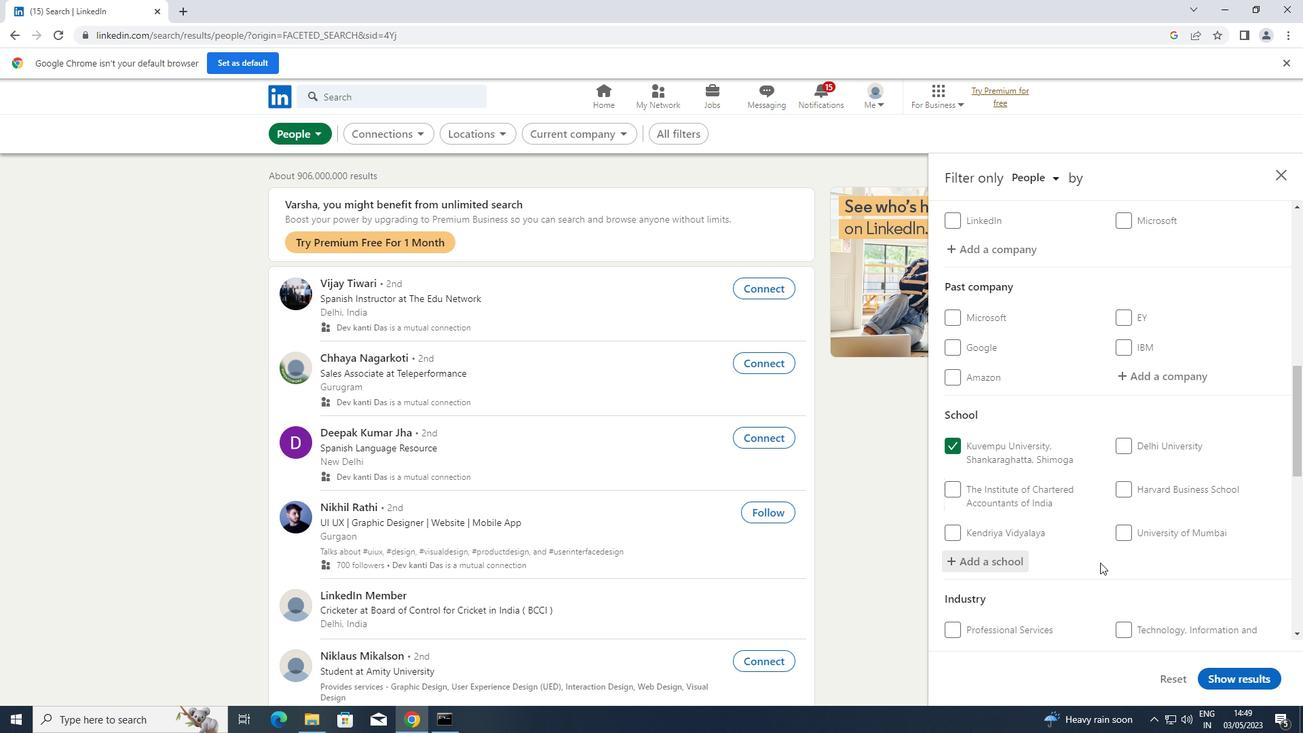 
Action: Mouse scrolled (1100, 562) with delta (0, 0)
Screenshot: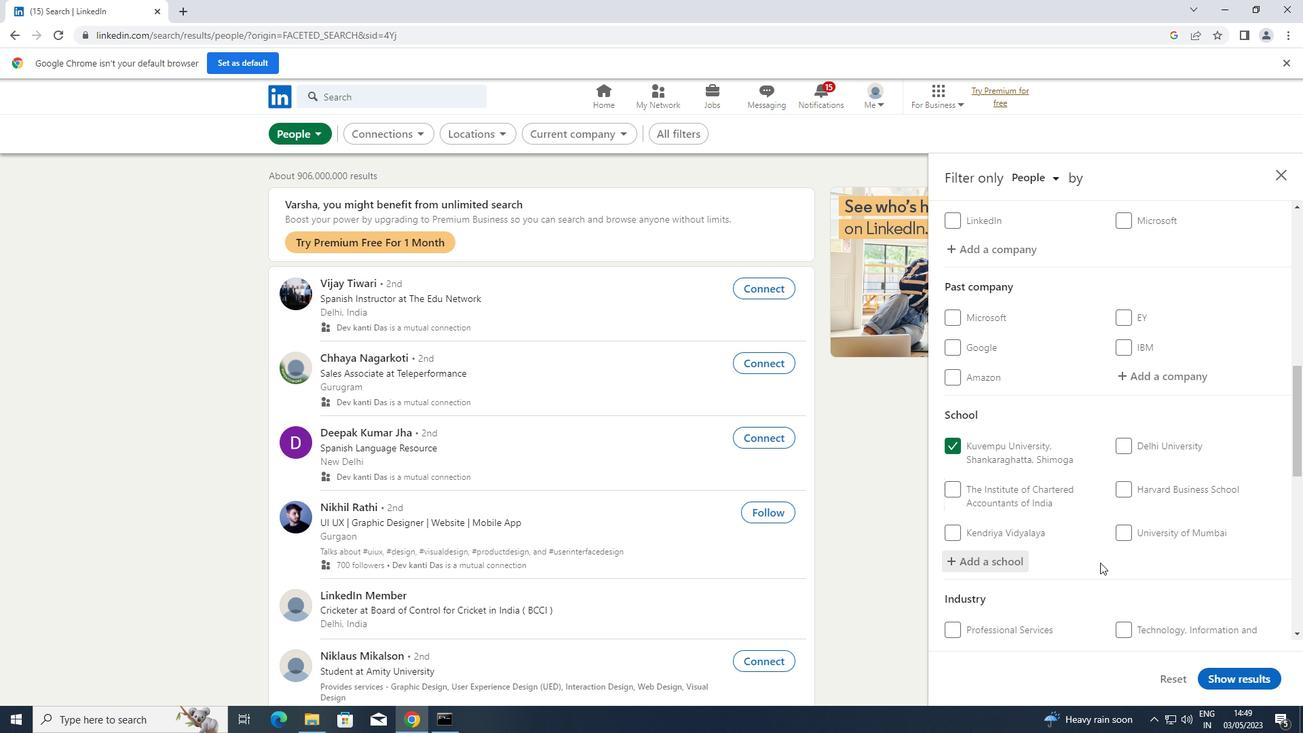 
Action: Mouse moved to (1173, 580)
Screenshot: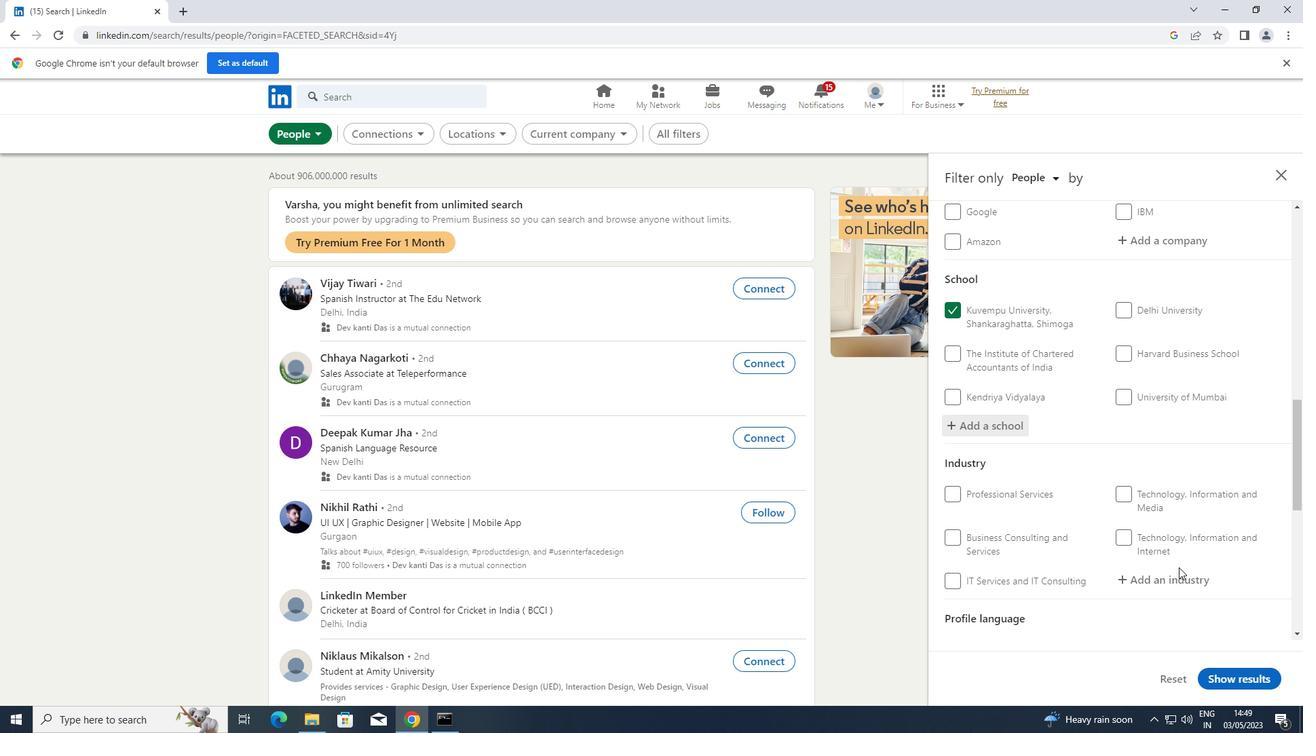 
Action: Mouse pressed left at (1173, 580)
Screenshot: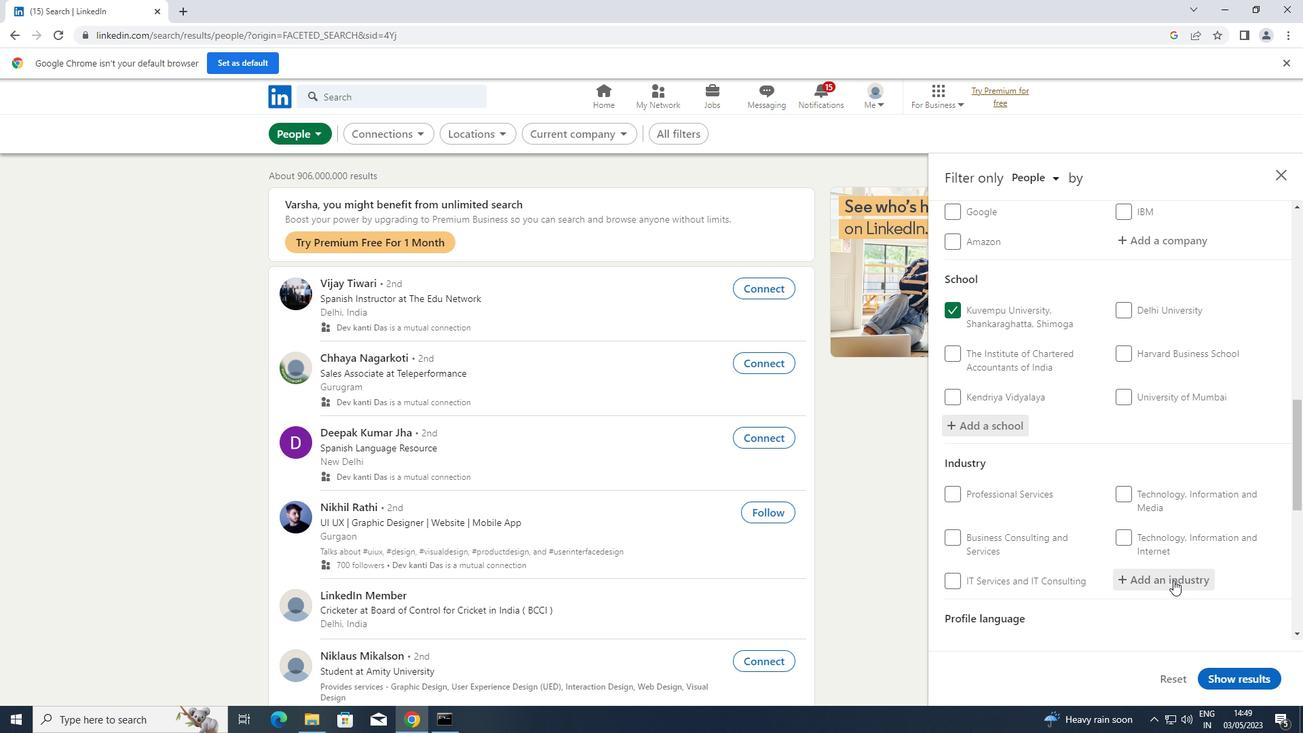 
Action: Key pressed <Key.shift>PERFOR
Screenshot: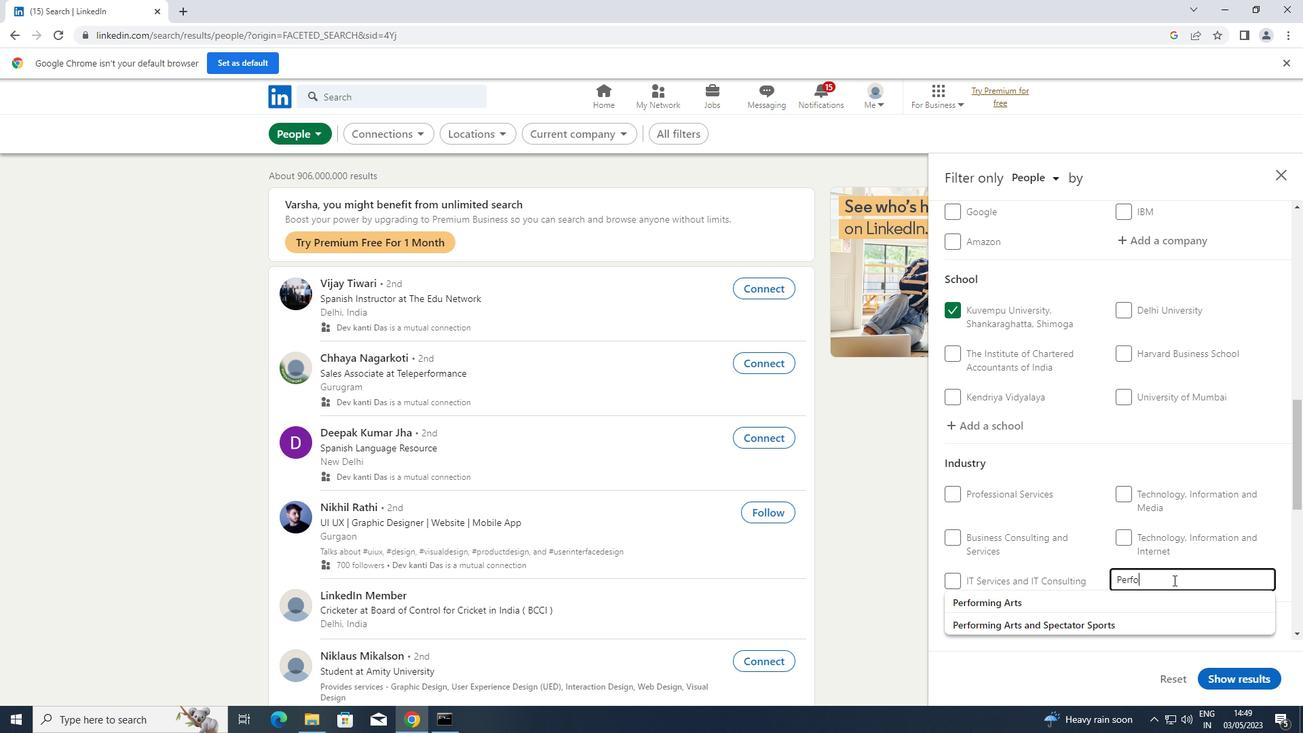 
Action: Mouse moved to (1073, 621)
Screenshot: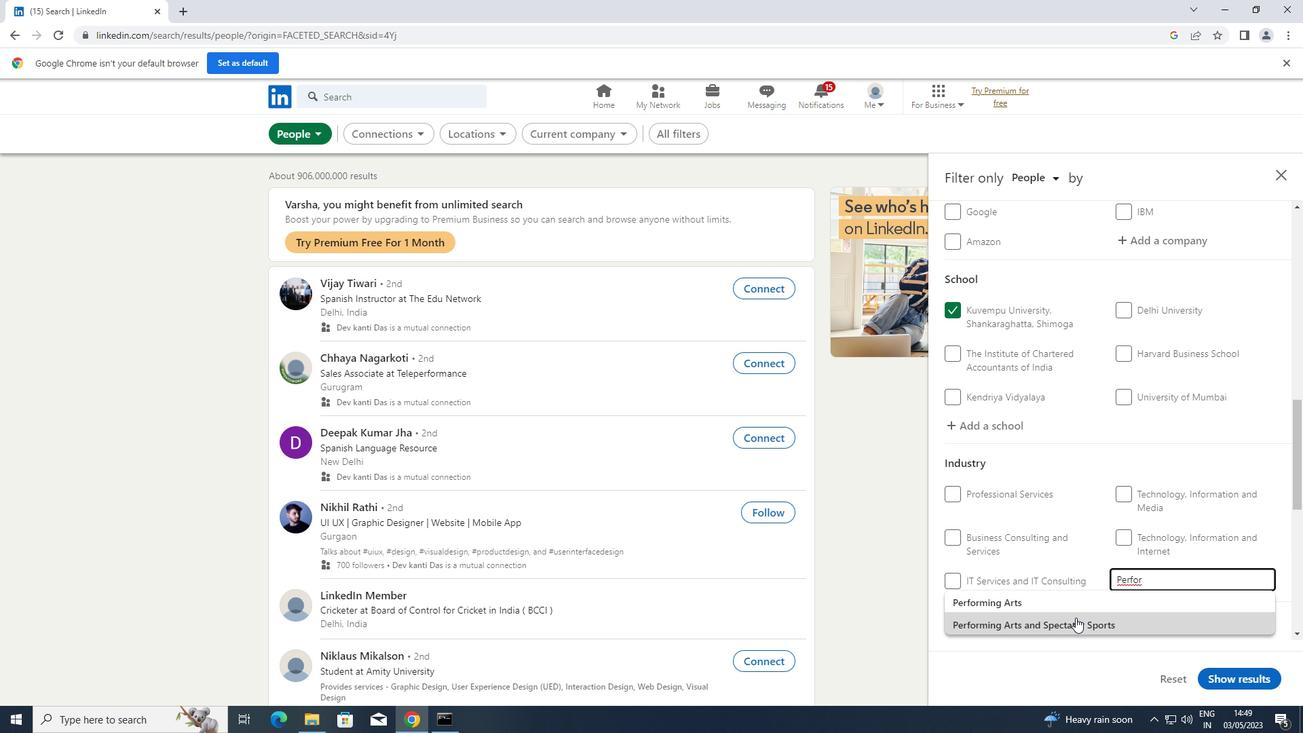 
Action: Mouse pressed left at (1073, 621)
Screenshot: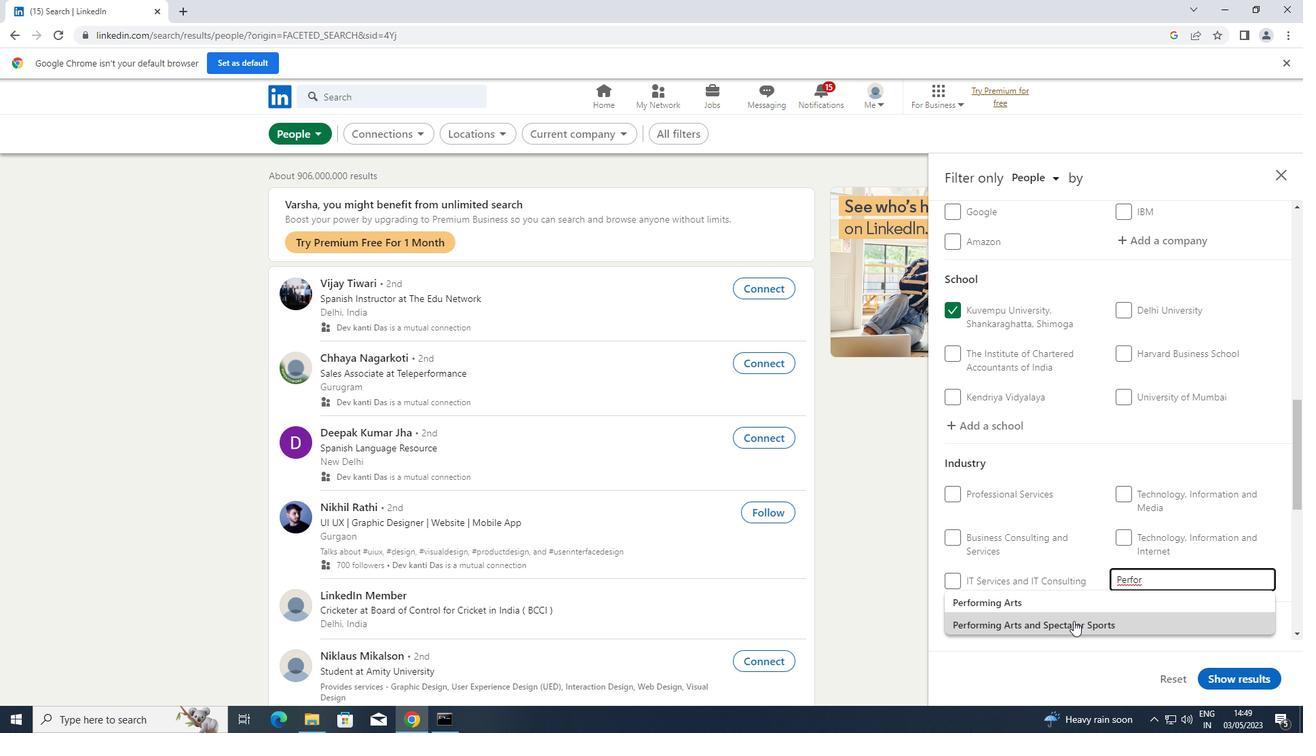 
Action: Mouse moved to (1090, 589)
Screenshot: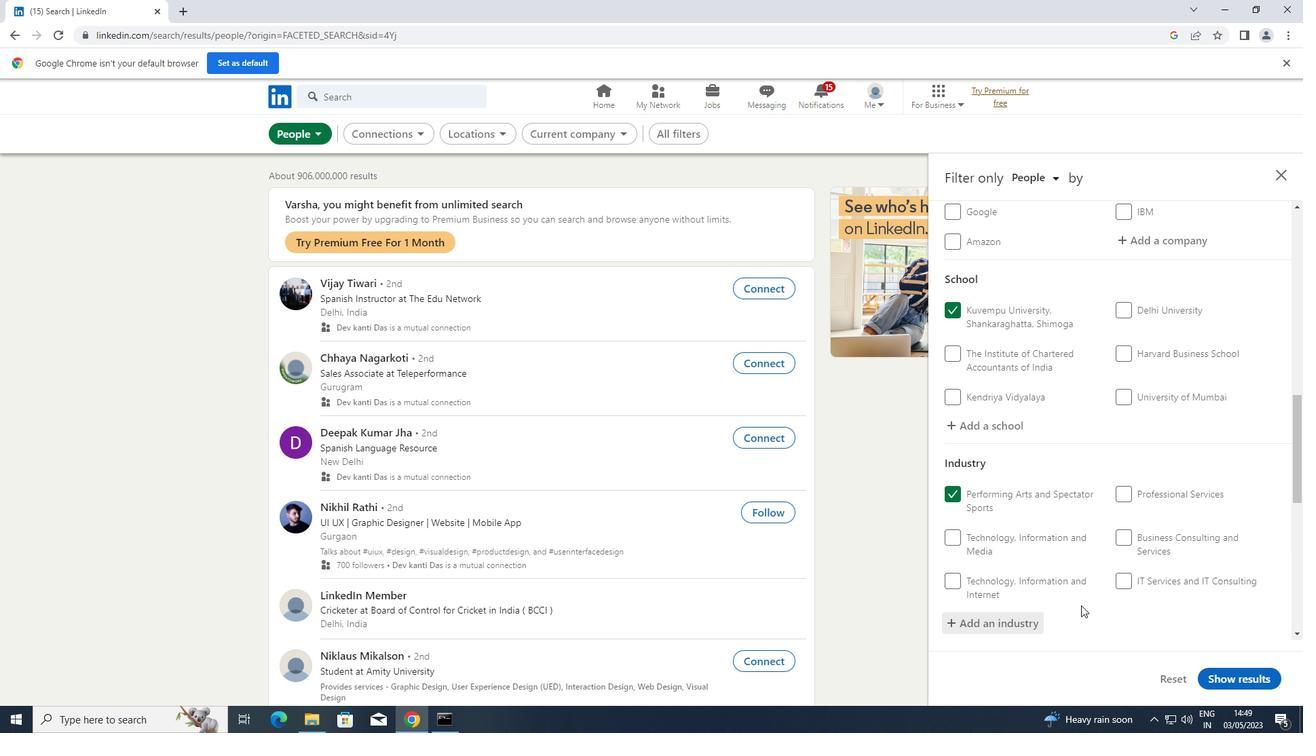 
Action: Mouse scrolled (1090, 589) with delta (0, 0)
Screenshot: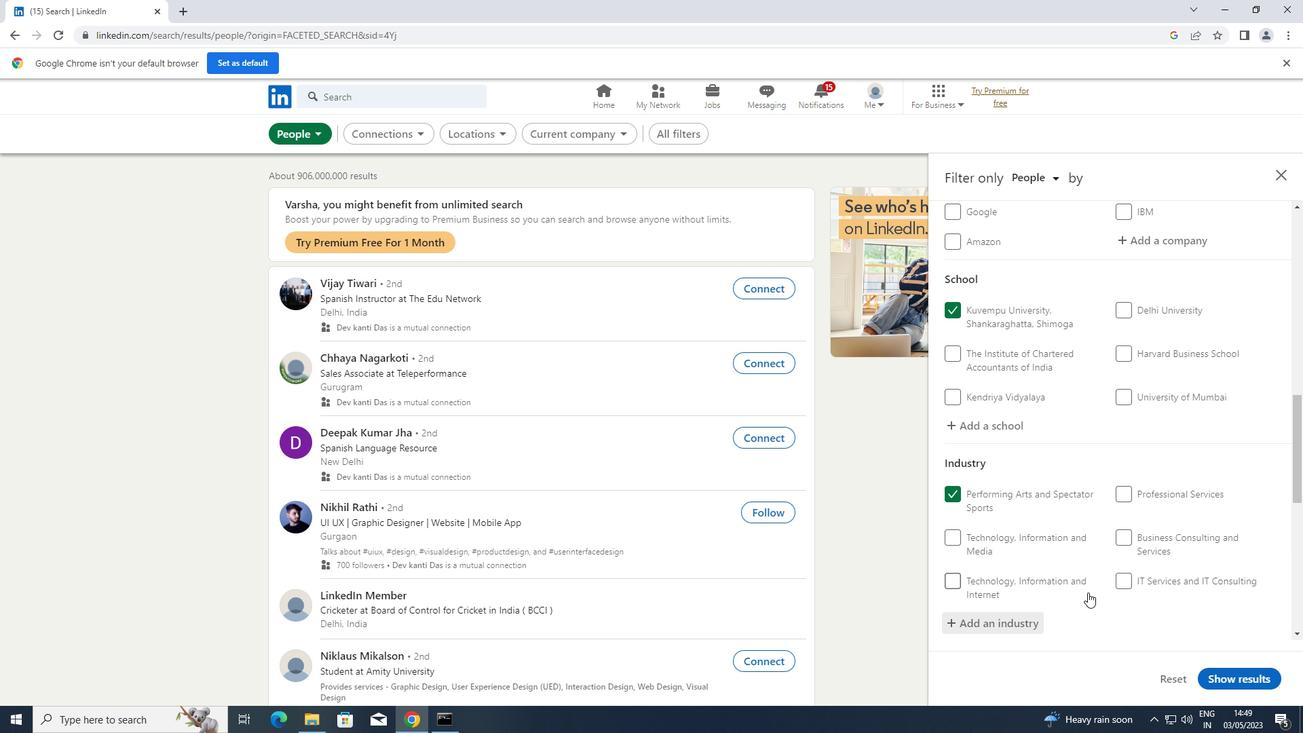 
Action: Mouse scrolled (1090, 589) with delta (0, 0)
Screenshot: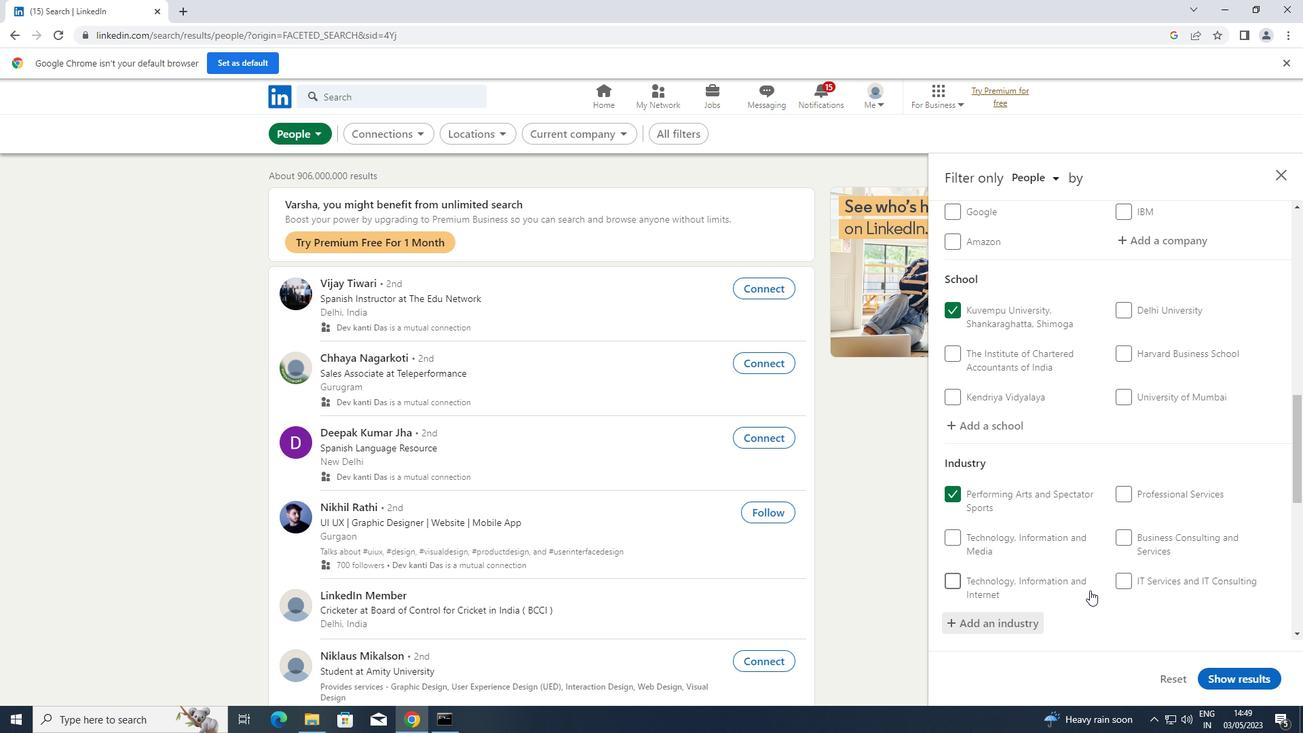 
Action: Mouse scrolled (1090, 589) with delta (0, 0)
Screenshot: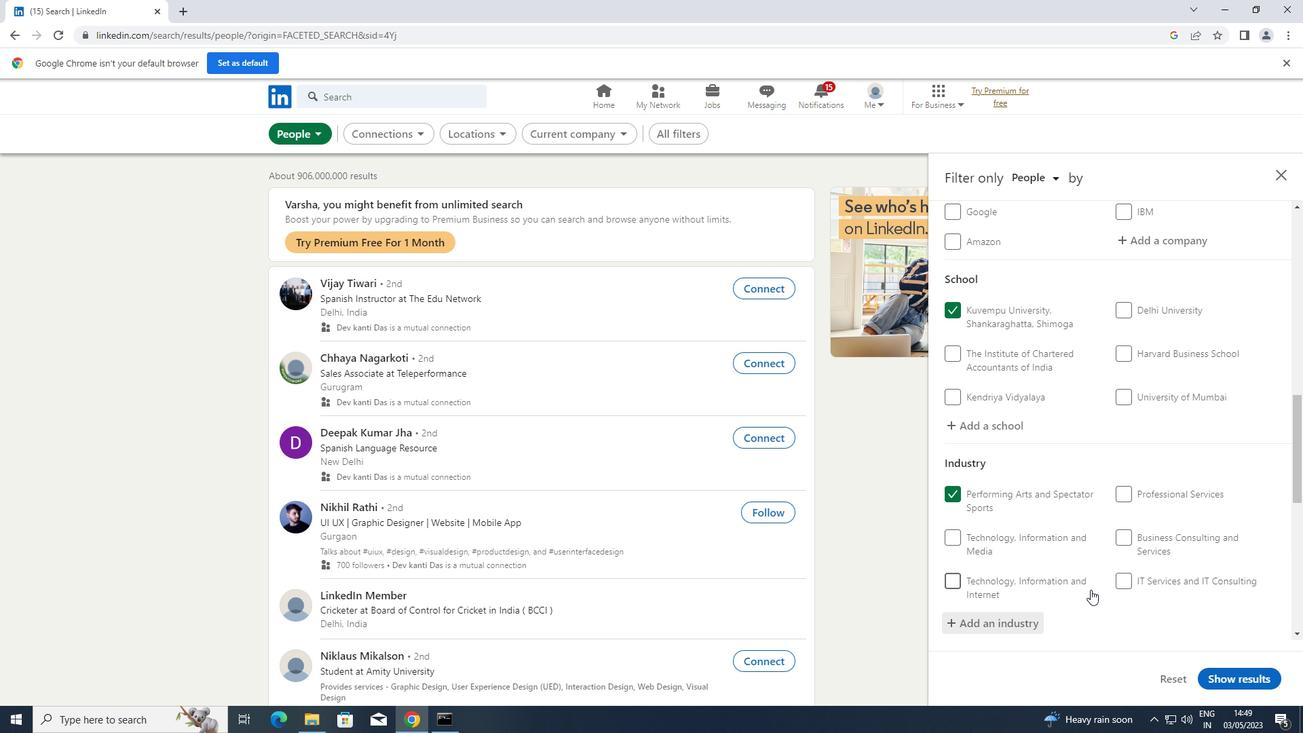 
Action: Mouse scrolled (1090, 589) with delta (0, 0)
Screenshot: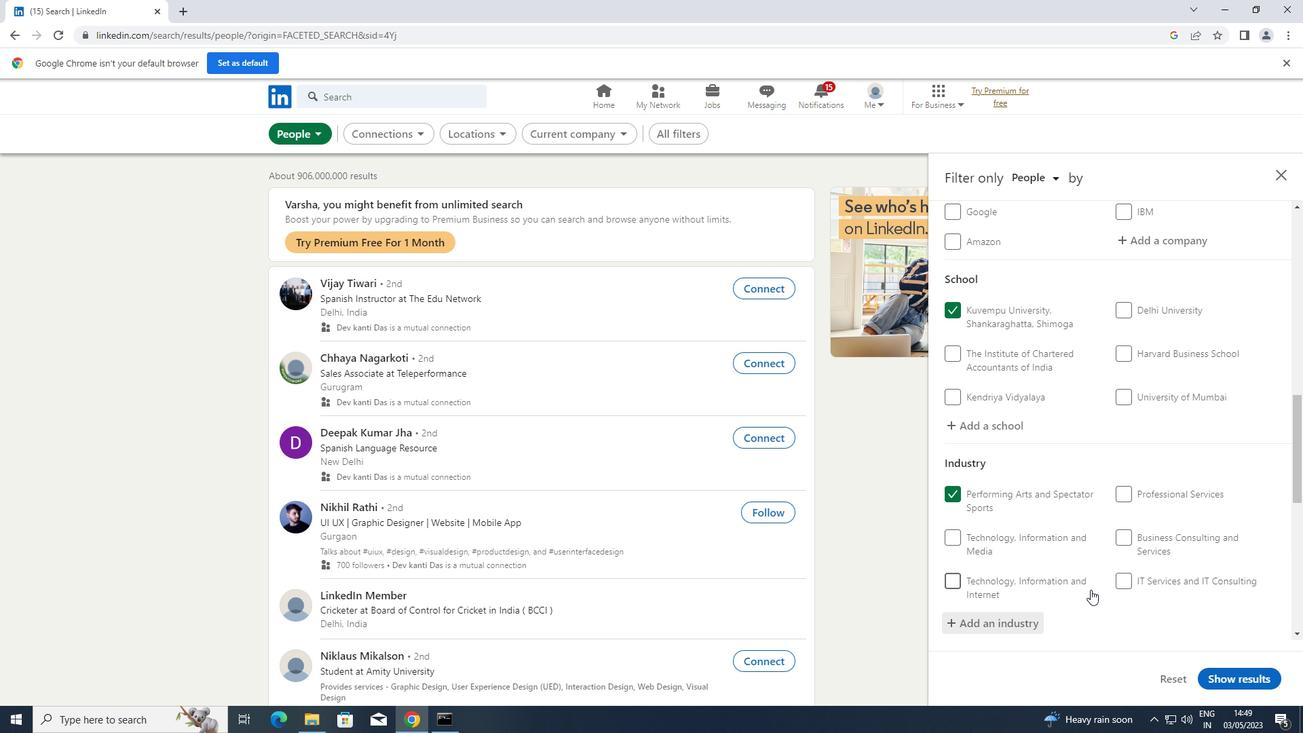 
Action: Mouse scrolled (1090, 589) with delta (0, 0)
Screenshot: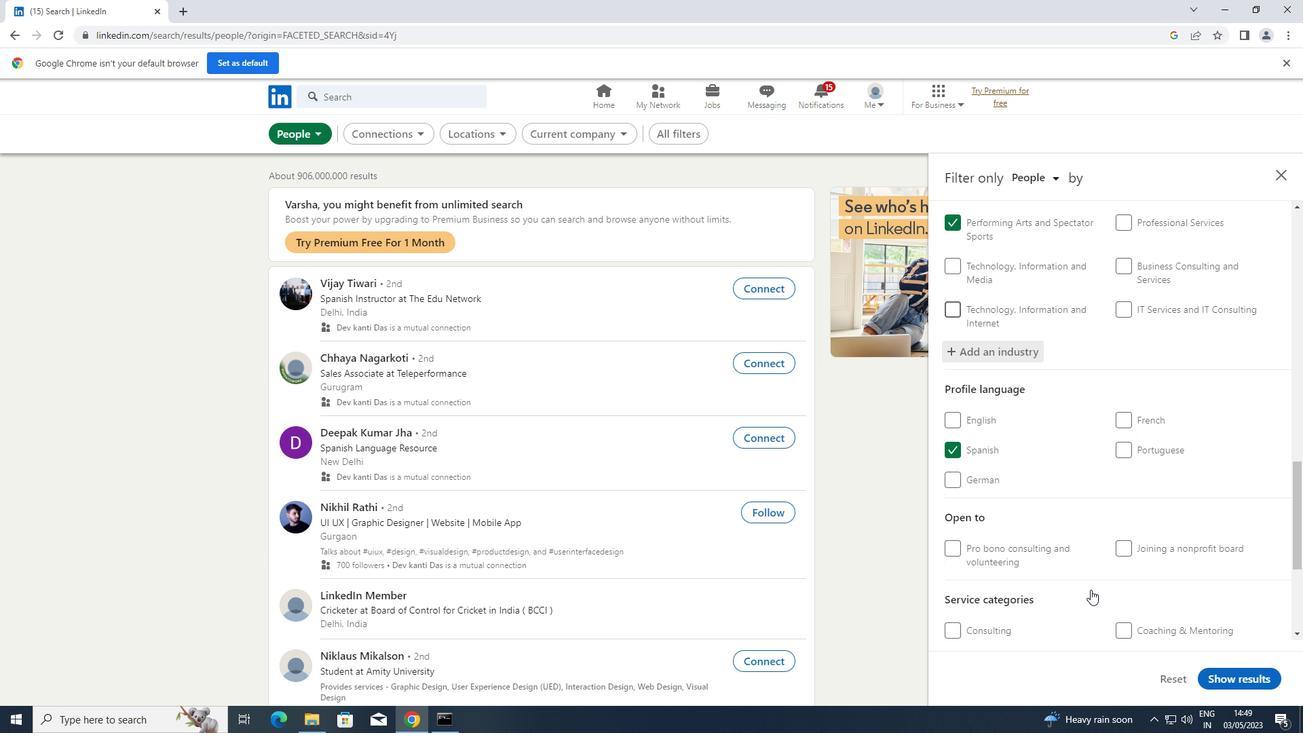 
Action: Mouse scrolled (1090, 589) with delta (0, 0)
Screenshot: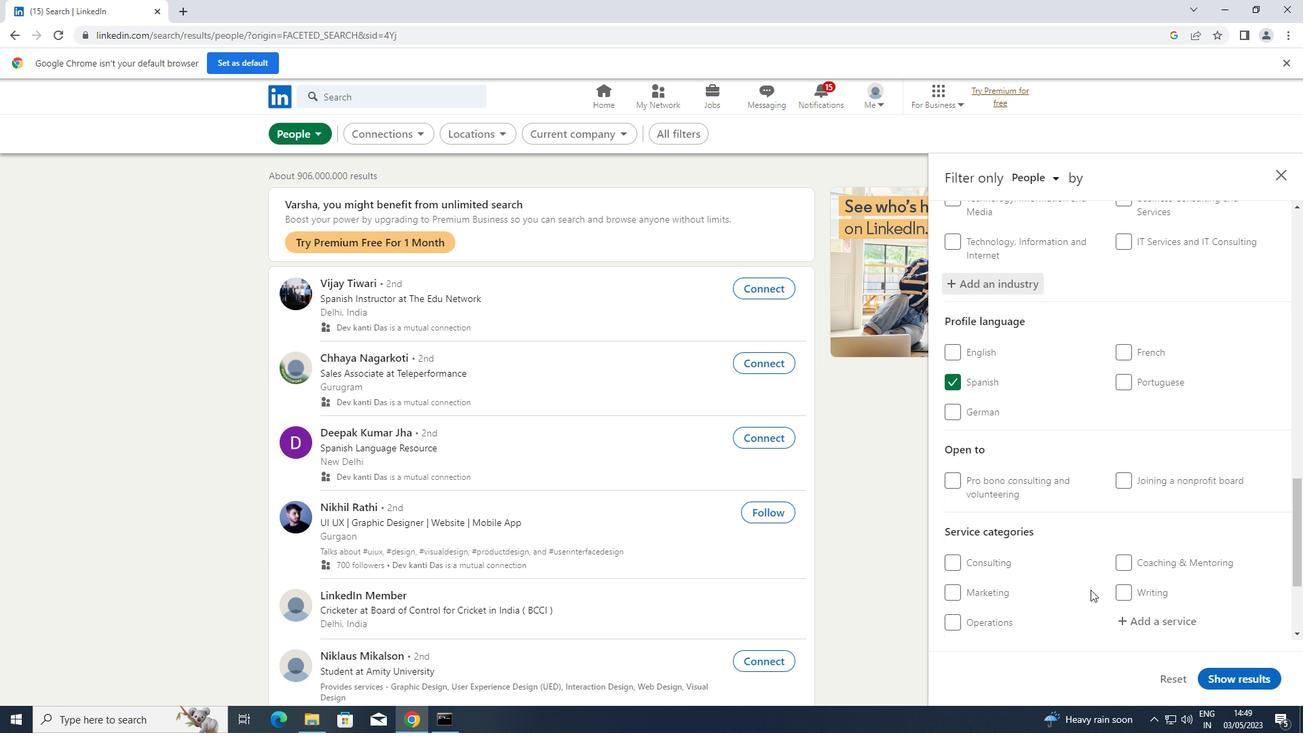 
Action: Mouse scrolled (1090, 589) with delta (0, 0)
Screenshot: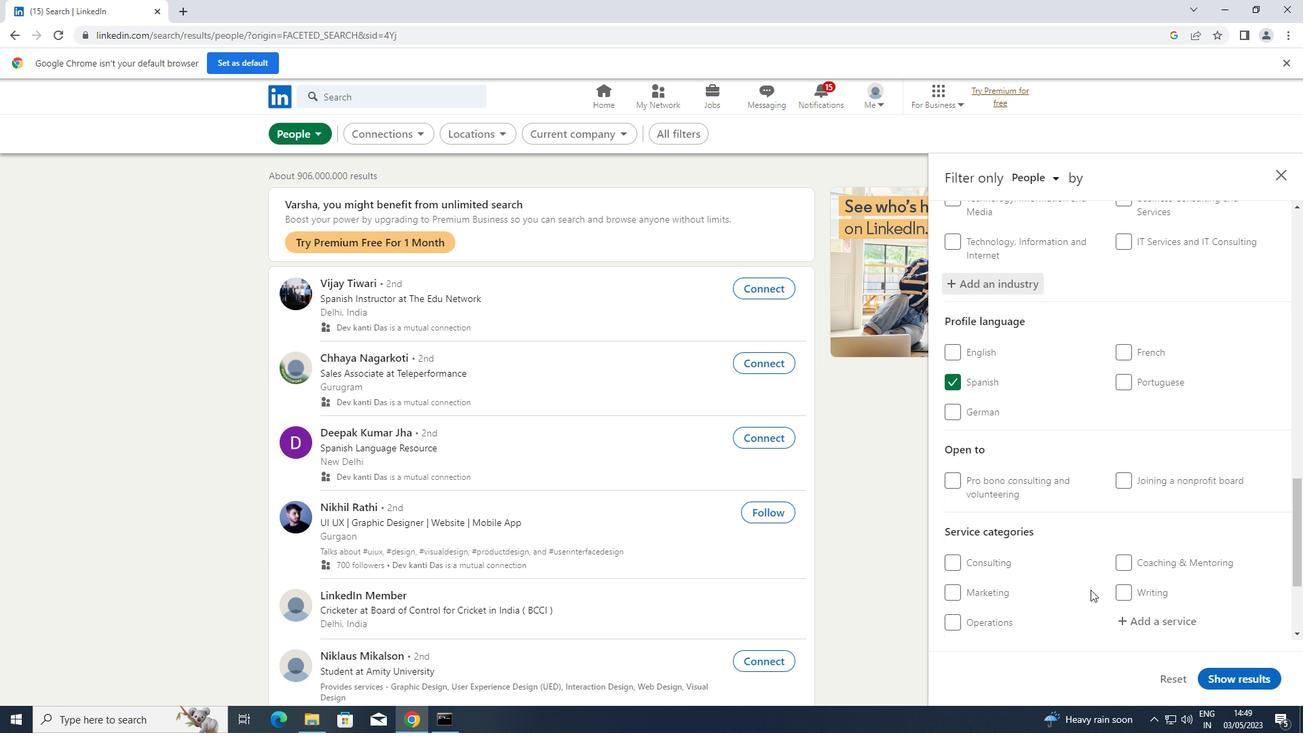 
Action: Mouse moved to (1168, 494)
Screenshot: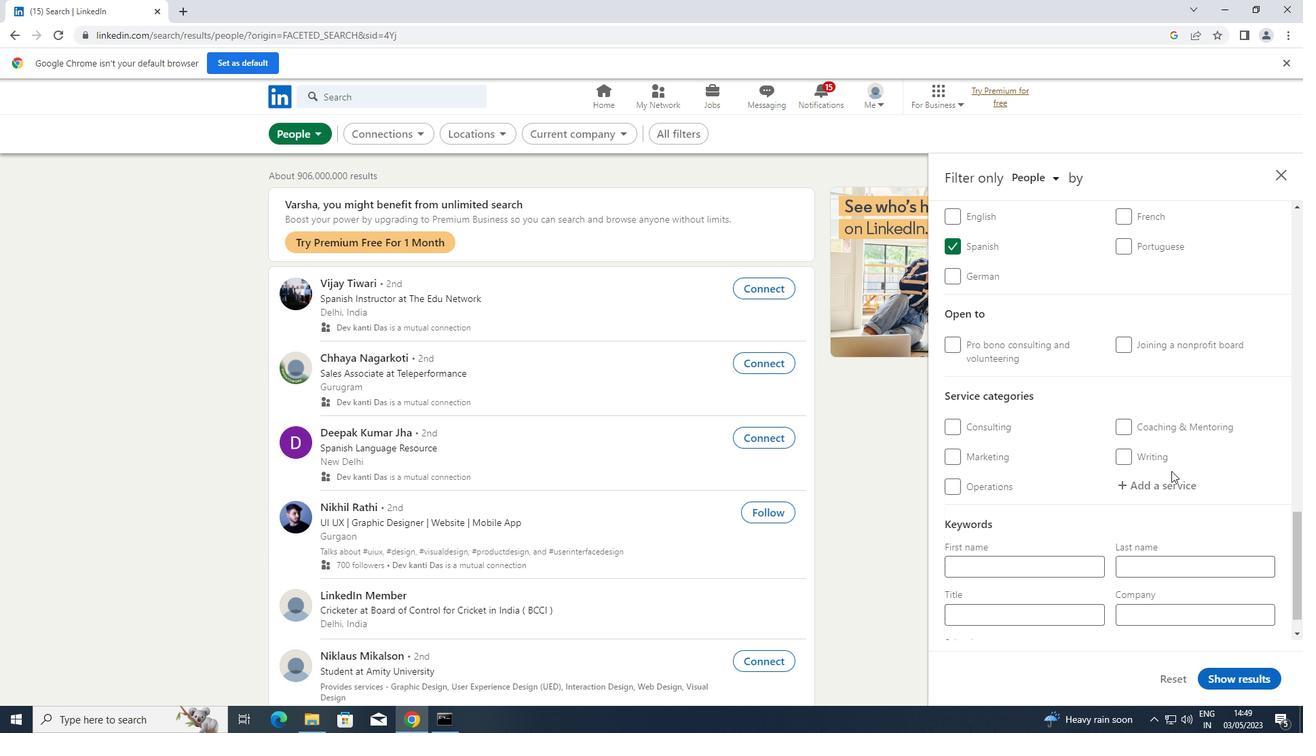 
Action: Mouse pressed left at (1168, 494)
Screenshot: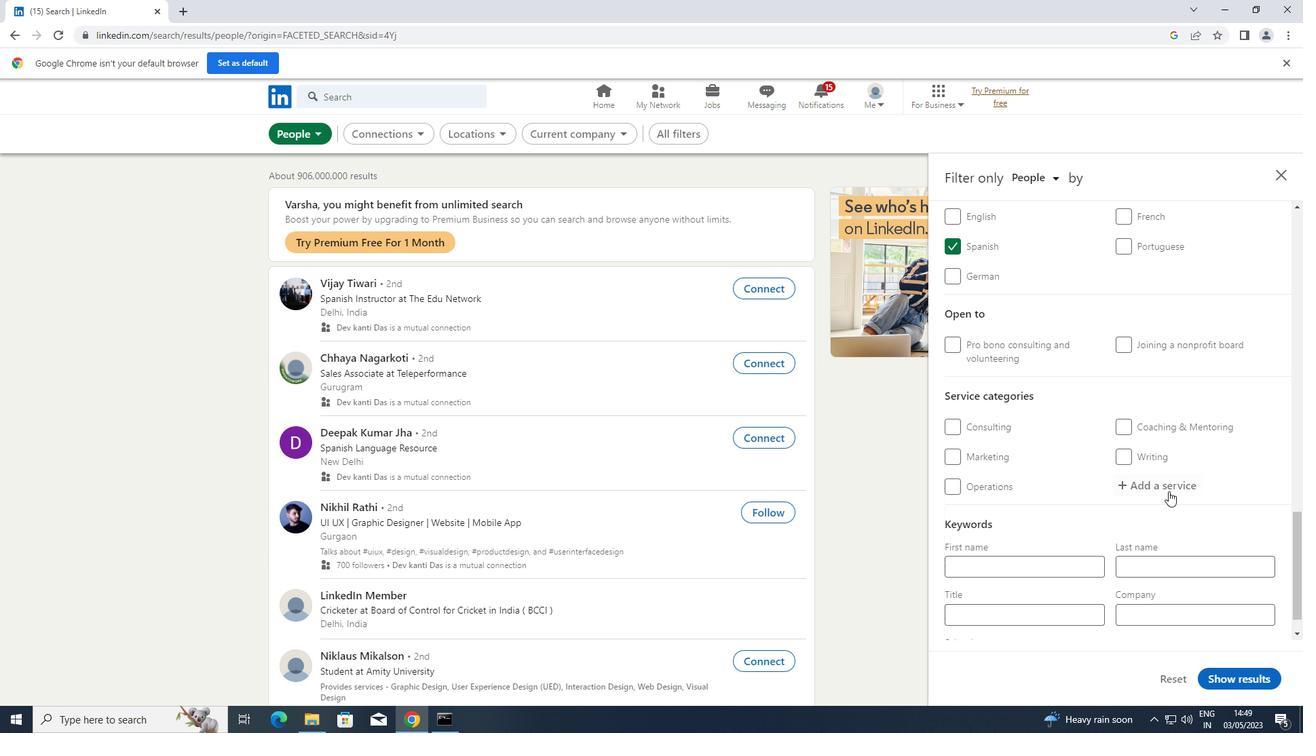 
Action: Key pressed <Key.shift>LOGO
Screenshot: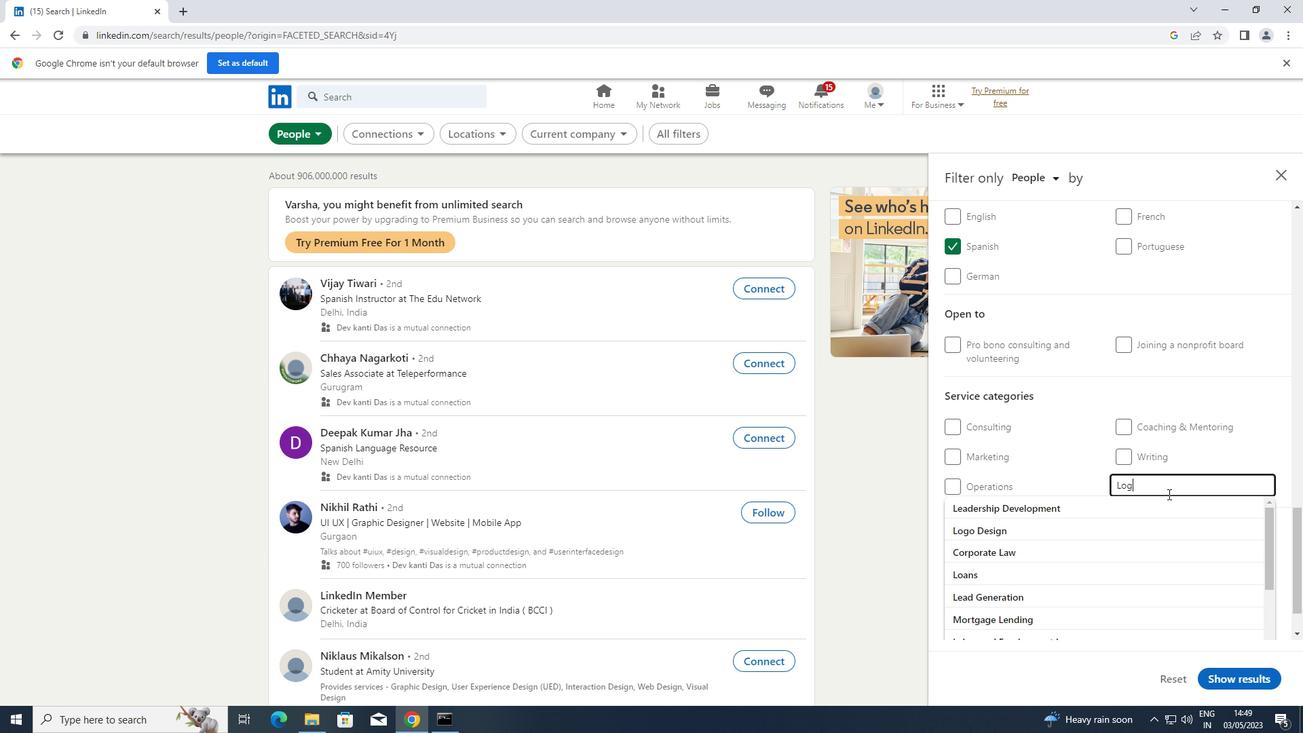 
Action: Mouse moved to (1084, 509)
Screenshot: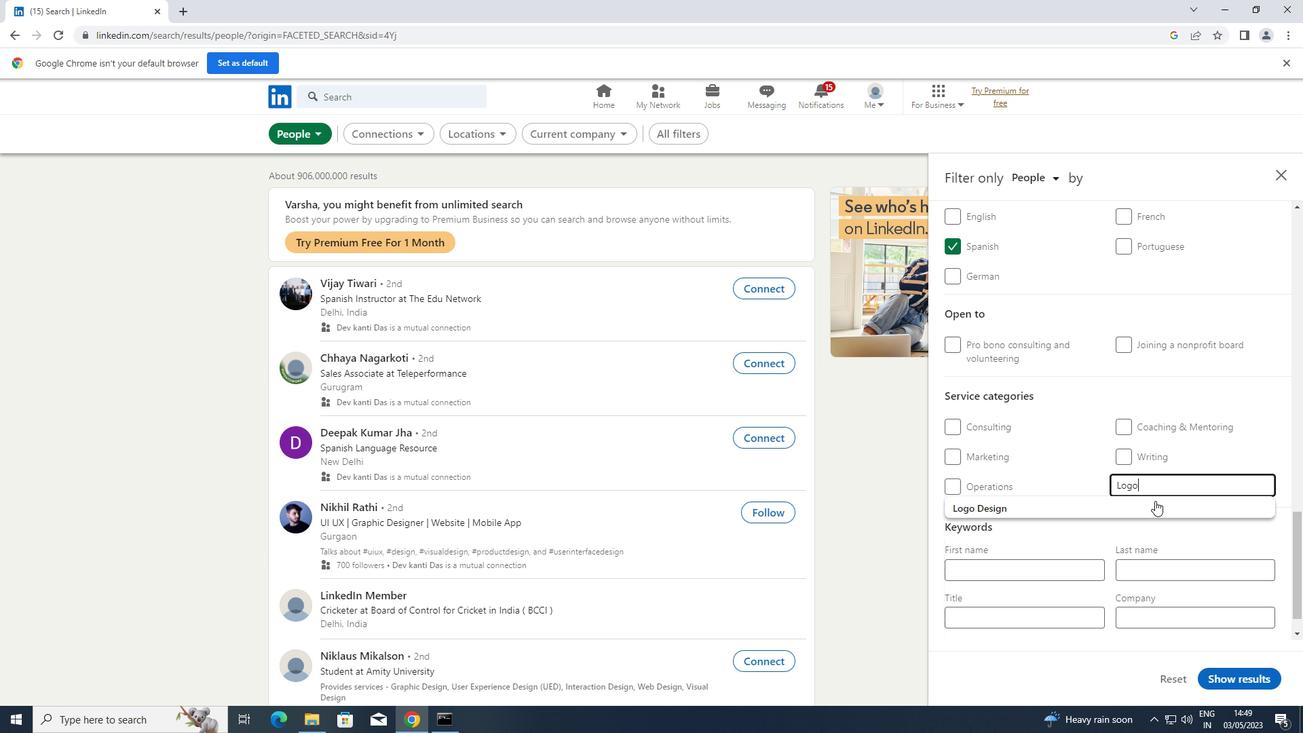 
Action: Mouse pressed left at (1084, 509)
Screenshot: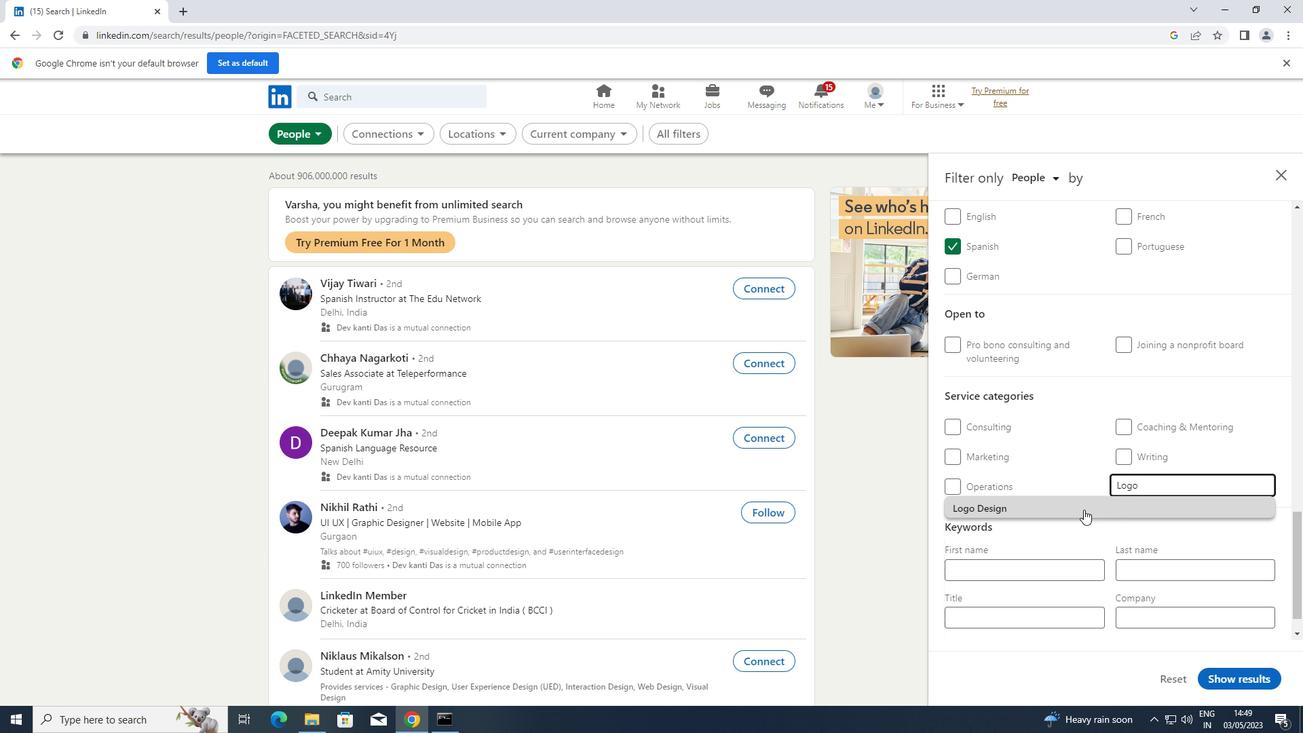 
Action: Mouse moved to (1037, 613)
Screenshot: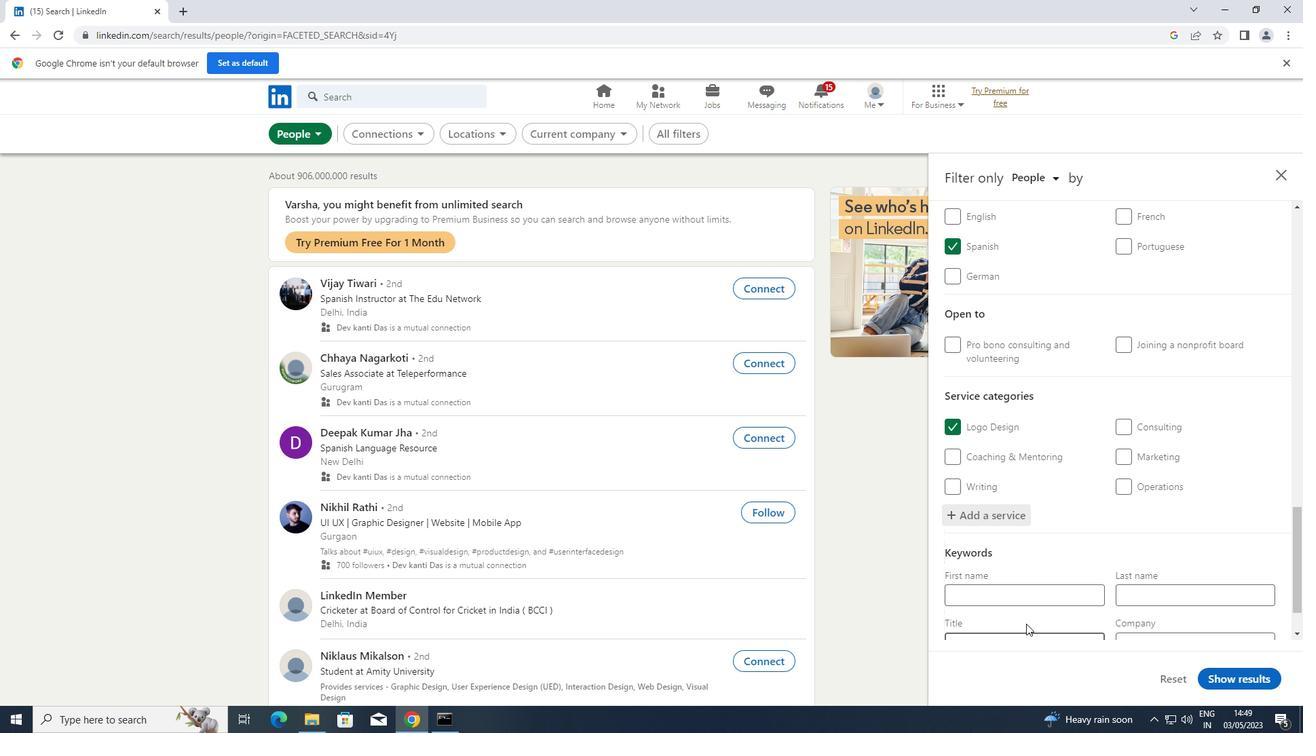 
Action: Mouse scrolled (1037, 613) with delta (0, 0)
Screenshot: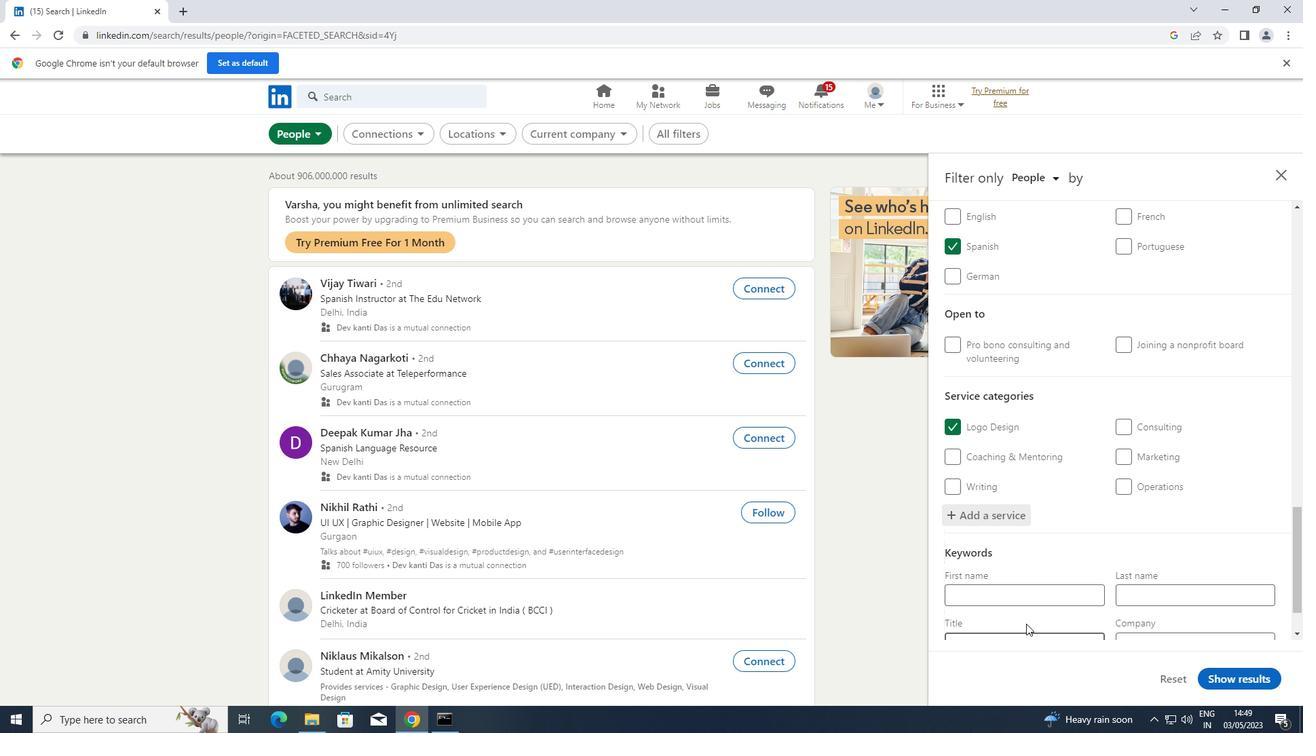 
Action: Mouse scrolled (1037, 613) with delta (0, 0)
Screenshot: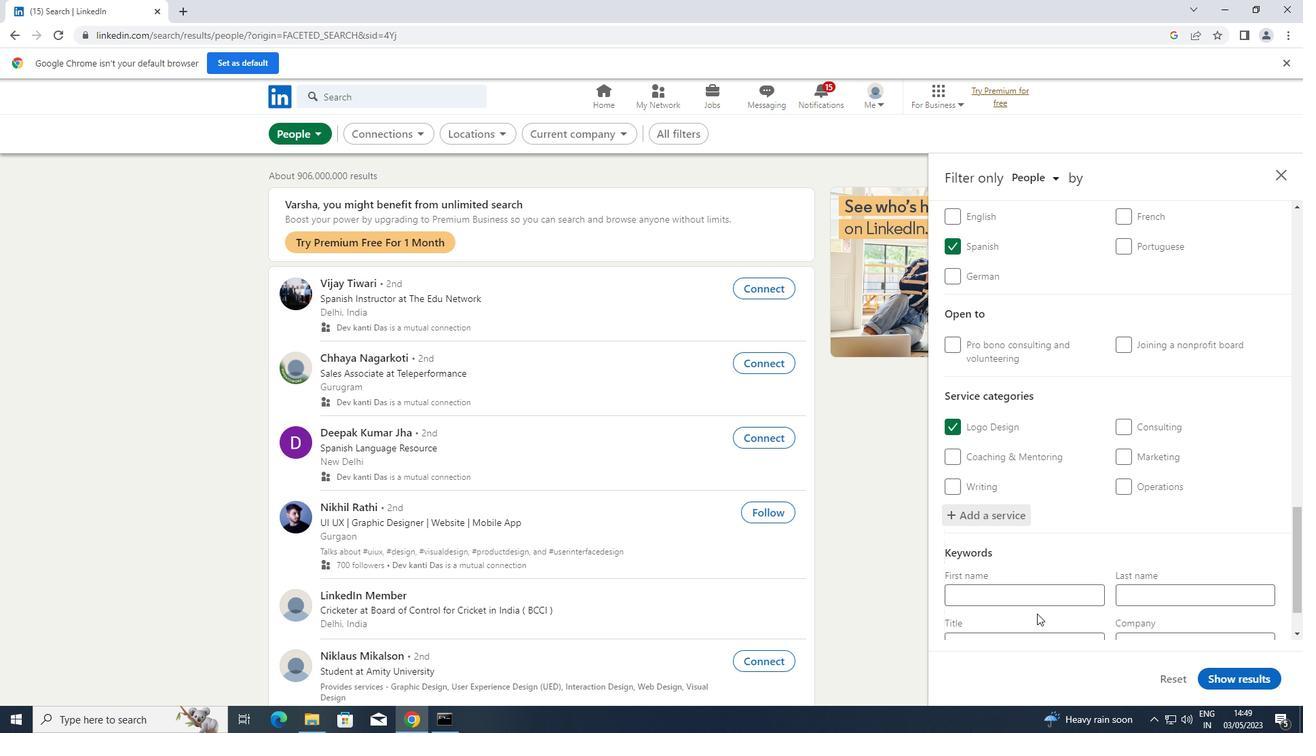 
Action: Mouse moved to (1053, 581)
Screenshot: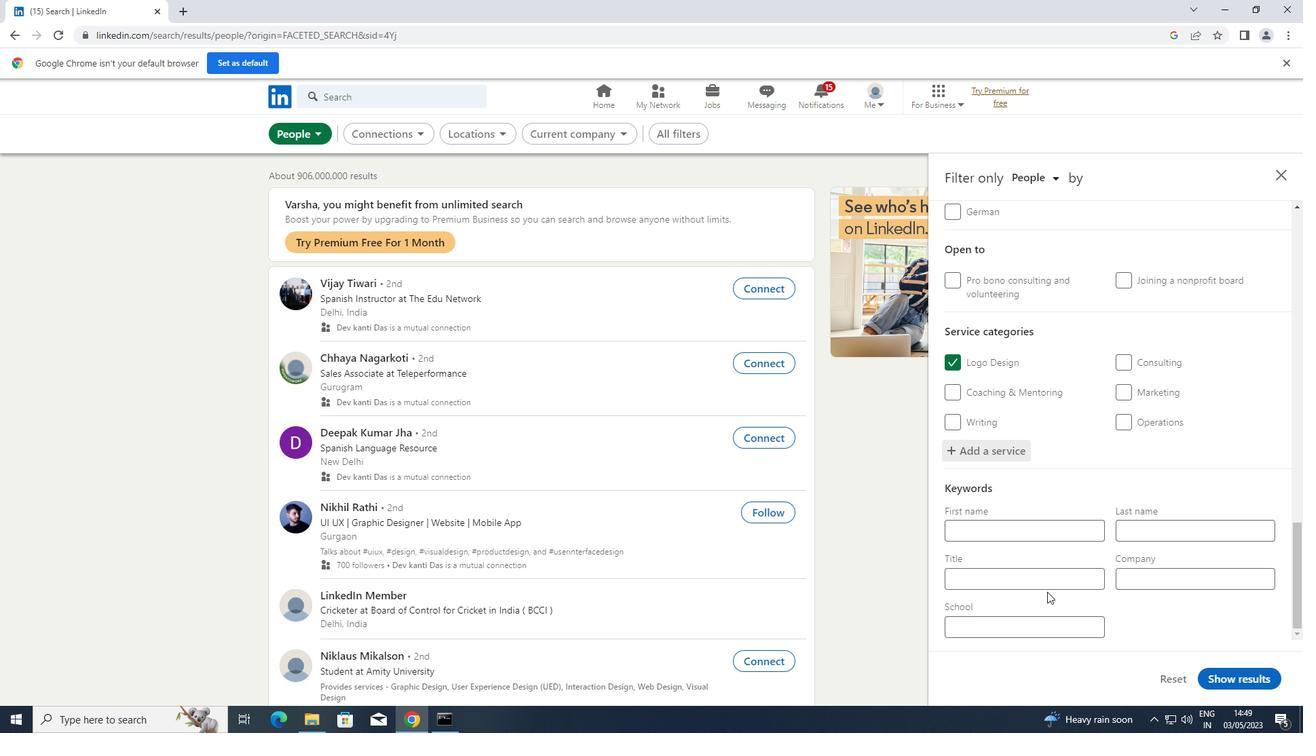 
Action: Mouse pressed left at (1053, 581)
Screenshot: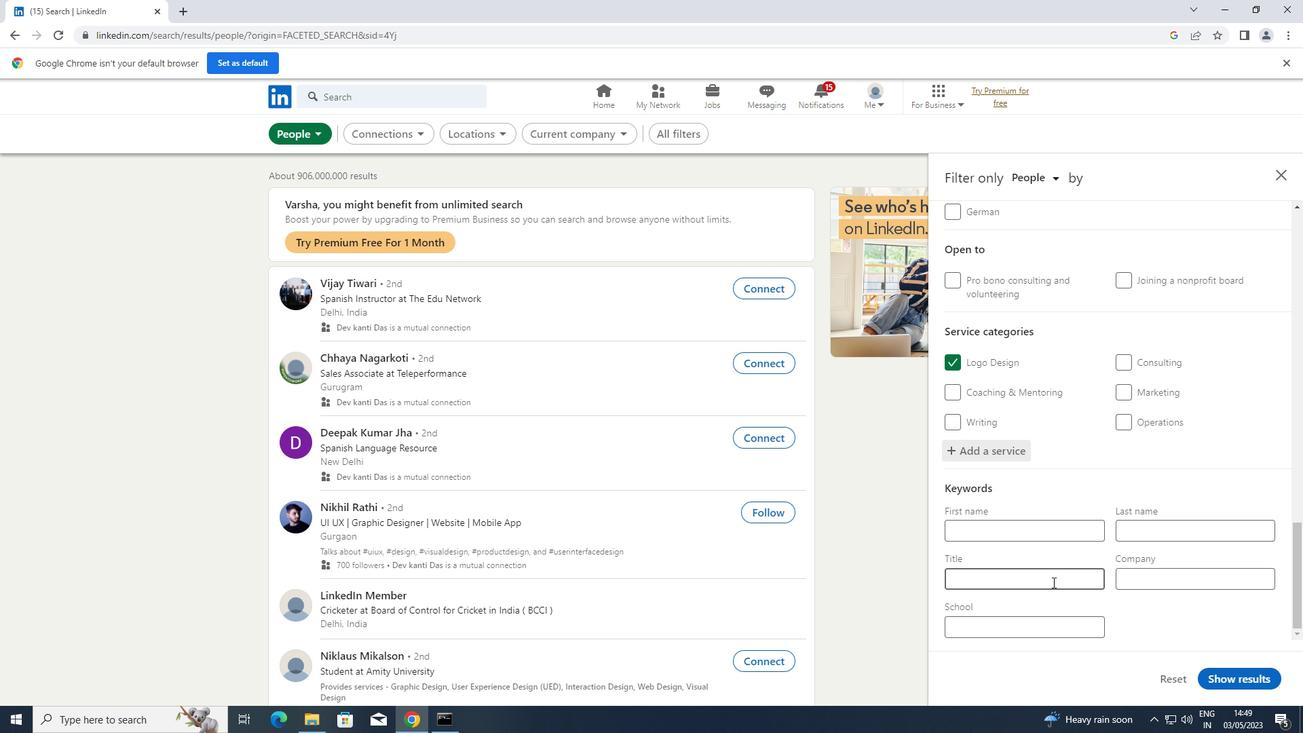 
Action: Key pressed <Key.shift>CREDIT<Key.space><Key.shift>AUTHORIZER
Screenshot: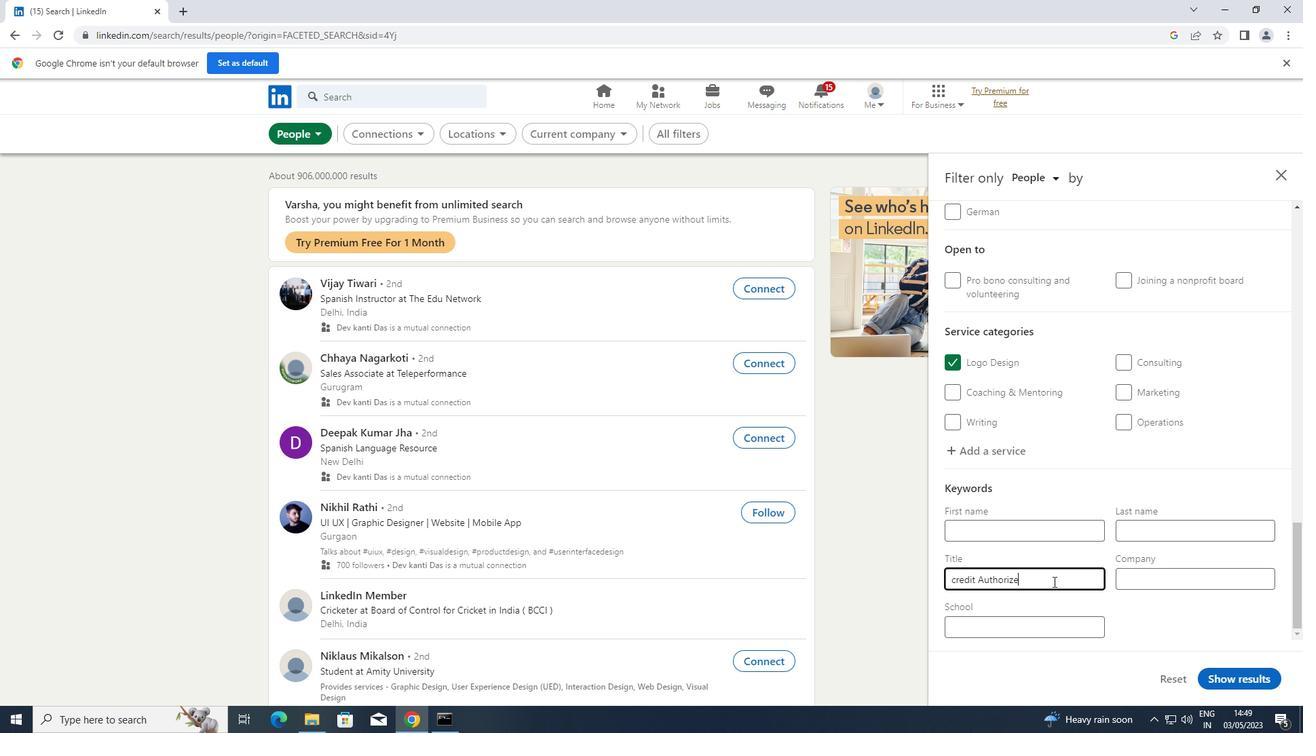 
Action: Mouse moved to (1225, 673)
Screenshot: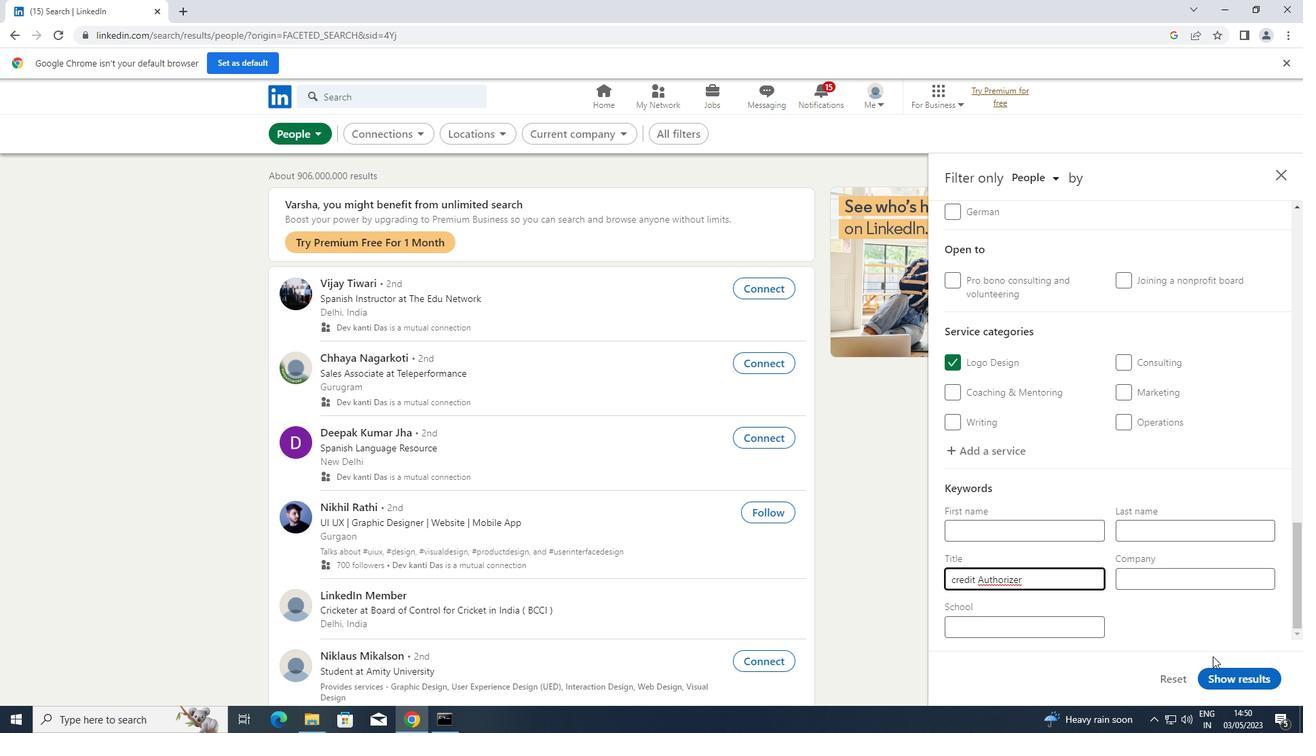 
Action: Mouse pressed left at (1225, 673)
Screenshot: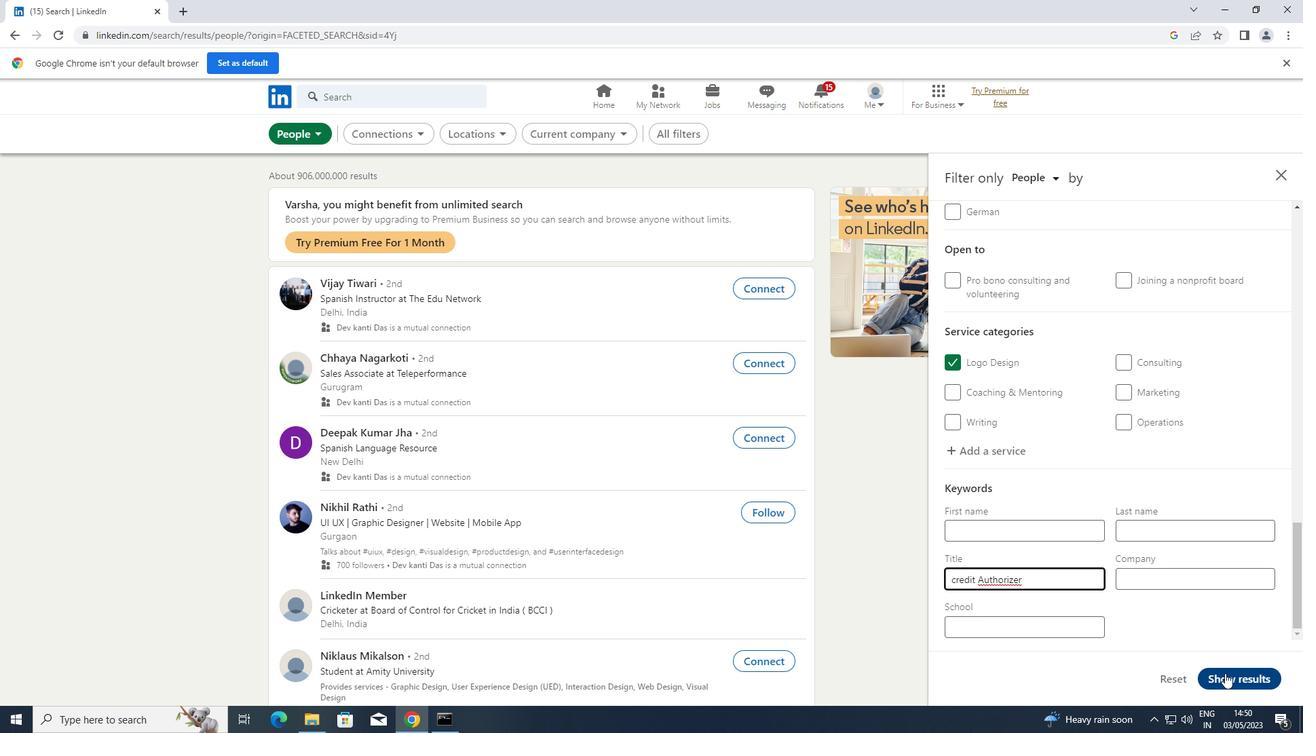 
